 Task: Open a Black Tie Letter Template save the file as 'invoice' Remove the following opetions from template: '1.	Type the sender company name_x000D_
2.	Type the sender company address_x000D_
3.	Type the recipient address_x000D_
4.	Type the closing_x000D_
5.	Type the sender title_x000D_
6.	Type the sender company name_x000D_
'Pick the date  '2 April, 2023' and type Salutation  Good Afternoon. Add body to the letter I am writing to extend my warmest congratulations on your wedding. May this special day mark the beginning of a beautiful and joyous journey together. May your love grow stronger with each passing day, and may you find happiness and fulfillment in your shared life.. Insert watermark  'Do not copy 9'
Action: Mouse moved to (412, 170)
Screenshot: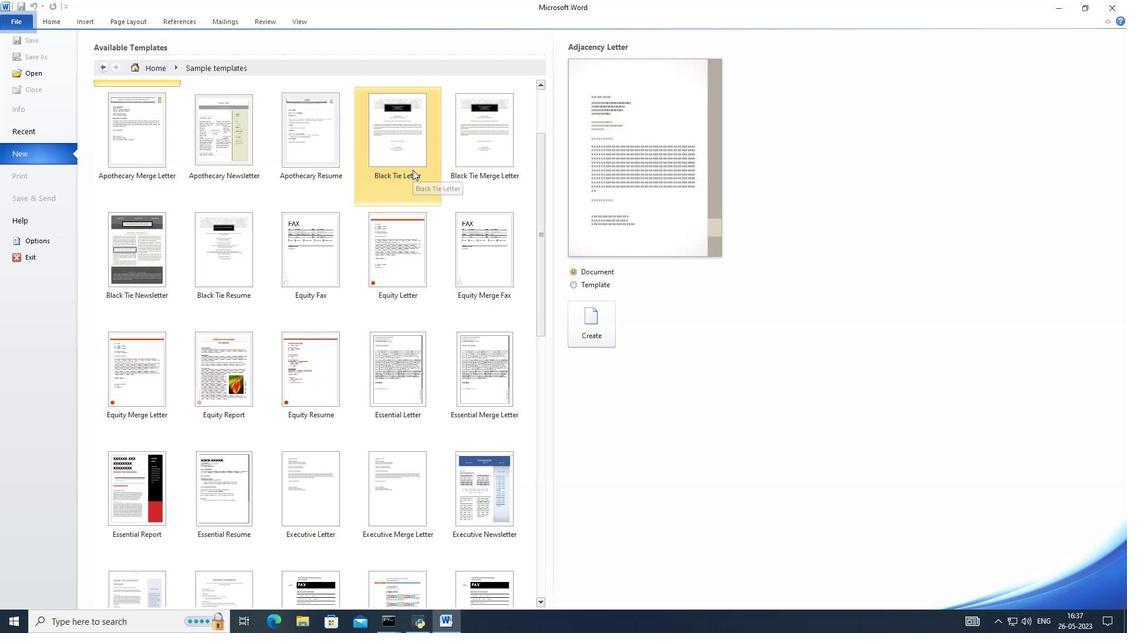 
Action: Mouse pressed left at (412, 170)
Screenshot: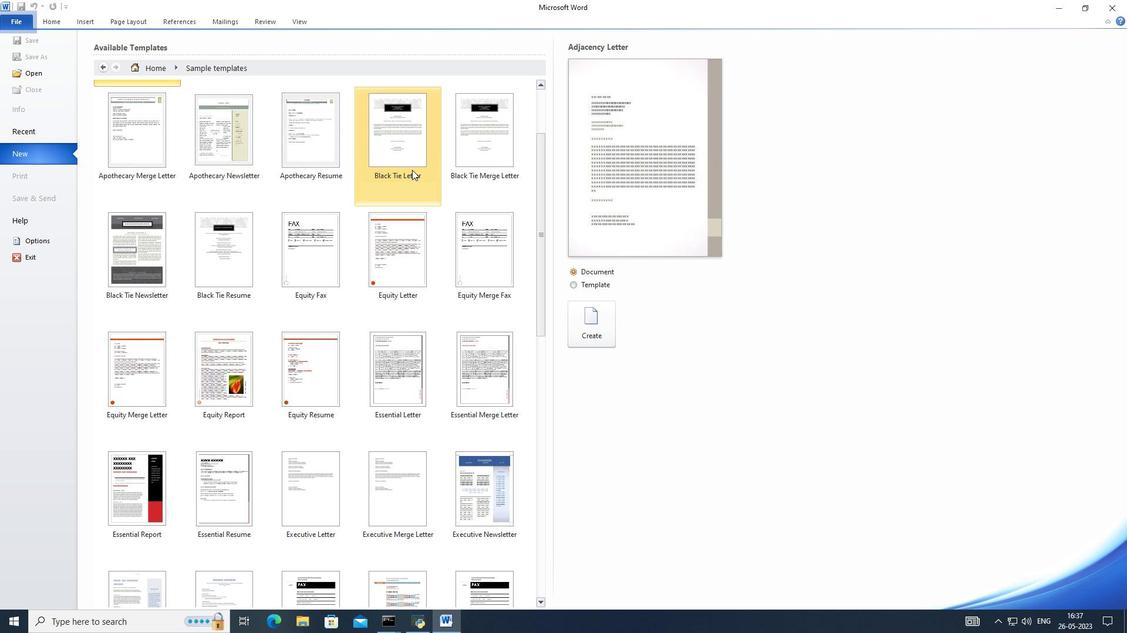 
Action: Mouse moved to (604, 288)
Screenshot: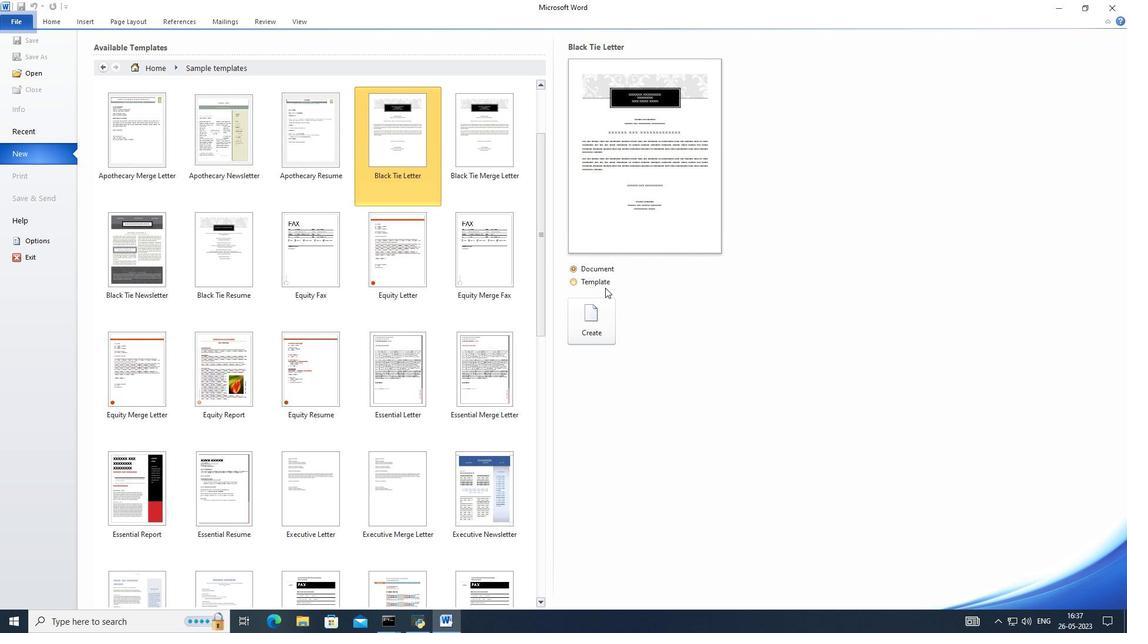 
Action: Mouse pressed left at (604, 288)
Screenshot: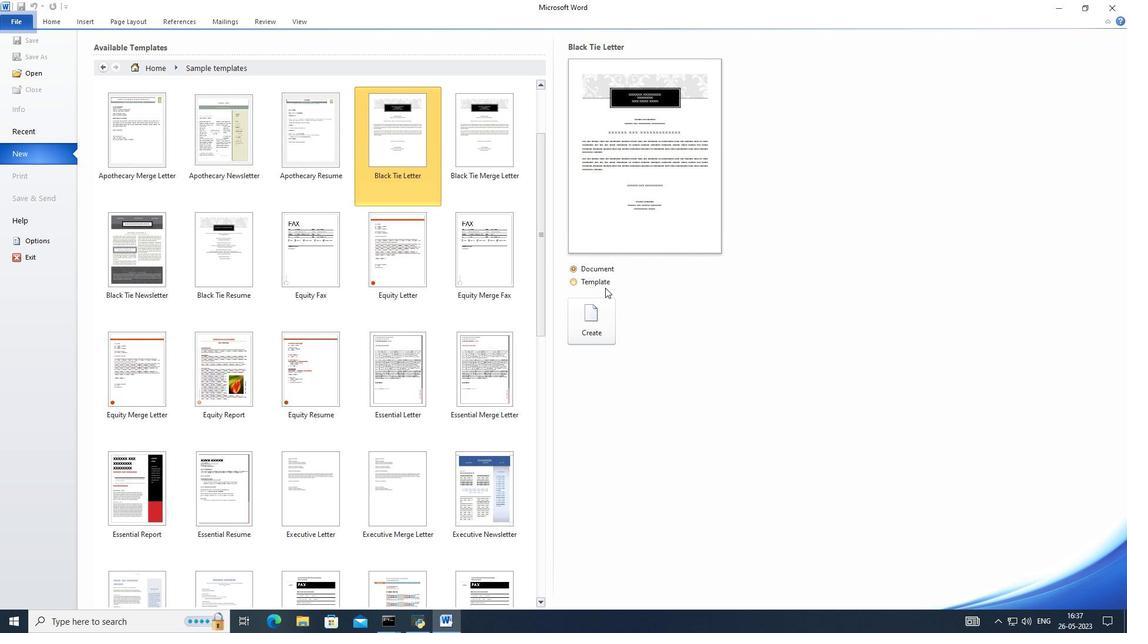 
Action: Mouse moved to (585, 278)
Screenshot: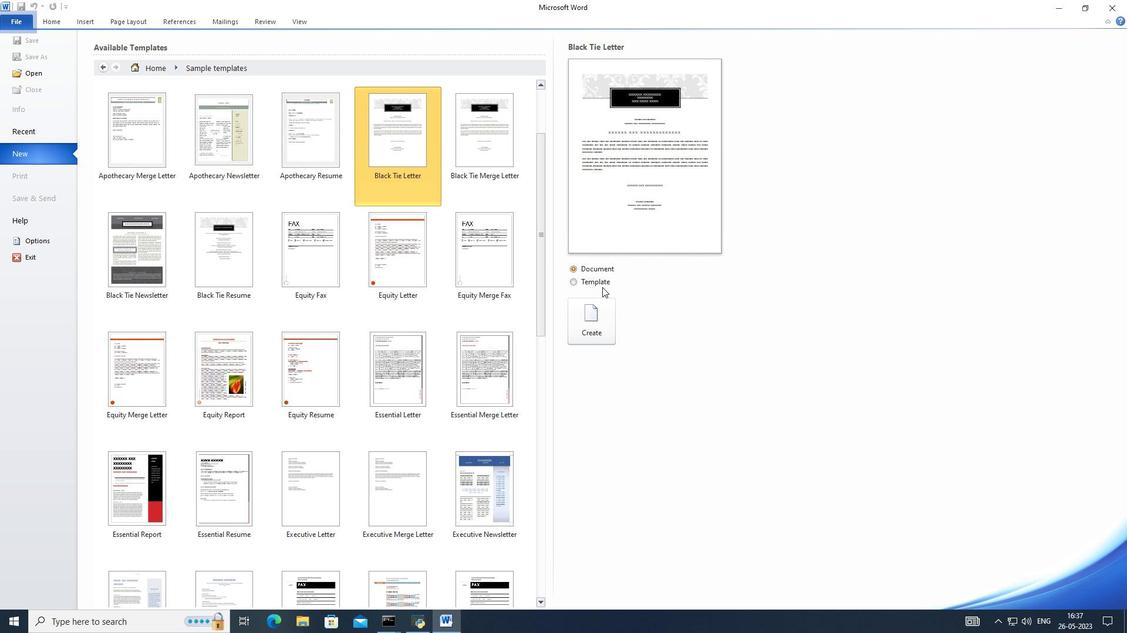 
Action: Mouse pressed left at (585, 278)
Screenshot: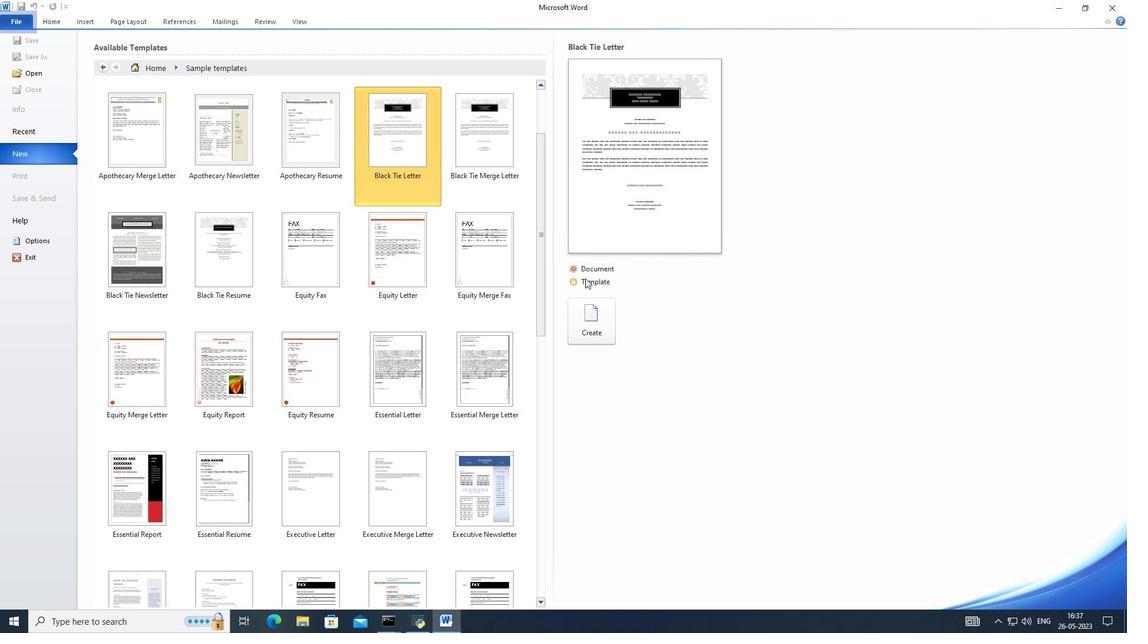 
Action: Mouse moved to (598, 334)
Screenshot: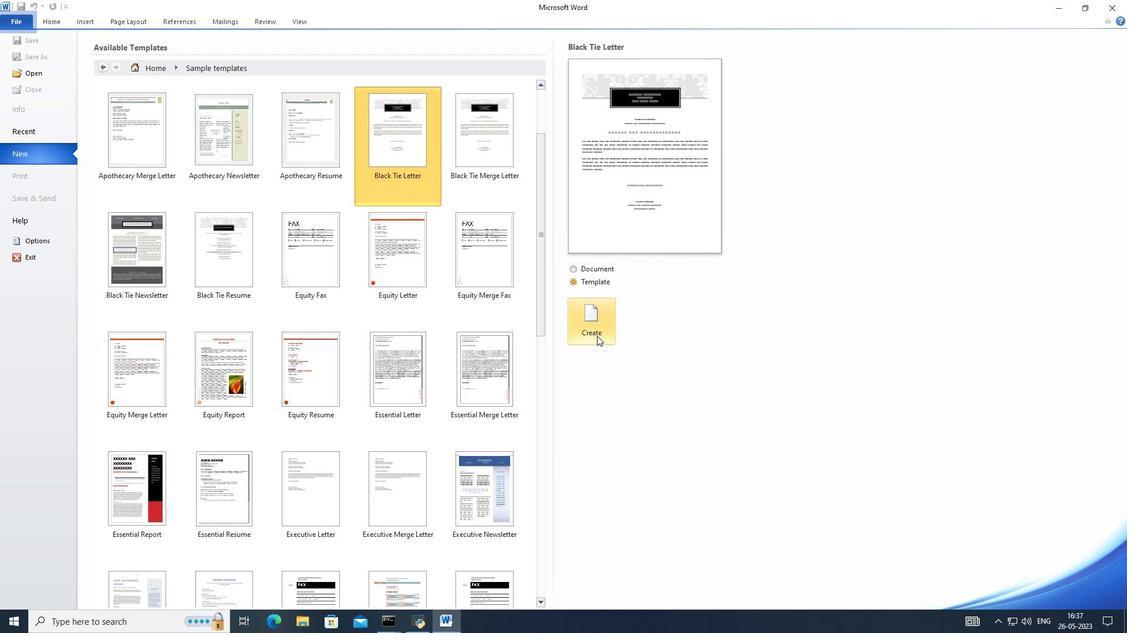
Action: Mouse pressed left at (598, 334)
Screenshot: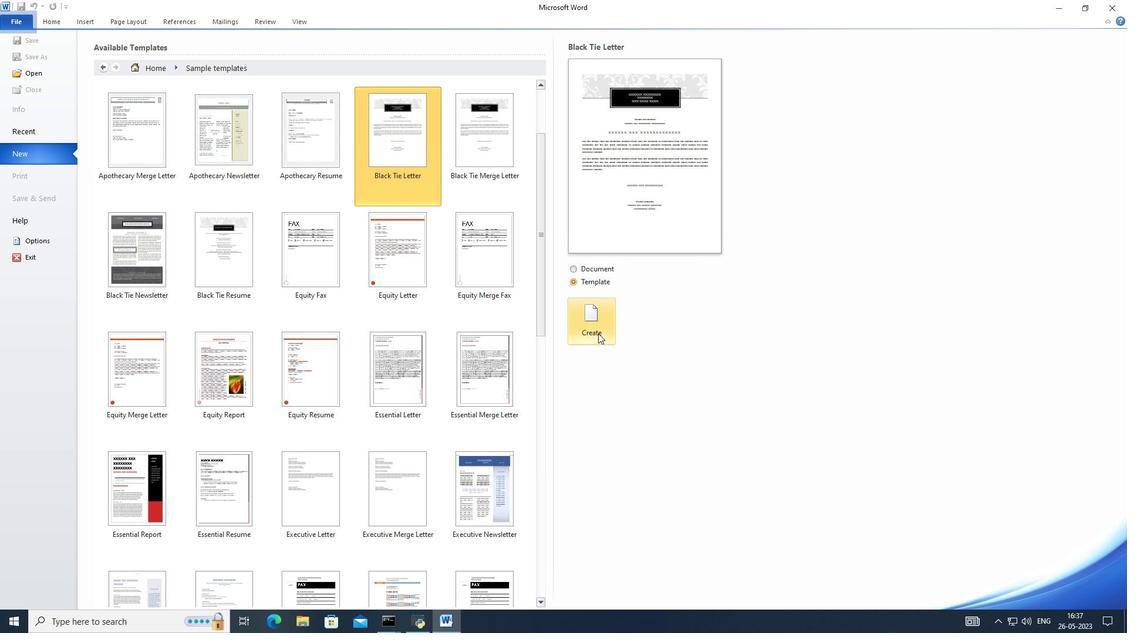 
Action: Mouse moved to (179, 152)
Screenshot: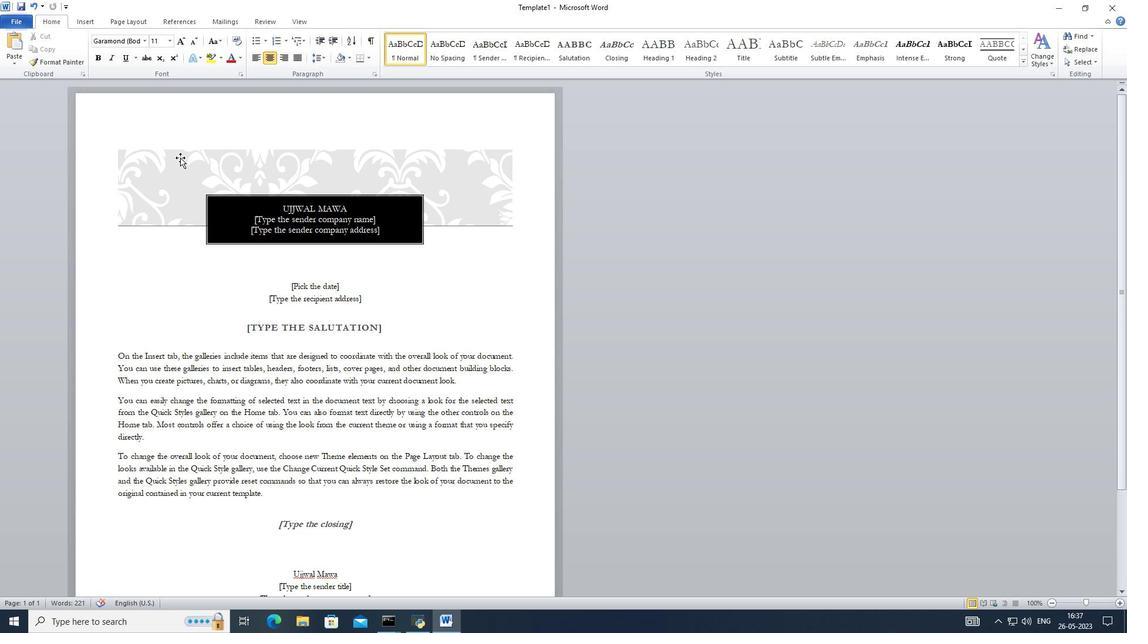 
Action: Key pressed ctrl+S
Screenshot: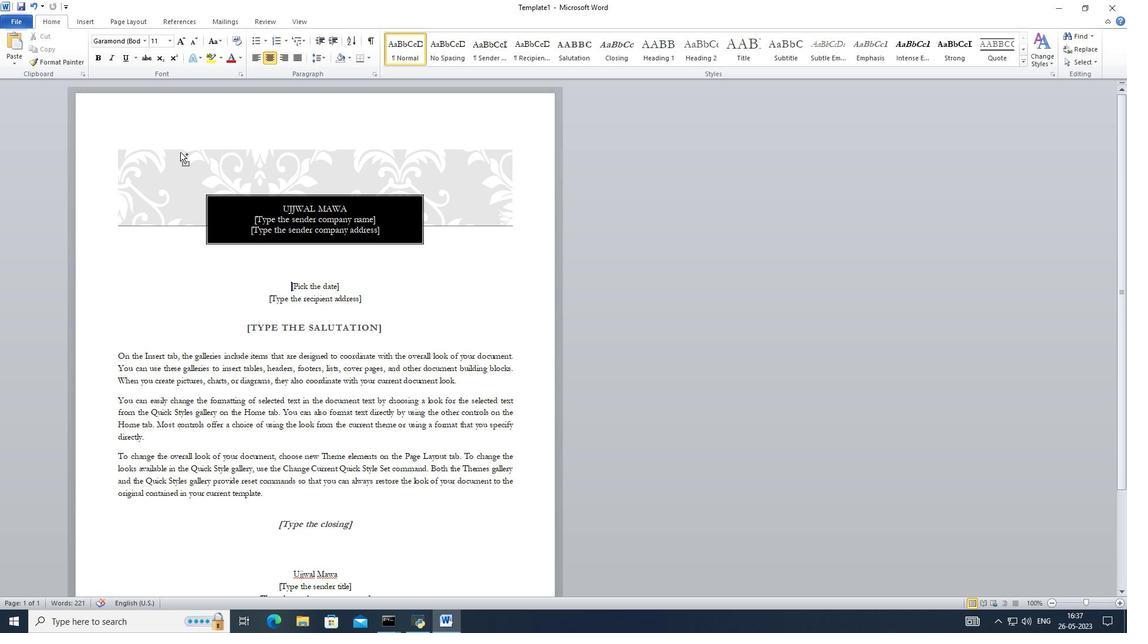 
Action: Mouse moved to (140, 235)
Screenshot: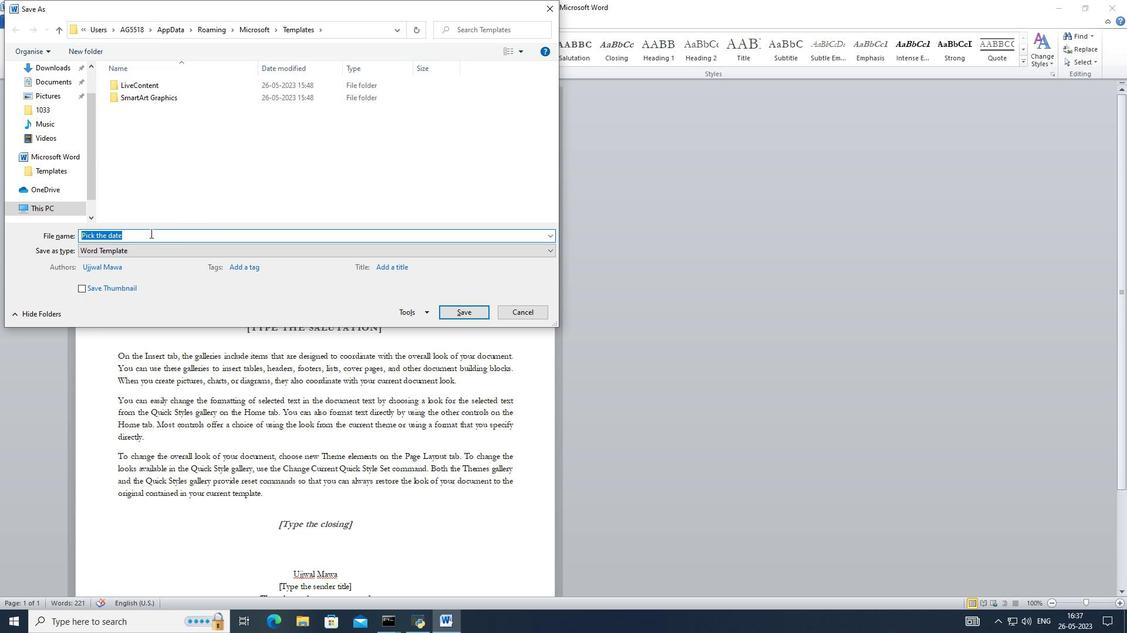 
Action: Key pressed invoi
Screenshot: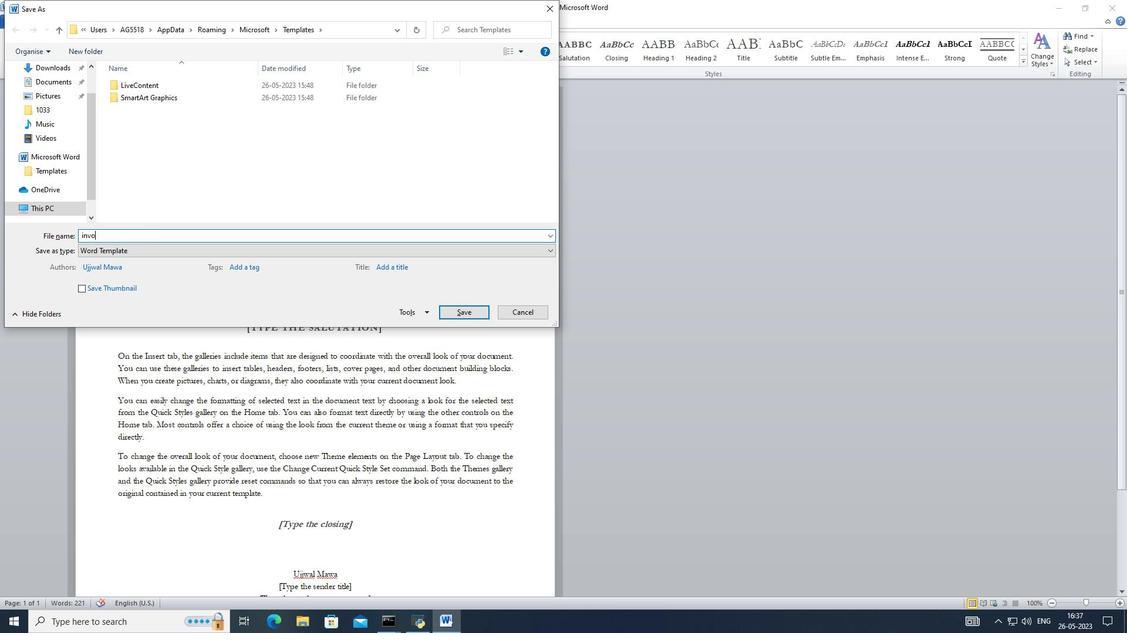 
Action: Mouse moved to (139, 235)
Screenshot: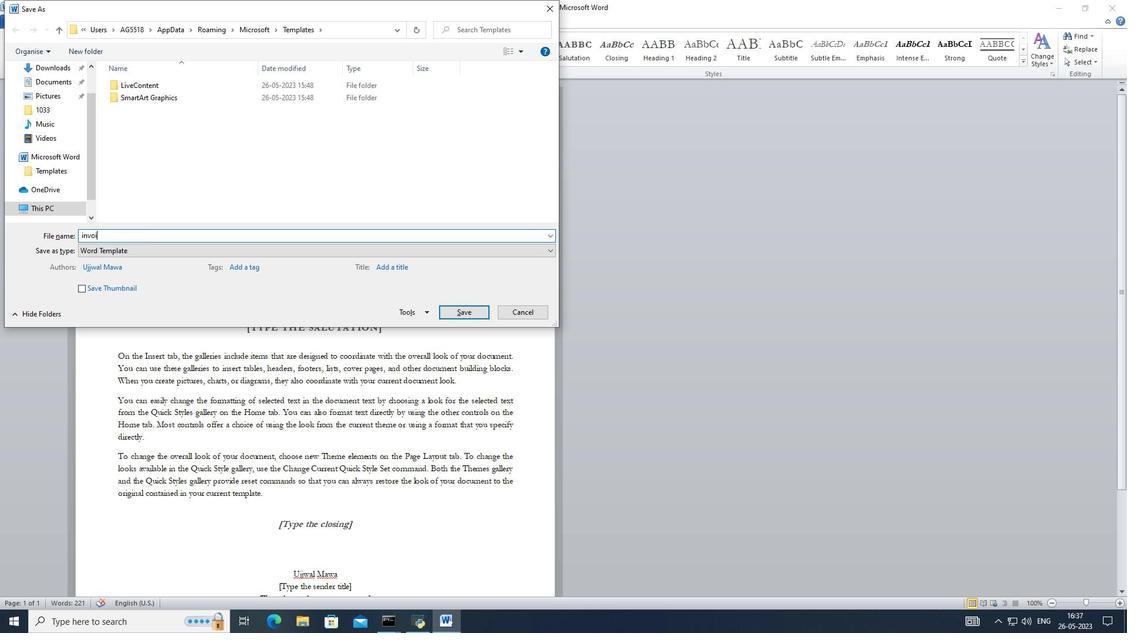 
Action: Key pressed ce
Screenshot: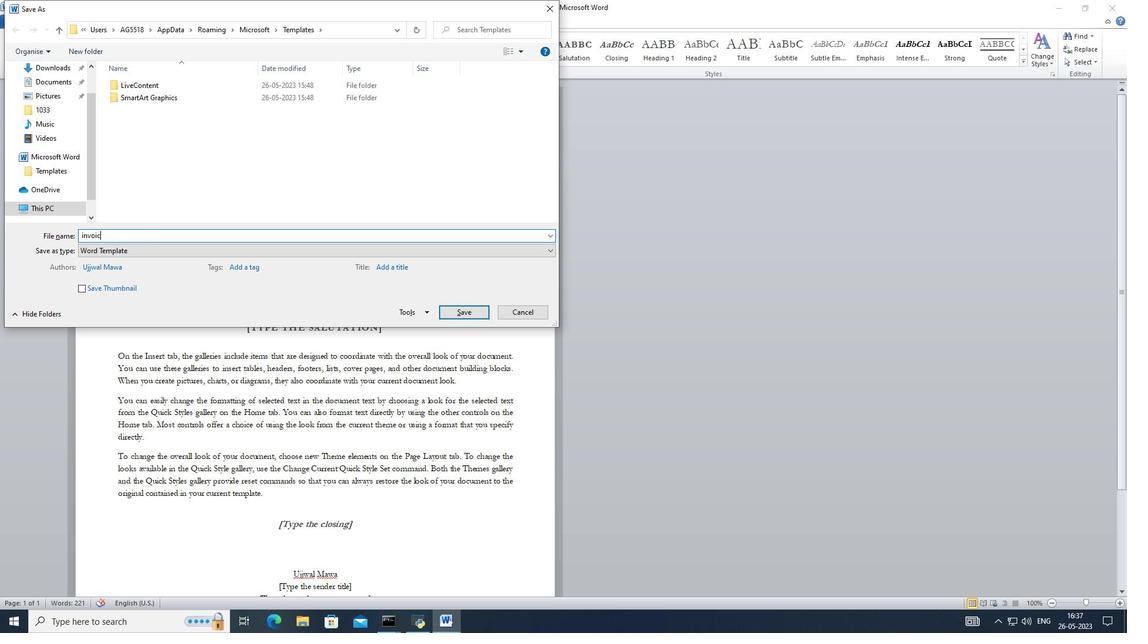 
Action: Mouse moved to (456, 319)
Screenshot: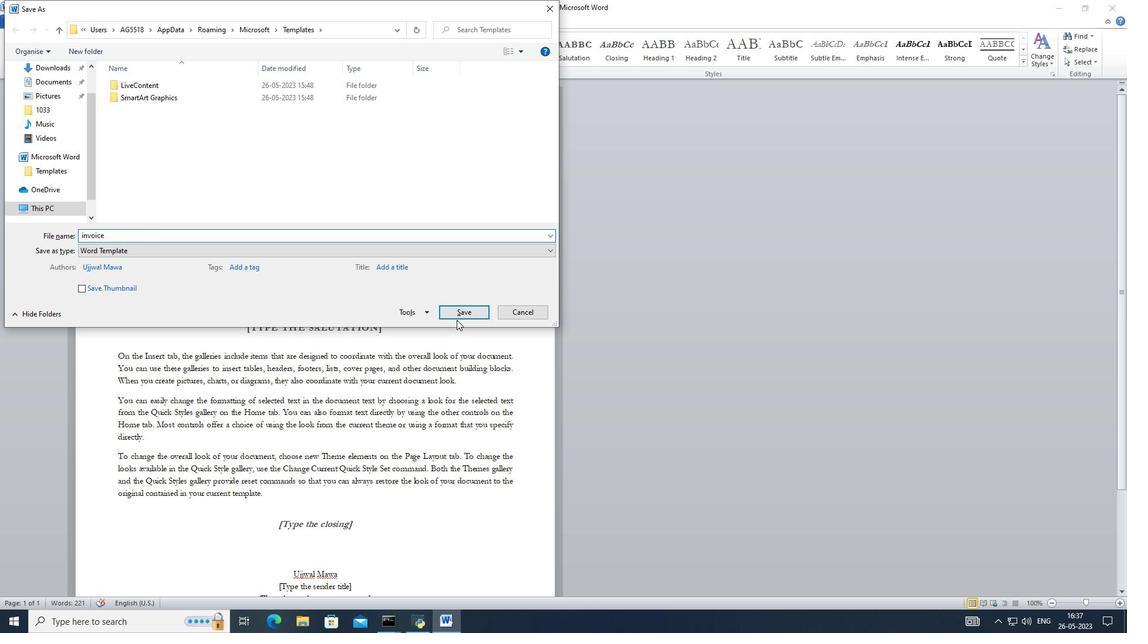 
Action: Mouse pressed left at (456, 319)
Screenshot: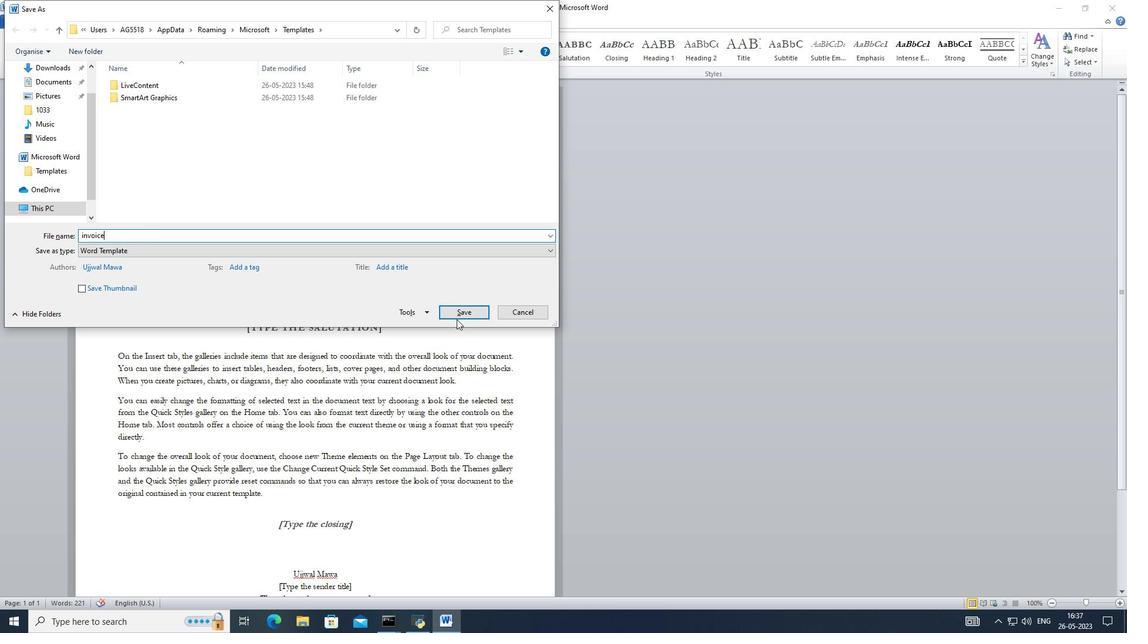 
Action: Mouse moved to (213, 338)
Screenshot: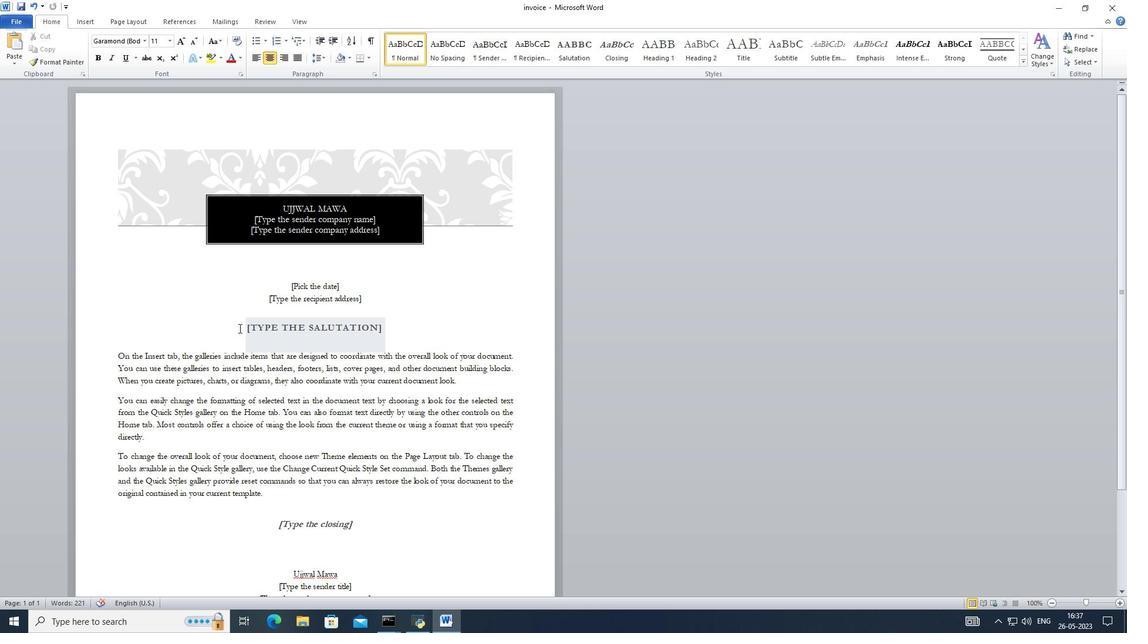 
Action: Mouse pressed left at (213, 338)
Screenshot: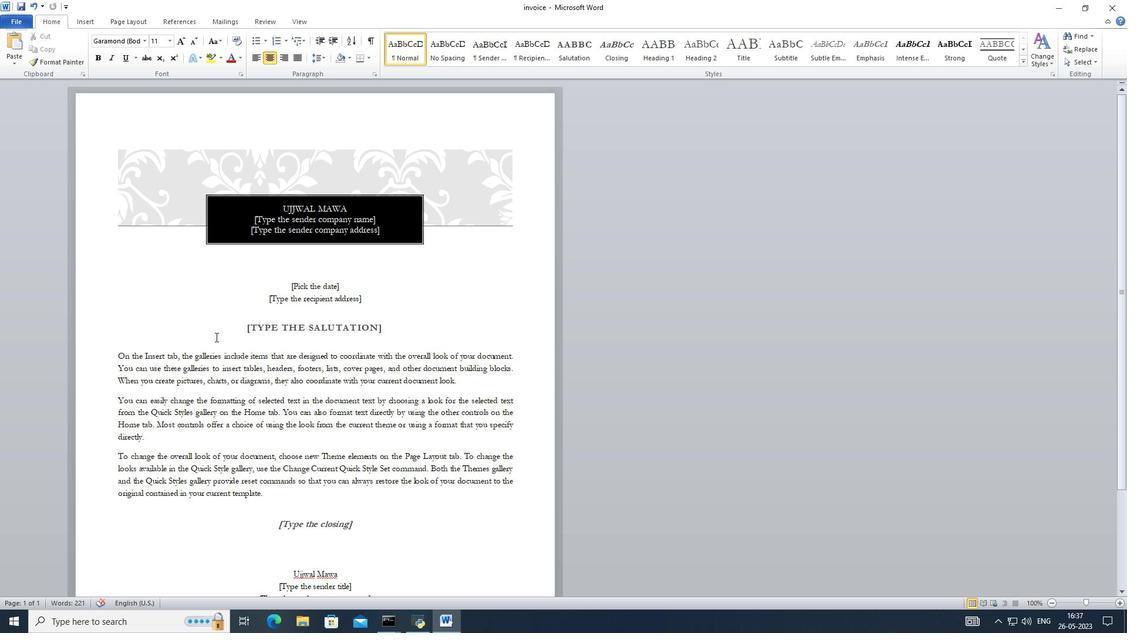 
Action: Mouse moved to (299, 303)
Screenshot: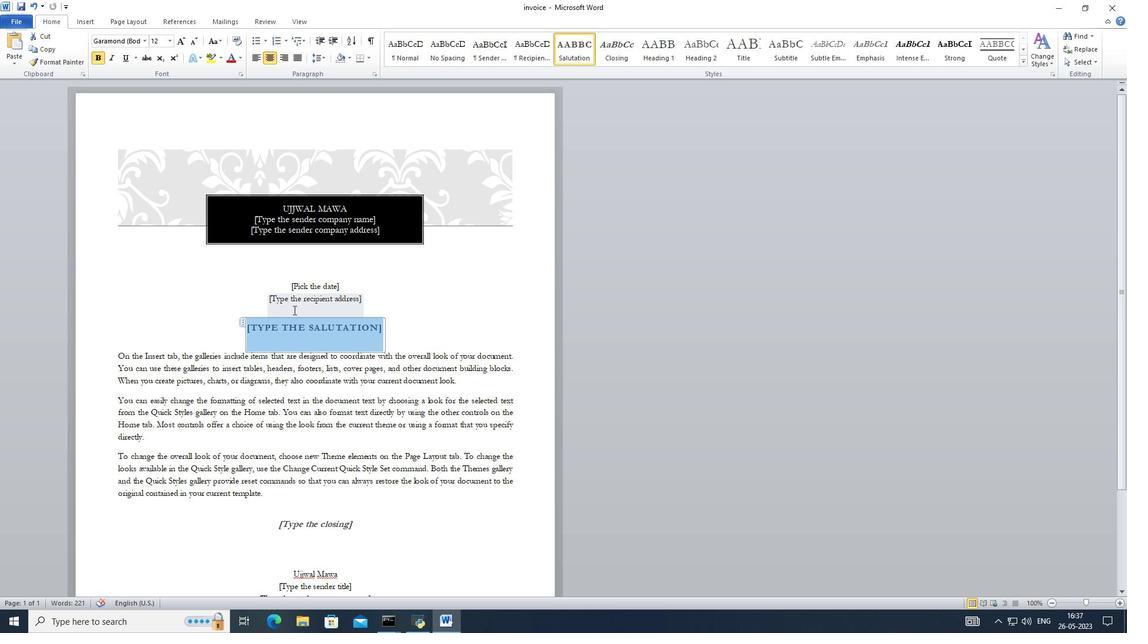 
Action: Mouse pressed left at (299, 303)
Screenshot: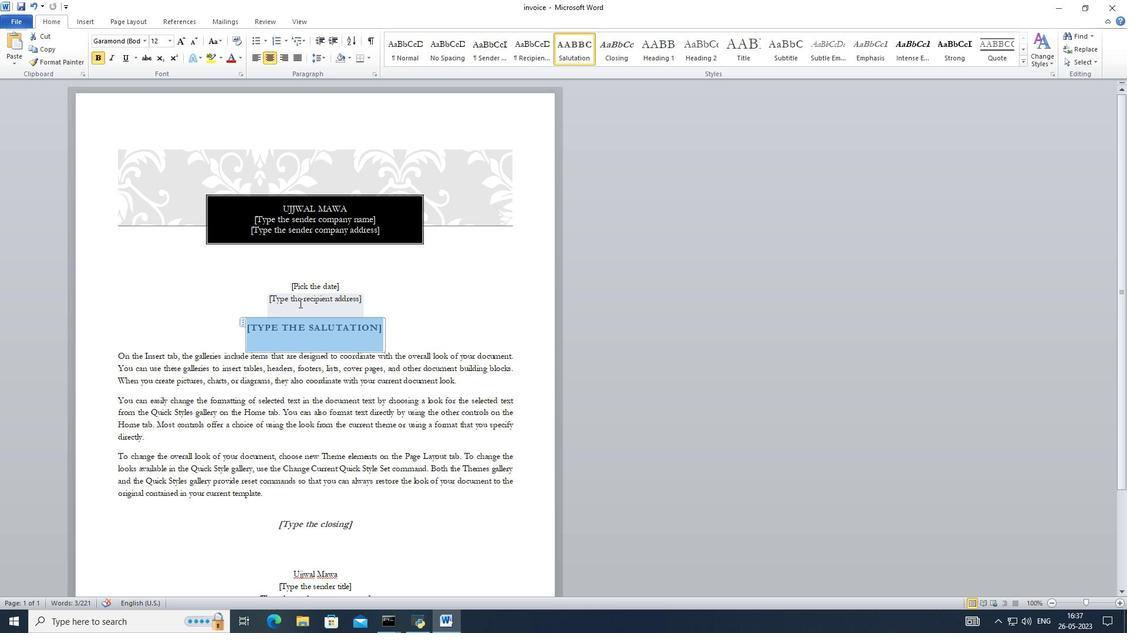 
Action: Mouse moved to (301, 228)
Screenshot: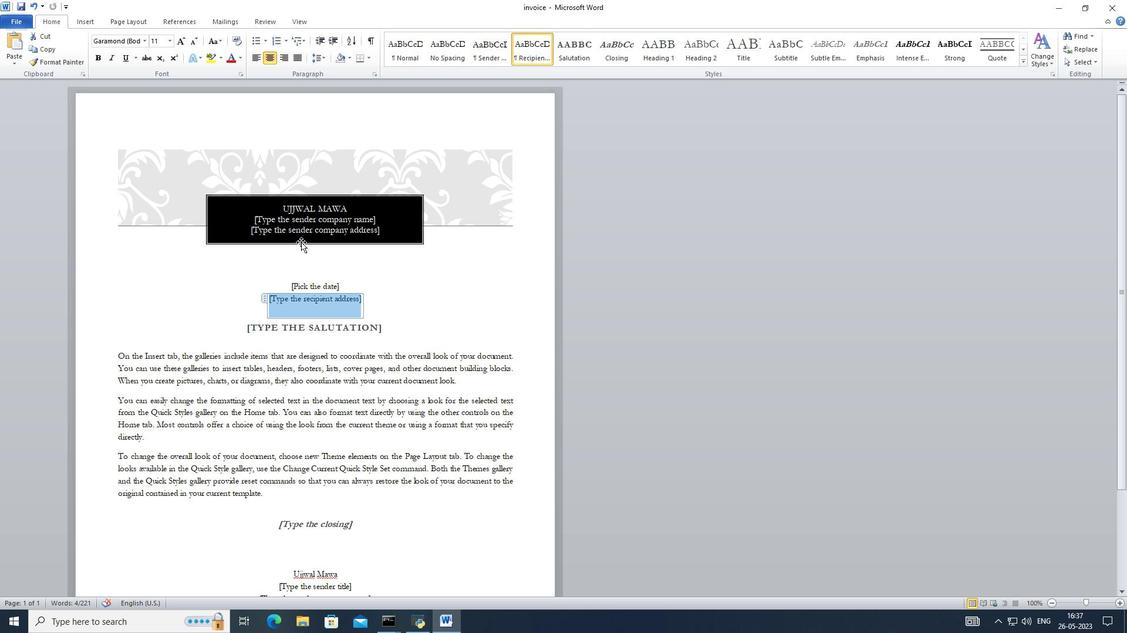 
Action: Mouse pressed left at (301, 228)
Screenshot: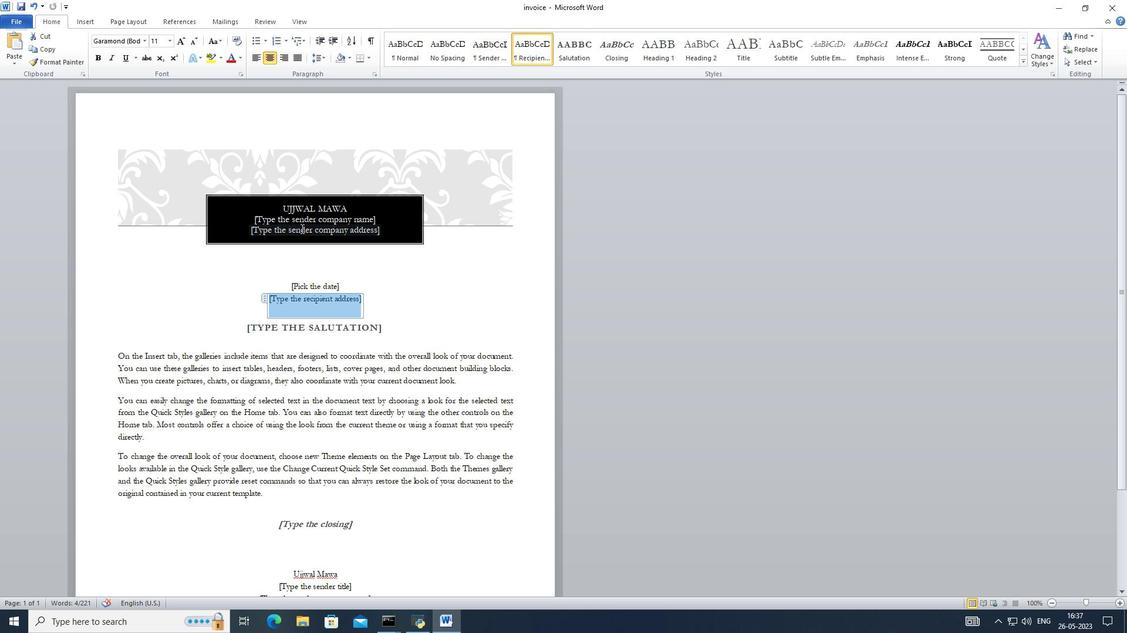 
Action: Mouse moved to (329, 211)
Screenshot: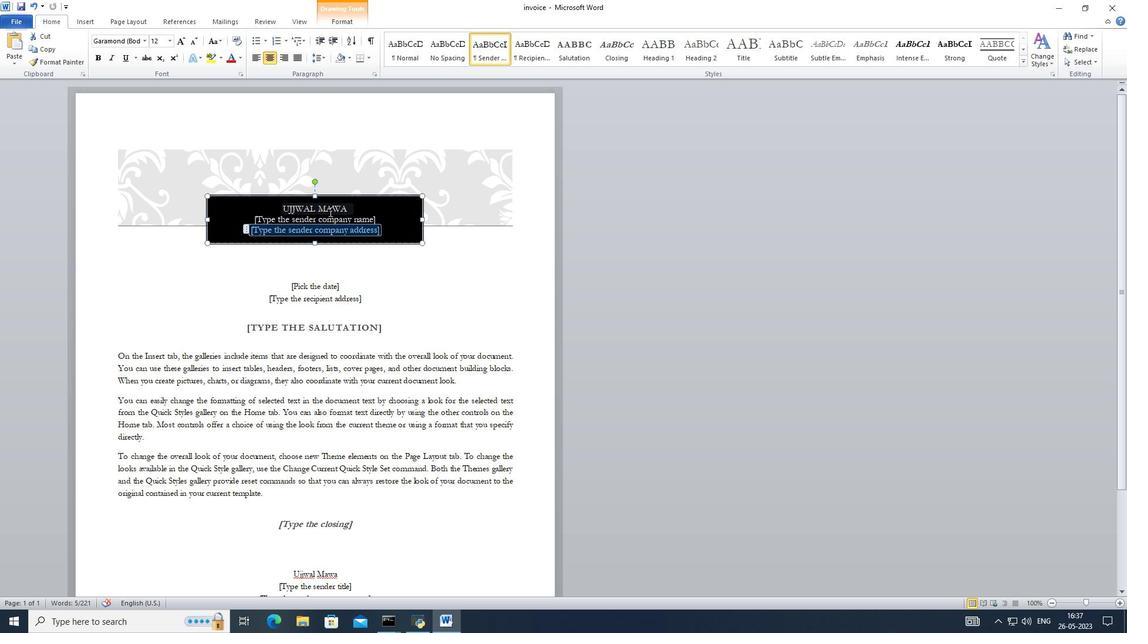 
Action: Mouse pressed left at (329, 211)
Screenshot: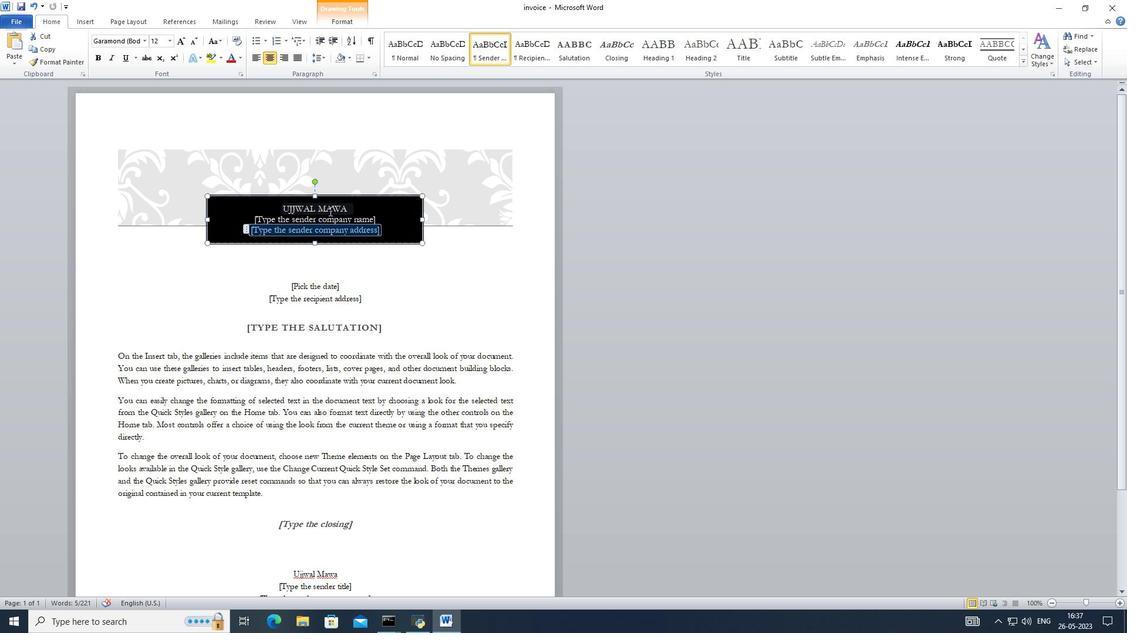 
Action: Mouse moved to (383, 220)
Screenshot: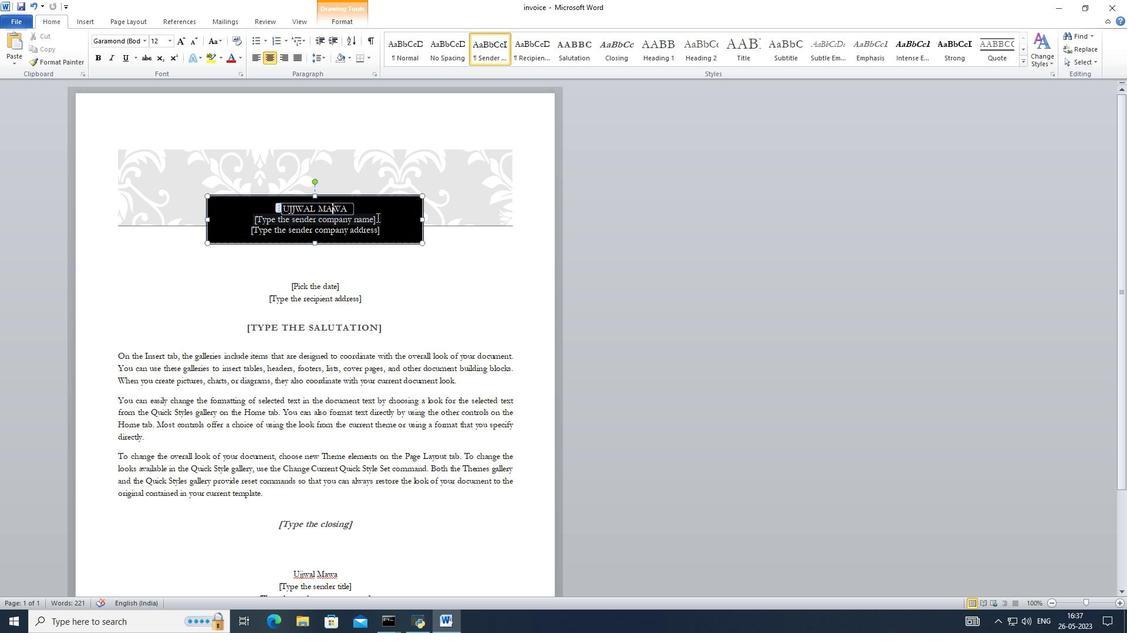 
Action: Mouse pressed left at (383, 220)
Screenshot: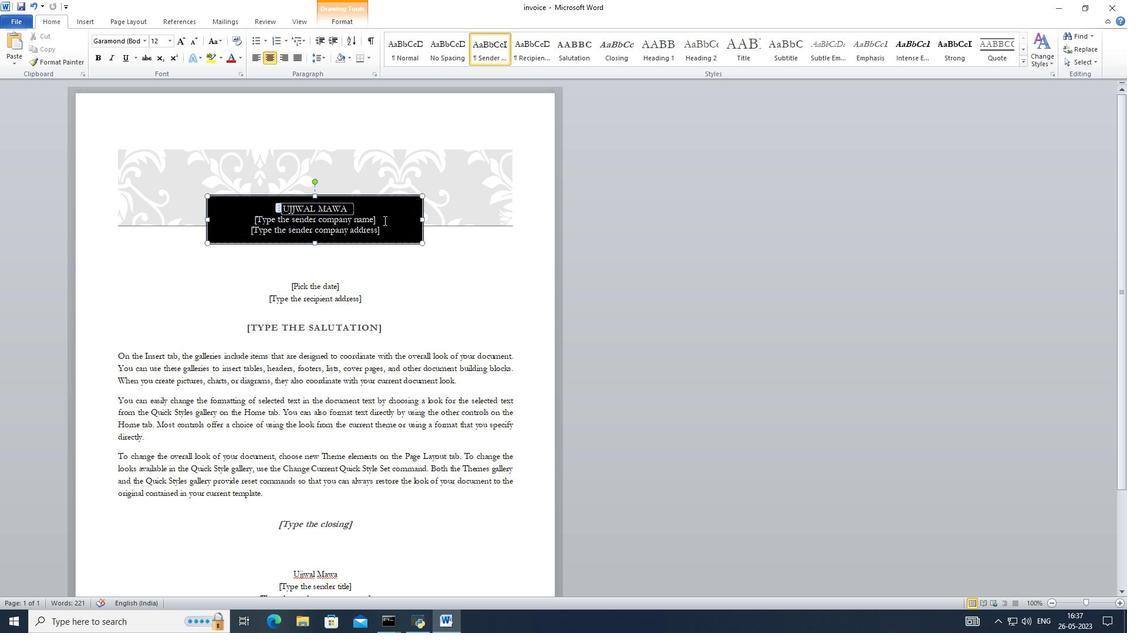 
Action: Mouse moved to (274, 218)
Screenshot: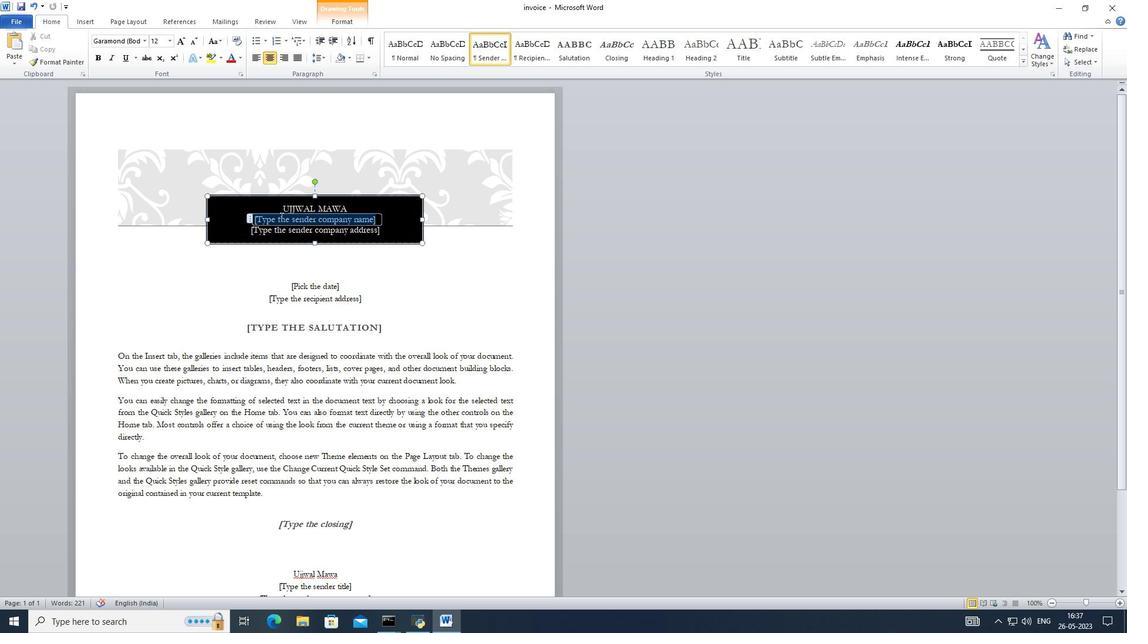 
Action: Mouse pressed left at (274, 218)
Screenshot: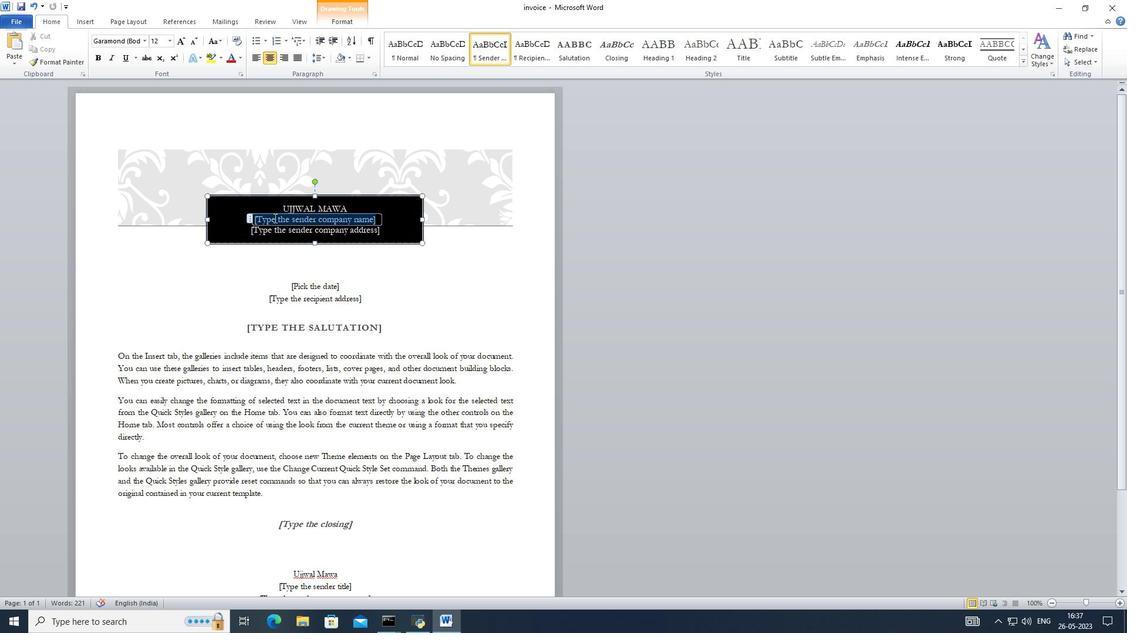 
Action: Key pressed <Key.backspace>
Screenshot: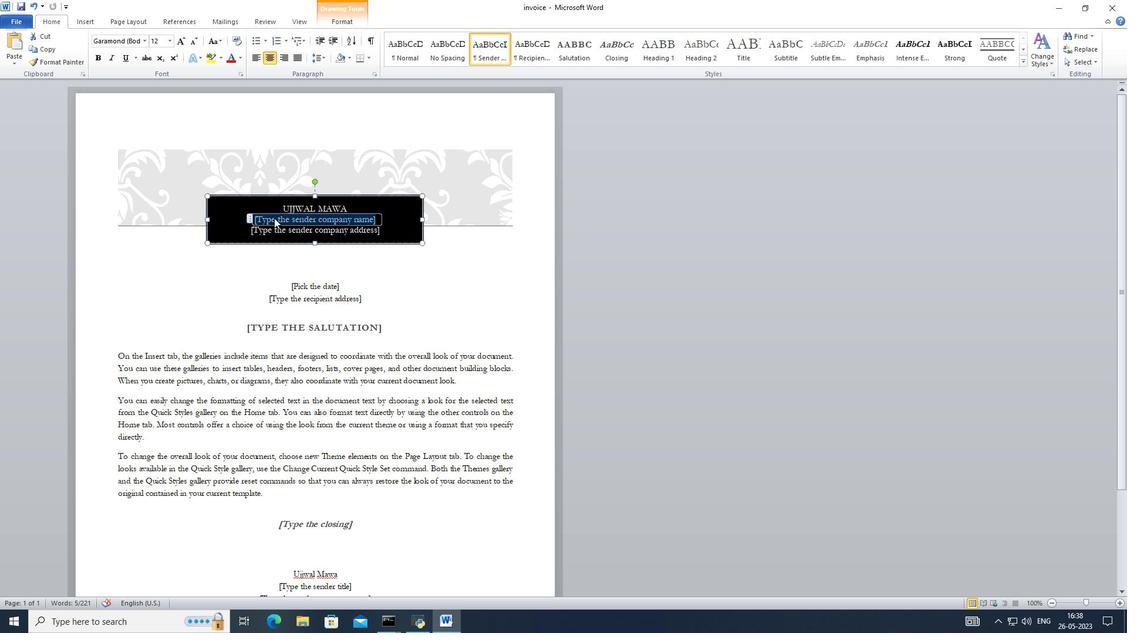 
Action: Mouse moved to (304, 305)
Screenshot: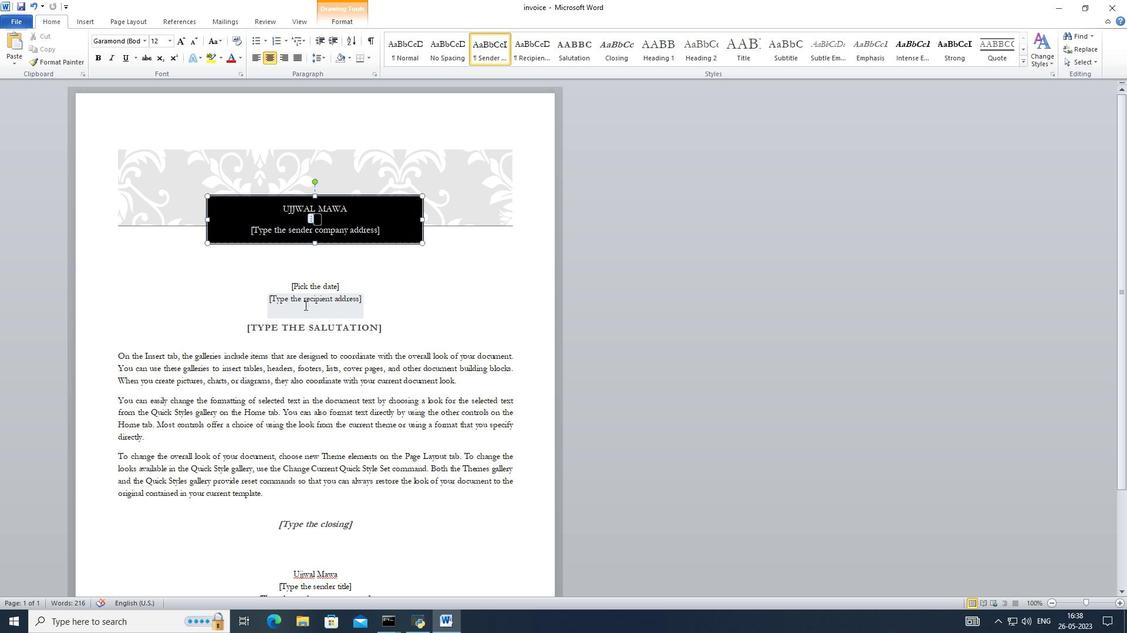 
Action: Mouse pressed left at (304, 305)
Screenshot: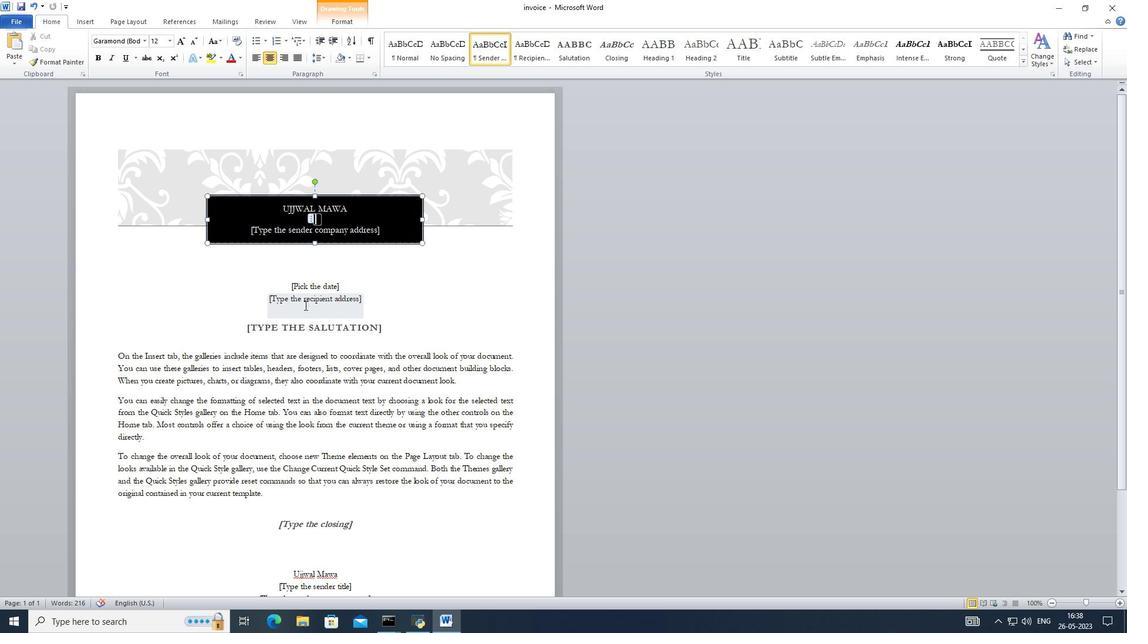 
Action: Mouse moved to (305, 305)
Screenshot: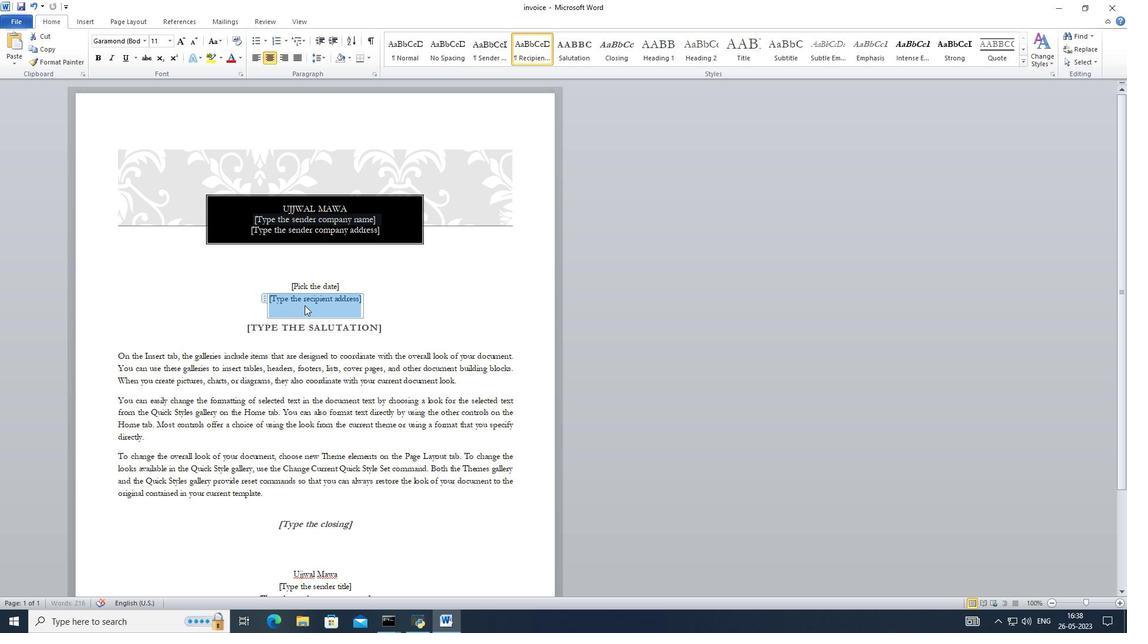
Action: Key pressed <Key.backspace>
Screenshot: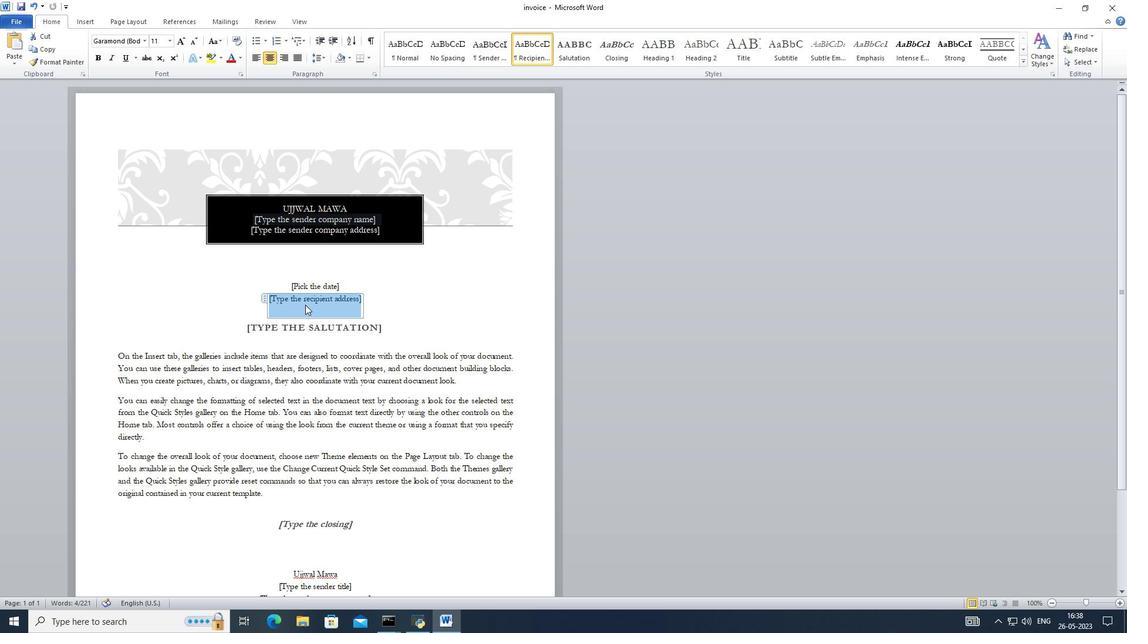 
Action: Mouse moved to (275, 534)
Screenshot: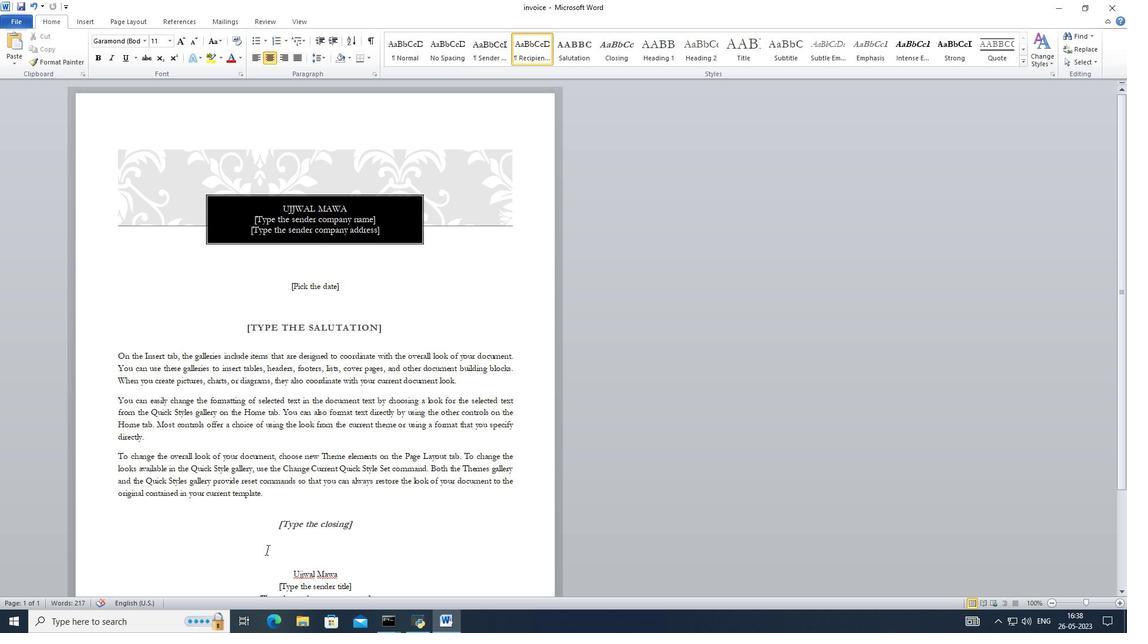 
Action: Mouse scrolled (275, 534) with delta (0, 0)
Screenshot: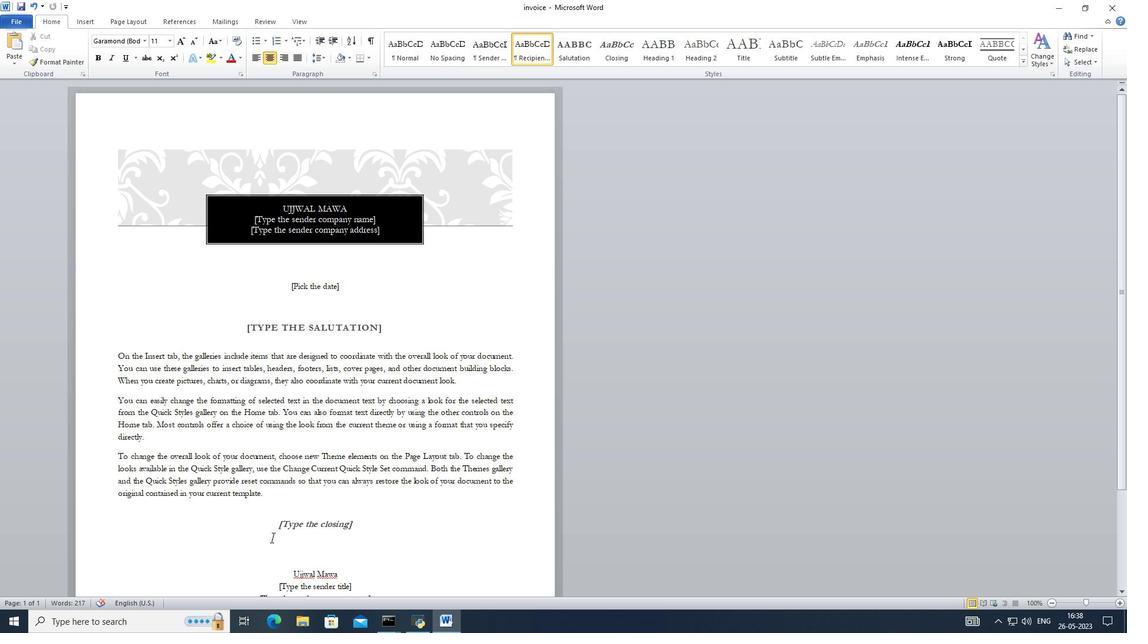 
Action: Mouse scrolled (275, 535) with delta (0, 0)
Screenshot: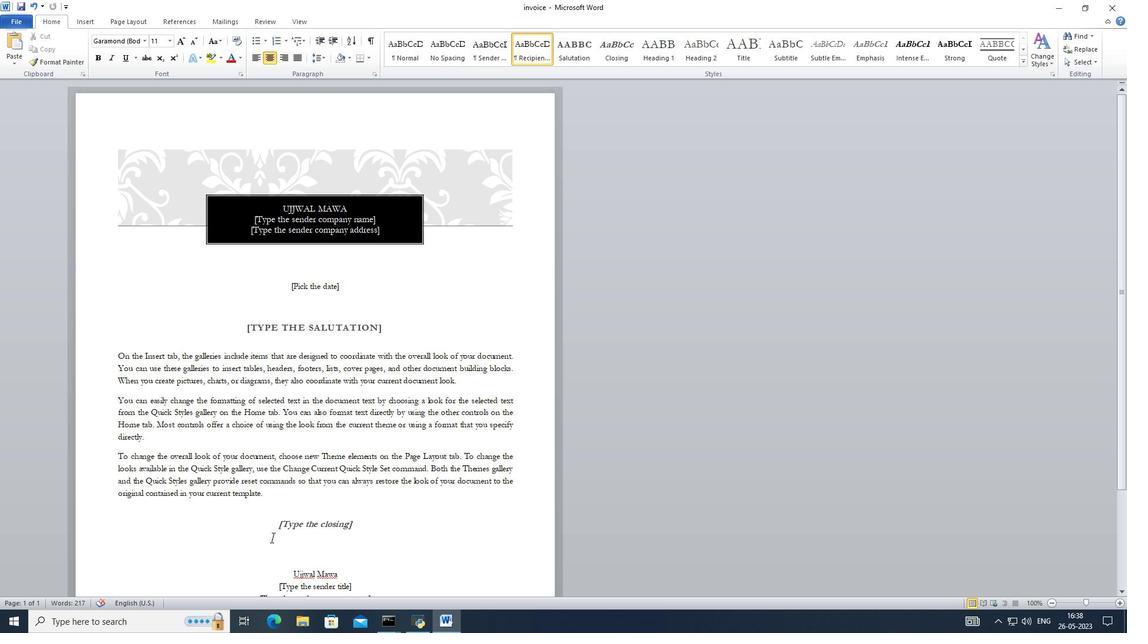 
Action: Mouse moved to (291, 520)
Screenshot: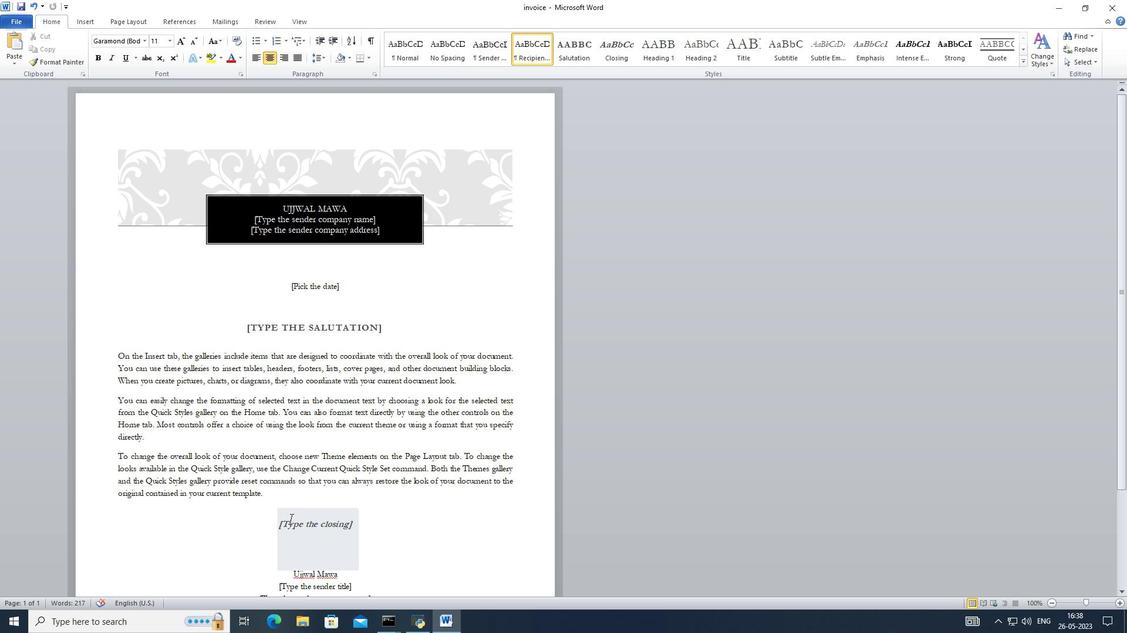 
Action: Mouse pressed left at (291, 520)
Screenshot: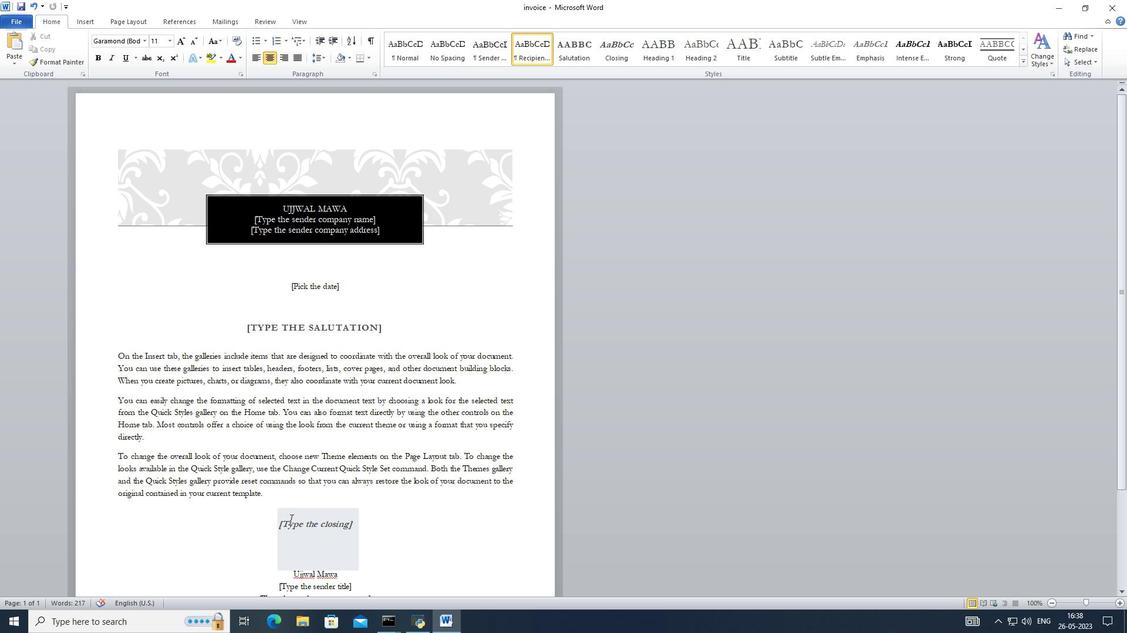 
Action: Key pressed <Key.backspace>
Screenshot: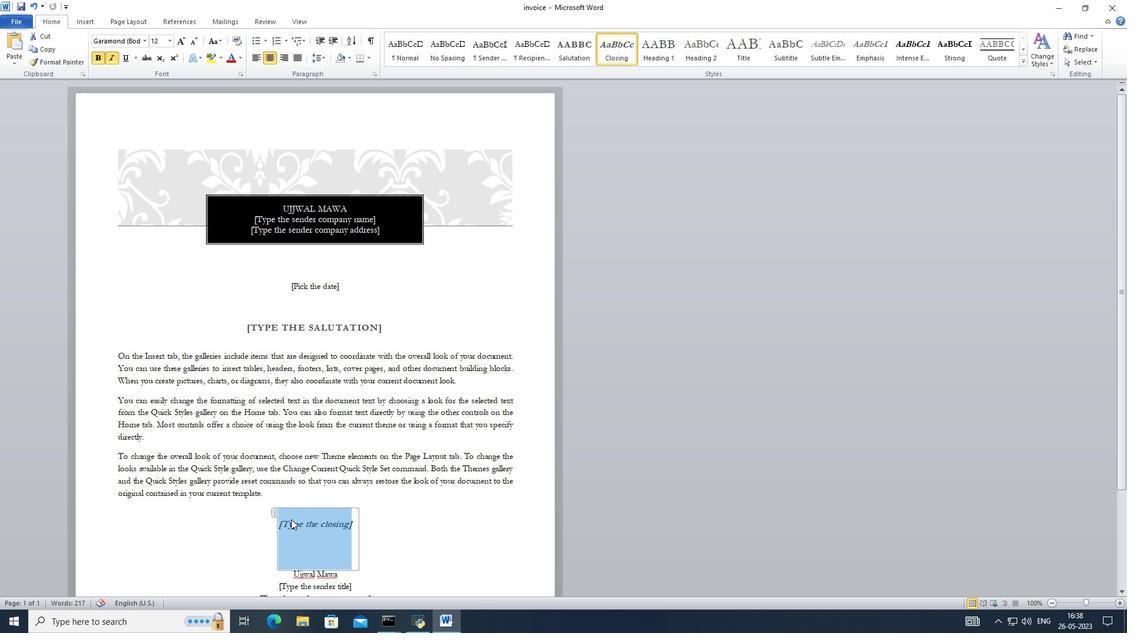 
Action: Mouse scrolled (291, 519) with delta (0, 0)
Screenshot: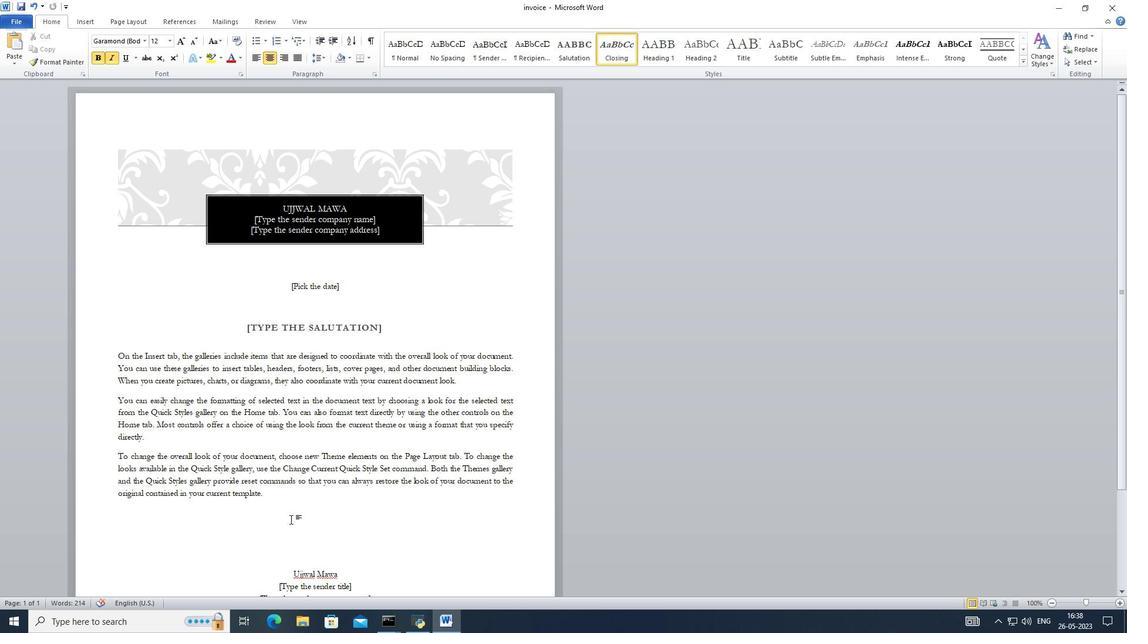 
Action: Mouse scrolled (291, 519) with delta (0, 0)
Screenshot: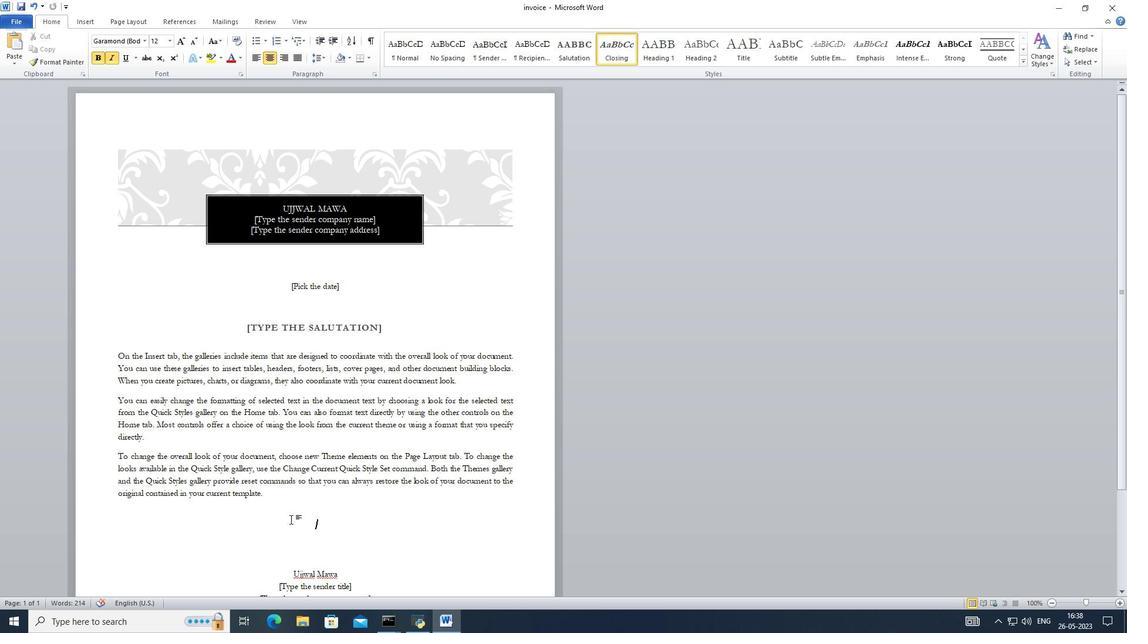 
Action: Mouse moved to (289, 514)
Screenshot: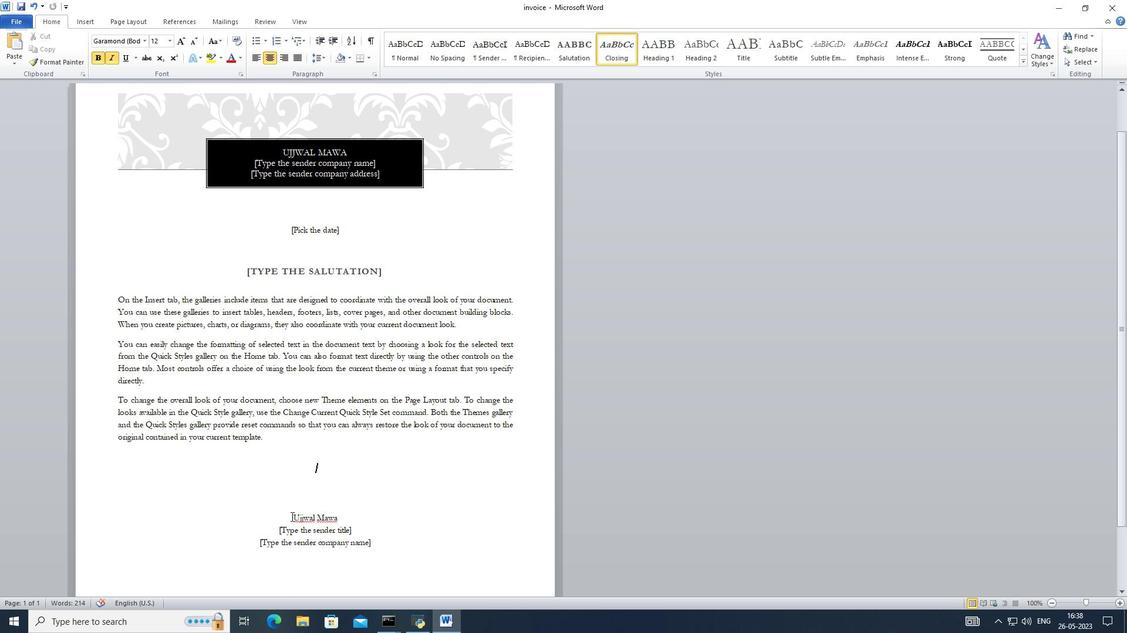
Action: Mouse scrolled (289, 513) with delta (0, 0)
Screenshot: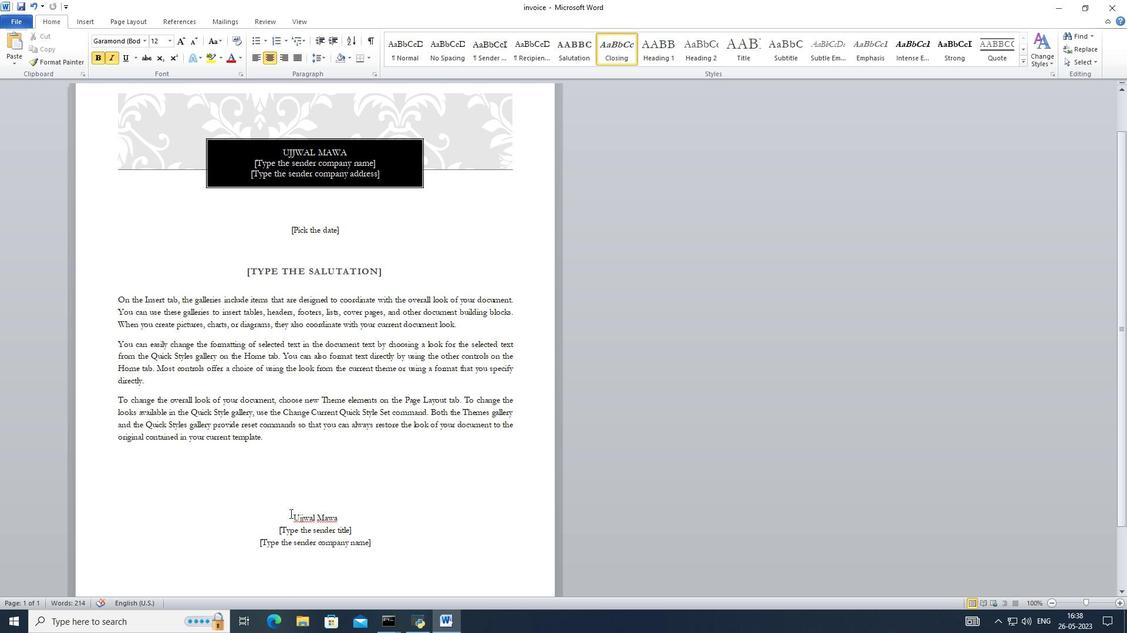 
Action: Mouse moved to (289, 512)
Screenshot: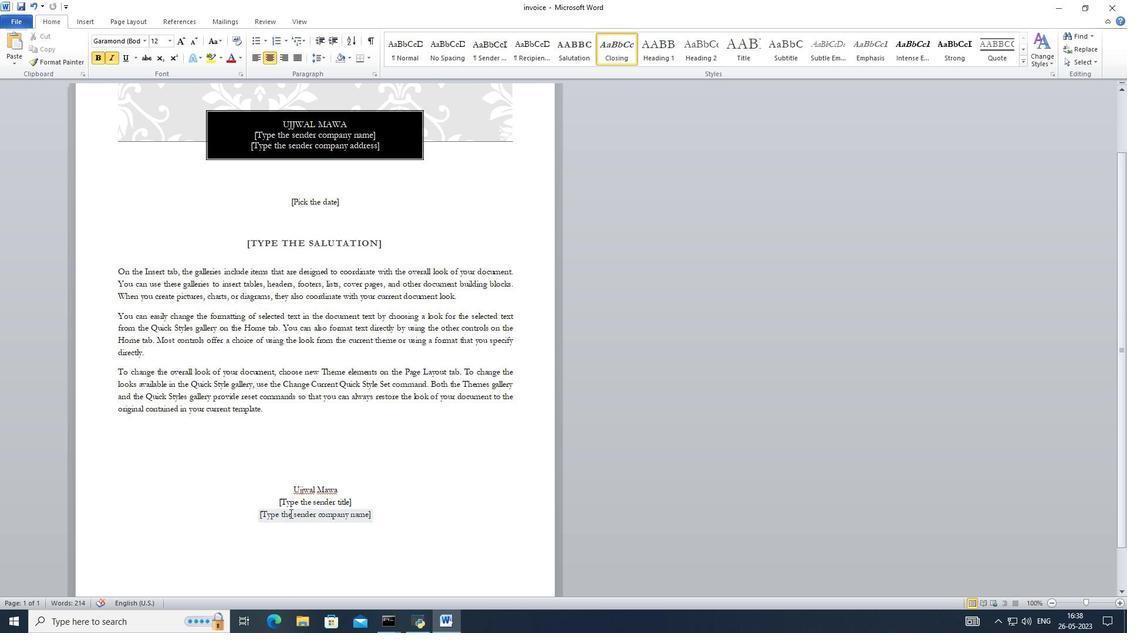 
Action: Mouse scrolled (289, 511) with delta (0, 0)
Screenshot: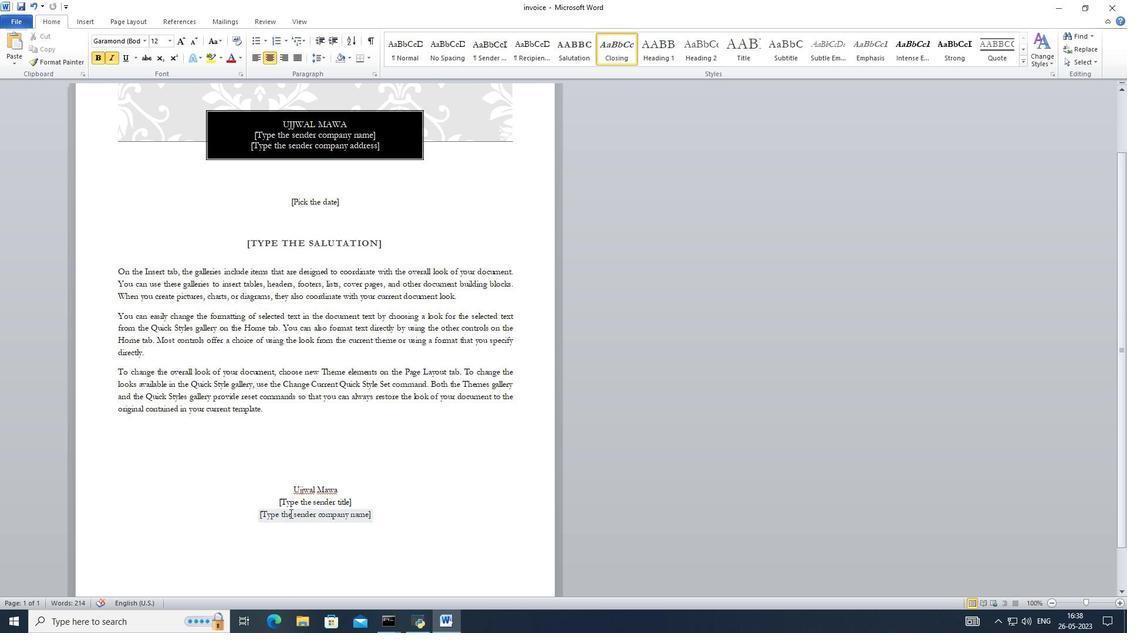 
Action: Mouse moved to (297, 85)
Screenshot: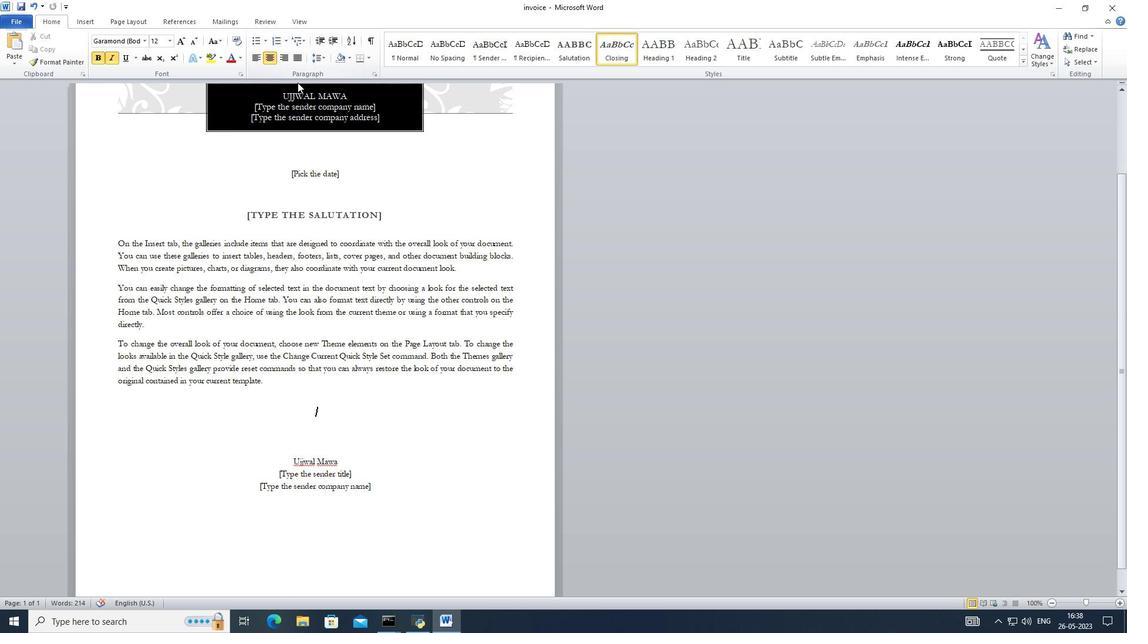 
Action: Mouse pressed left at (297, 85)
Screenshot: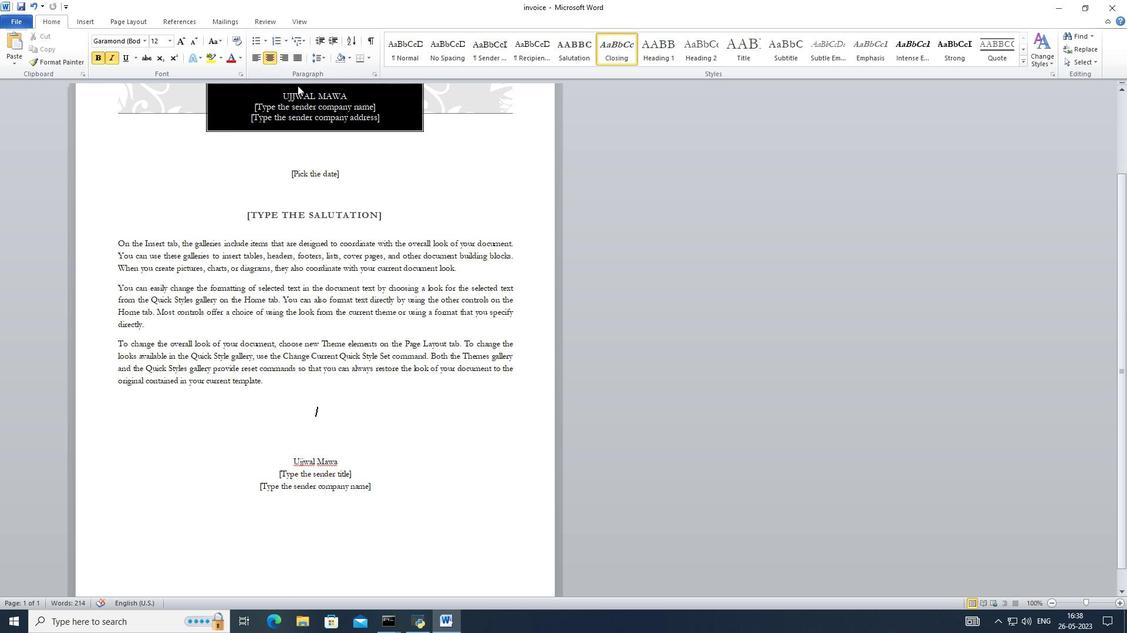 
Action: Mouse moved to (288, 93)
Screenshot: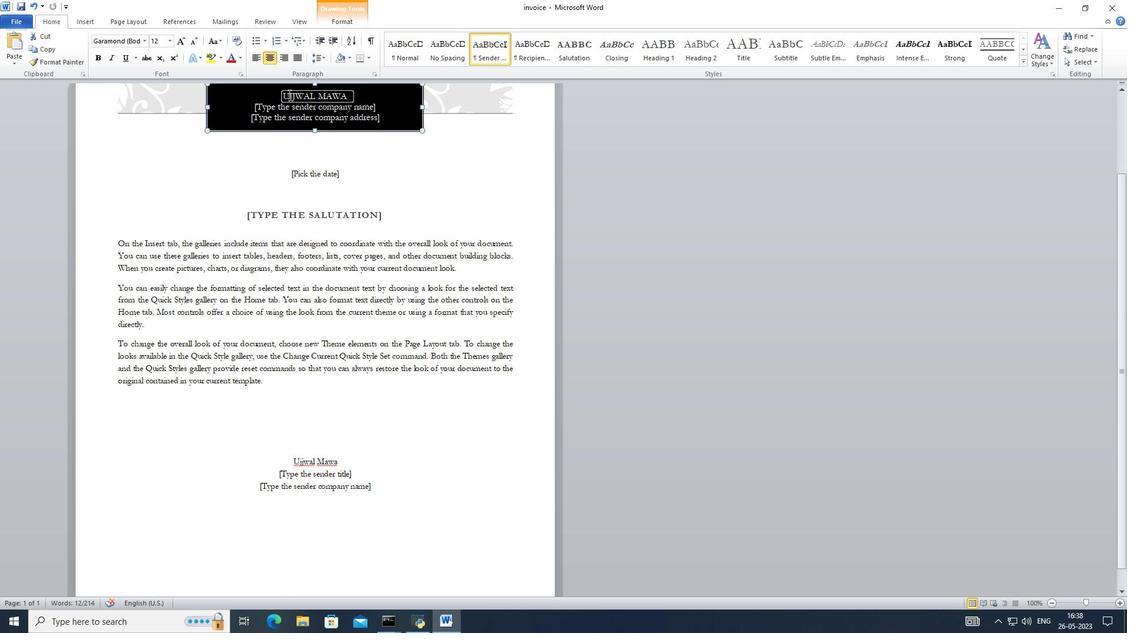 
Action: Mouse pressed left at (288, 93)
Screenshot: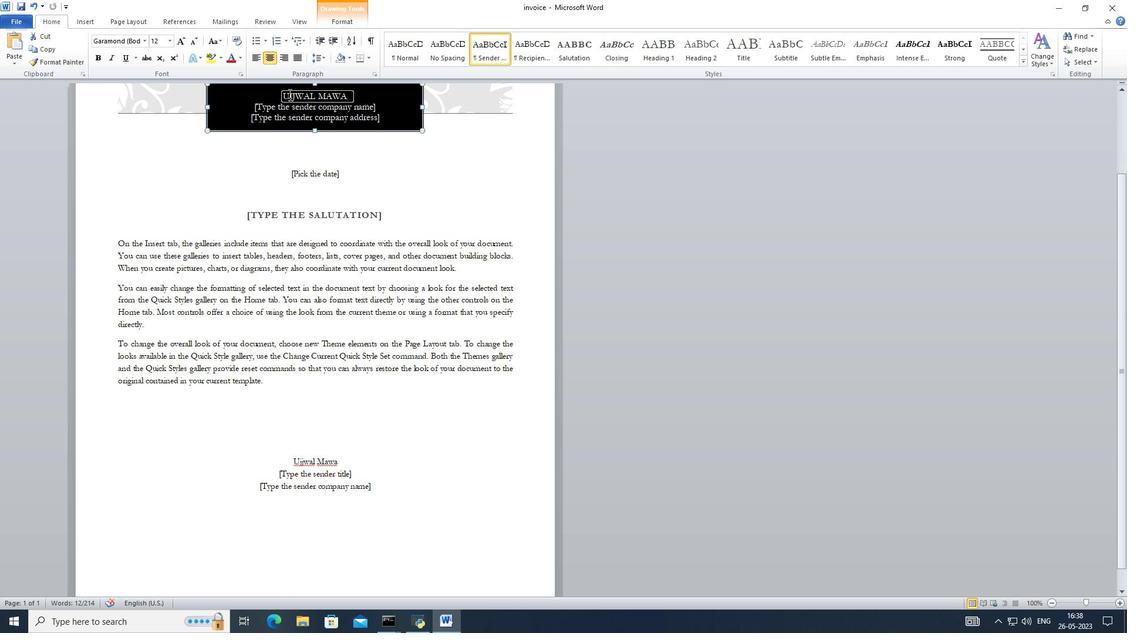 
Action: Key pressed <Key.backspace>
Screenshot: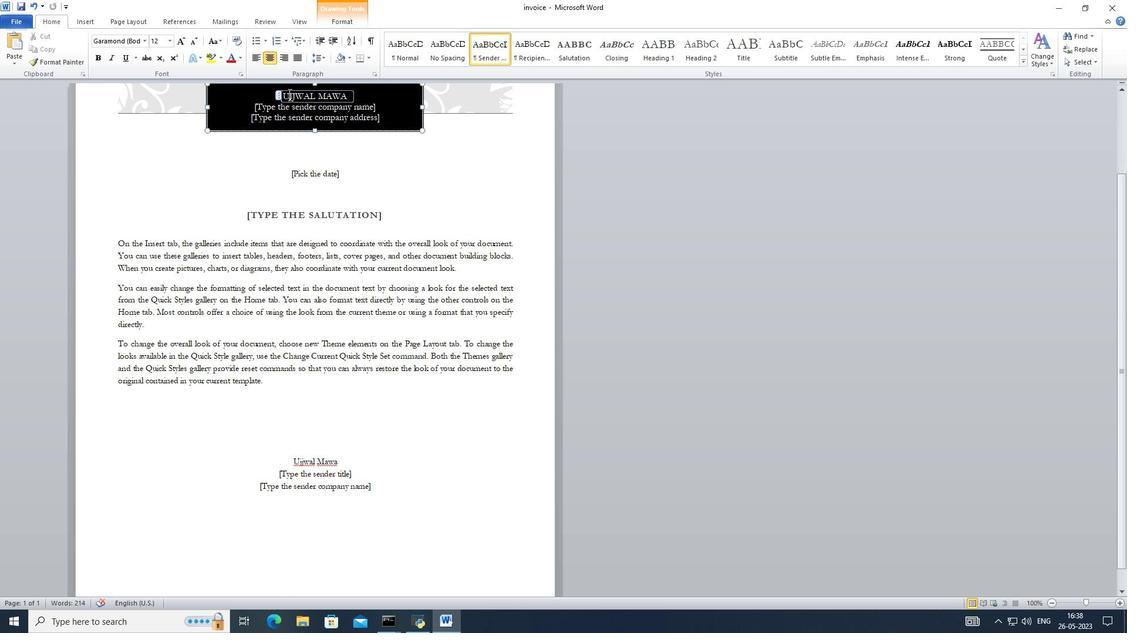 
Action: Mouse moved to (339, 470)
Screenshot: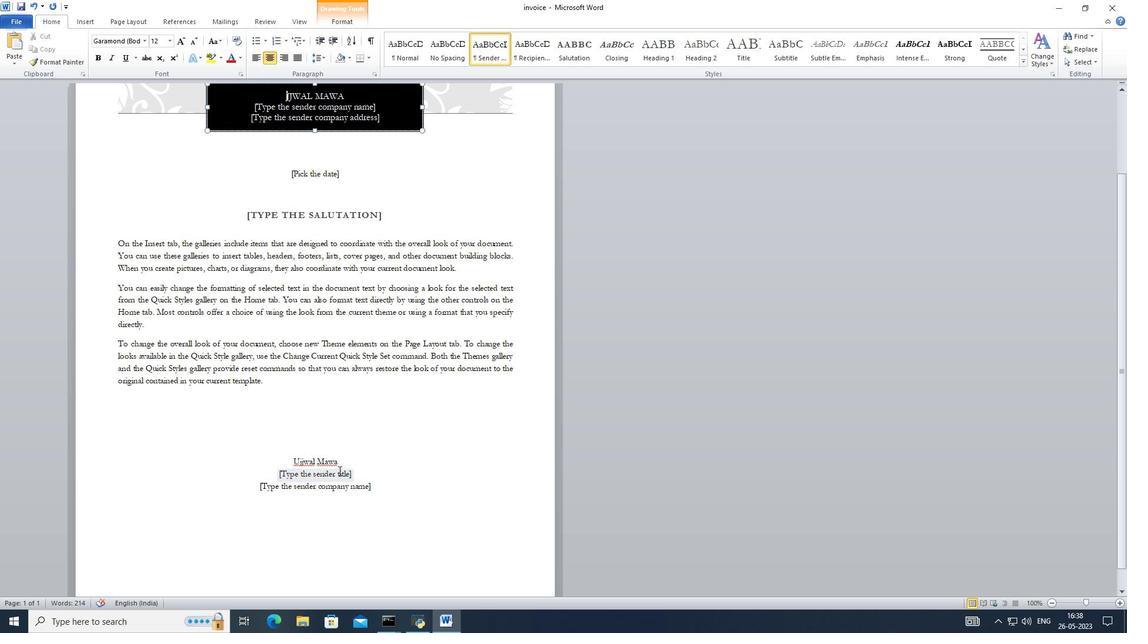 
Action: Mouse pressed left at (339, 470)
Screenshot: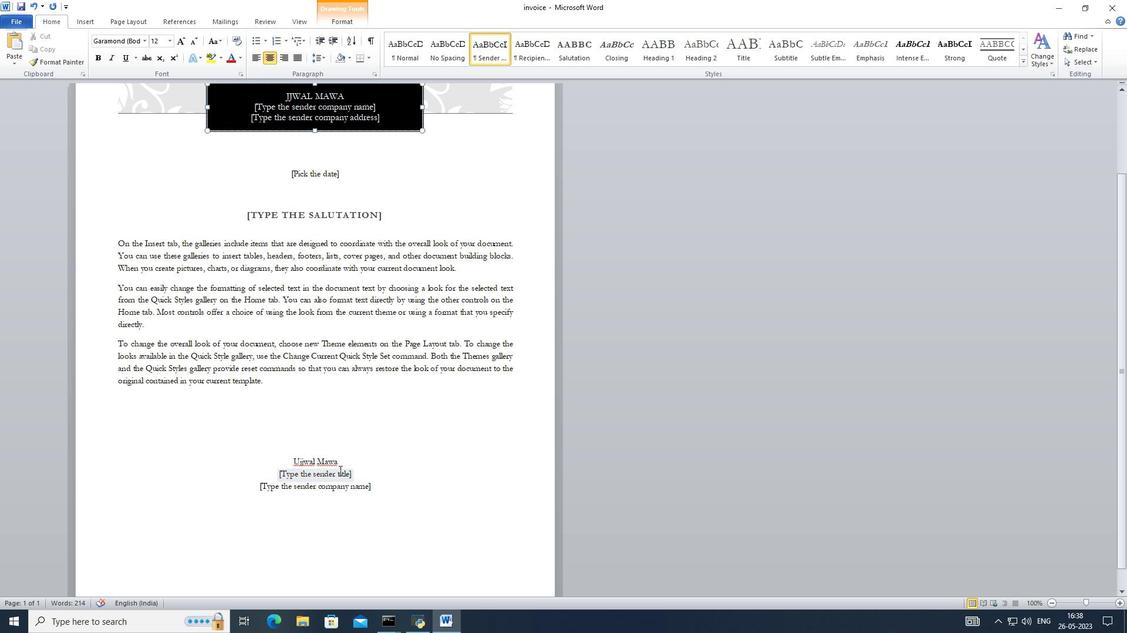 
Action: Mouse moved to (329, 463)
Screenshot: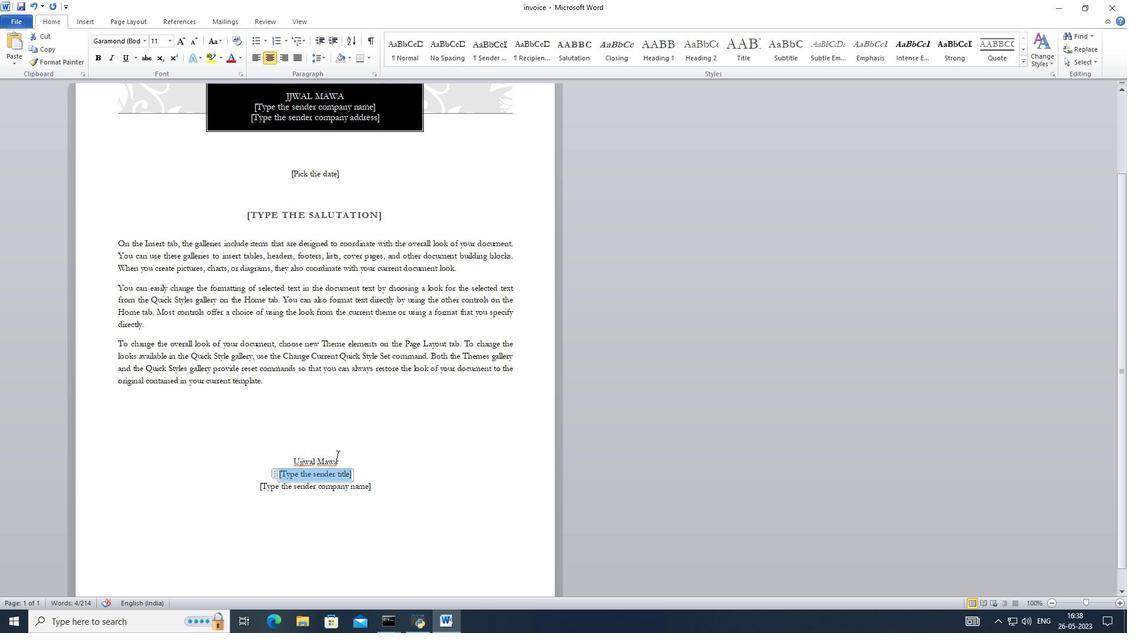 
Action: Mouse pressed left at (329, 463)
Screenshot: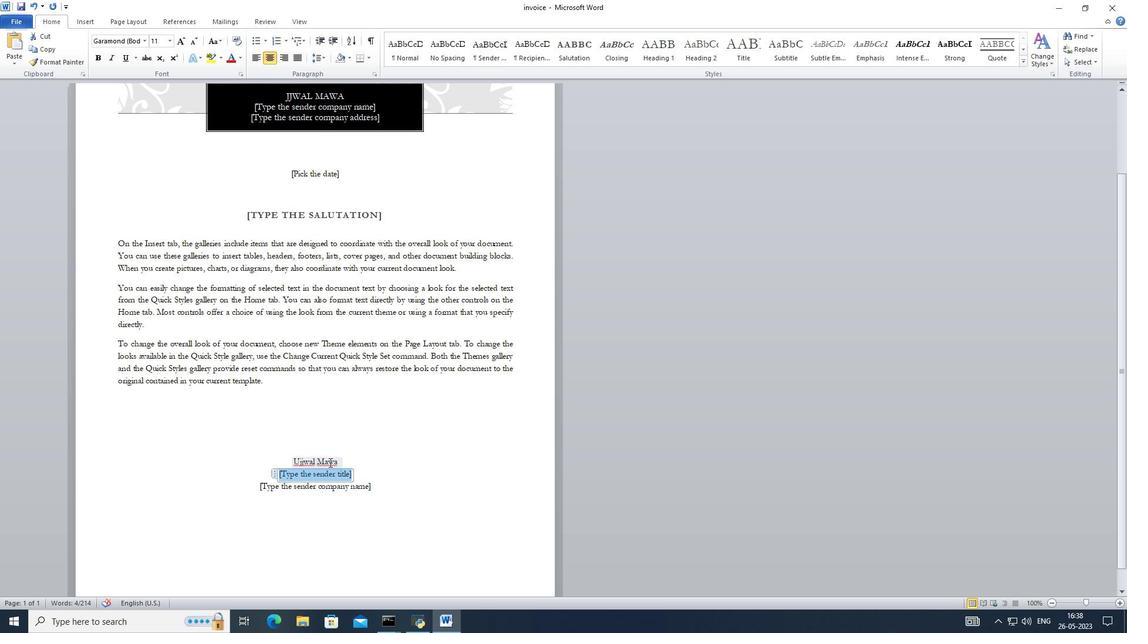 
Action: Mouse moved to (336, 461)
Screenshot: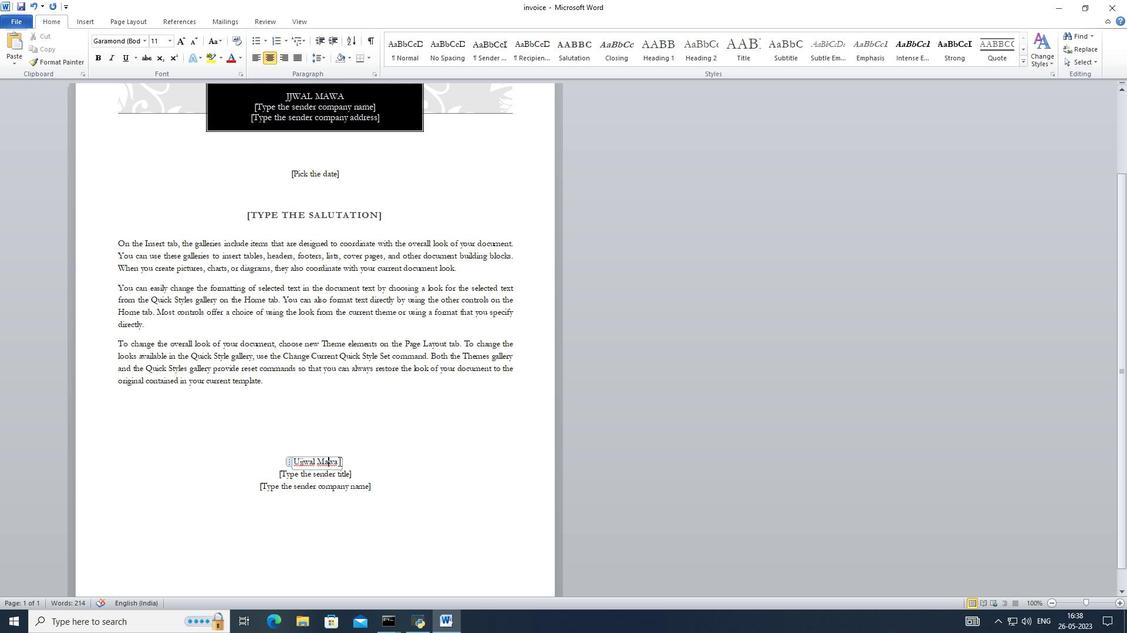 
Action: Mouse pressed left at (336, 461)
Screenshot: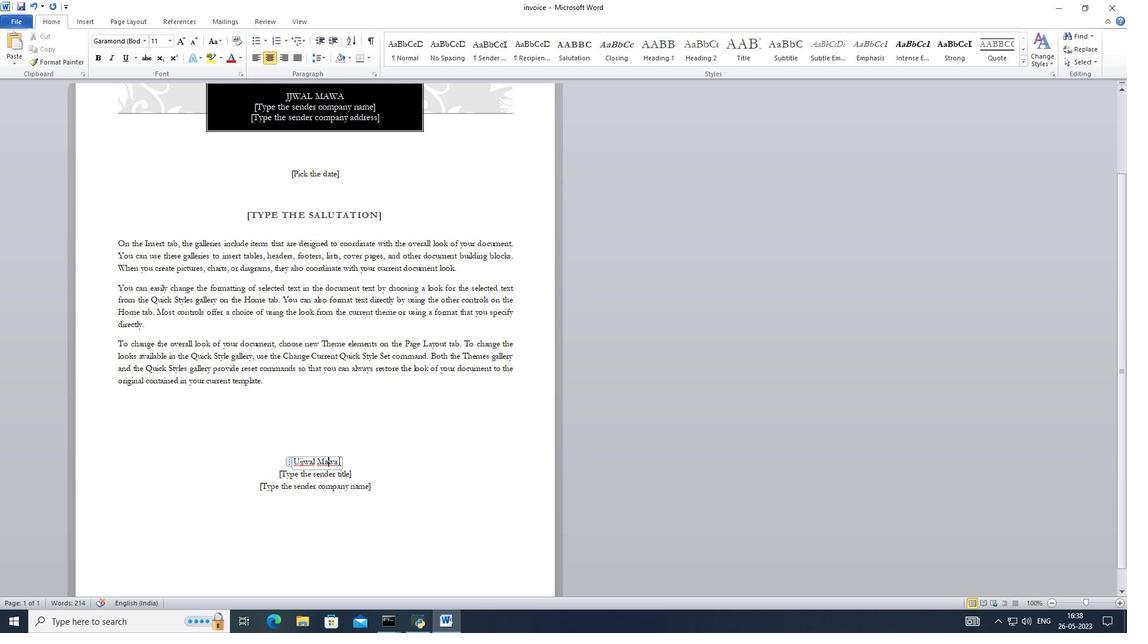 
Action: Mouse moved to (252, 453)
Screenshot: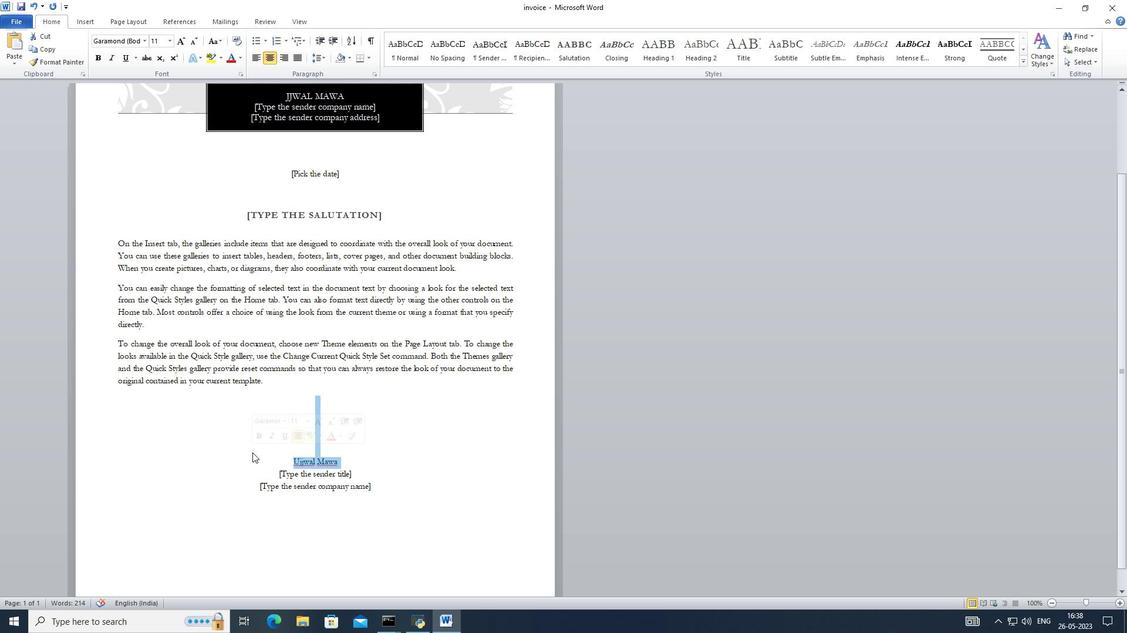 
Action: Key pressed <Key.backspace>
Screenshot: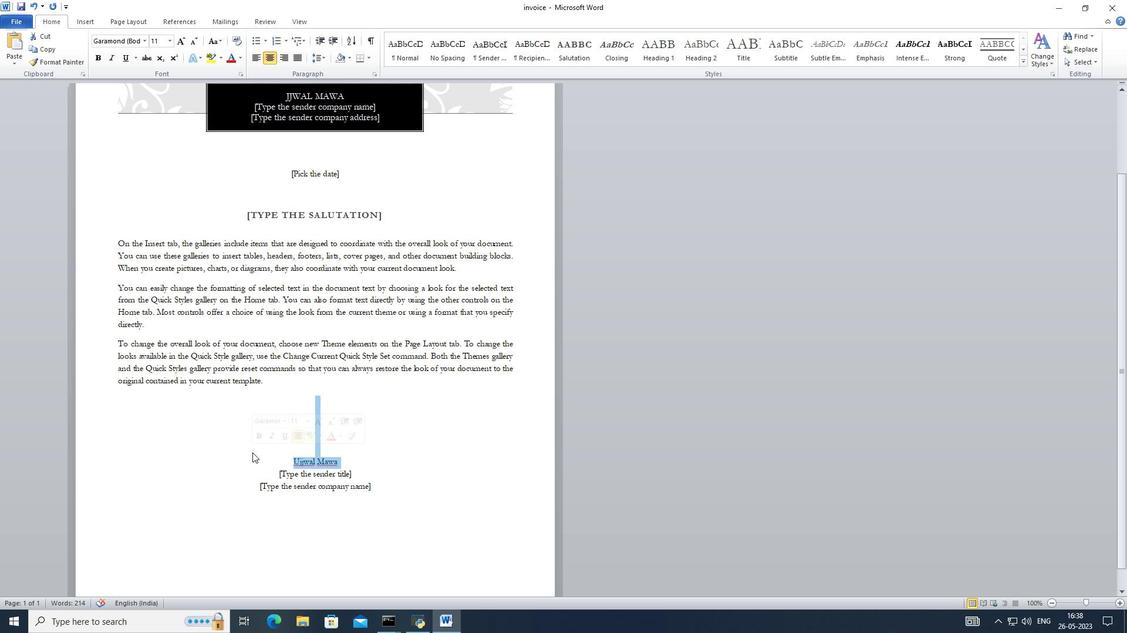 
Action: Mouse moved to (351, 399)
Screenshot: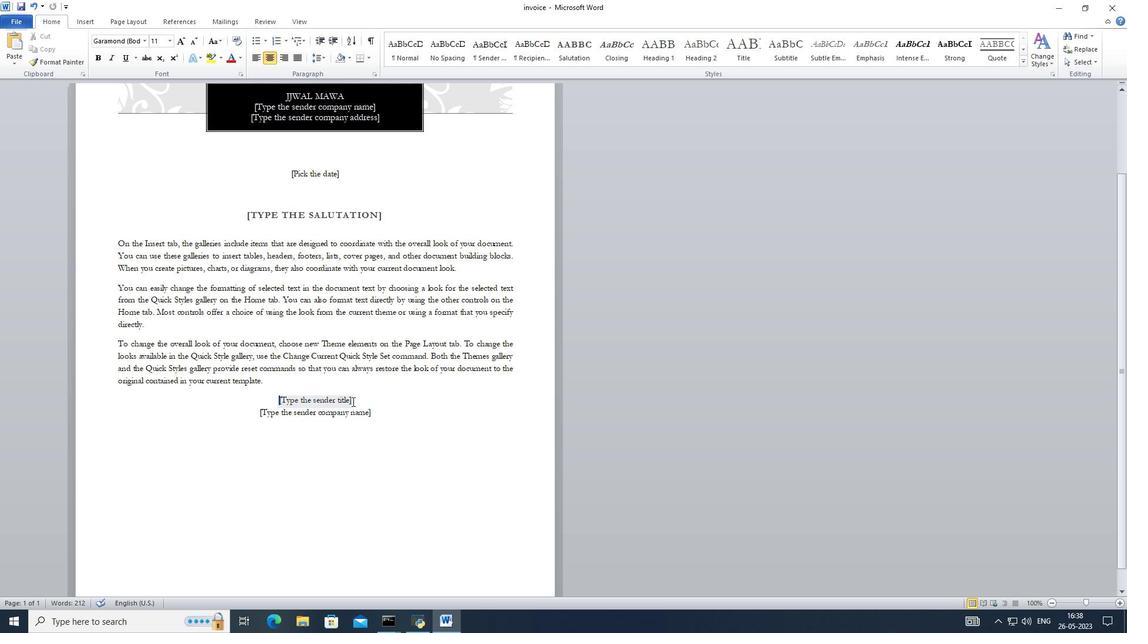 
Action: Mouse pressed left at (351, 399)
Screenshot: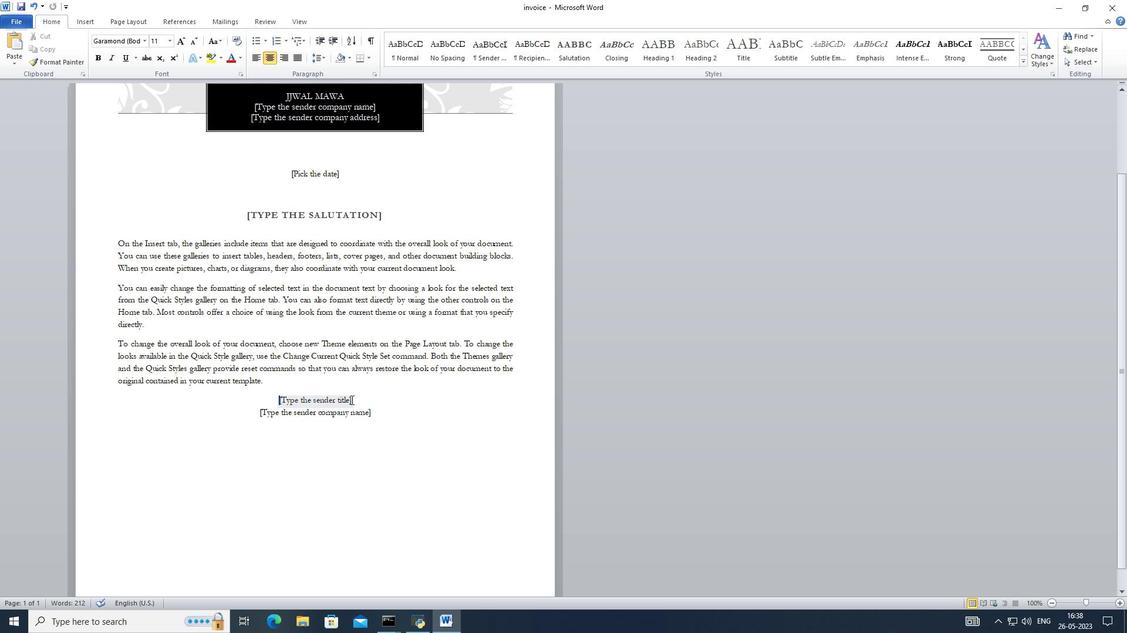 
Action: Mouse moved to (318, 403)
Screenshot: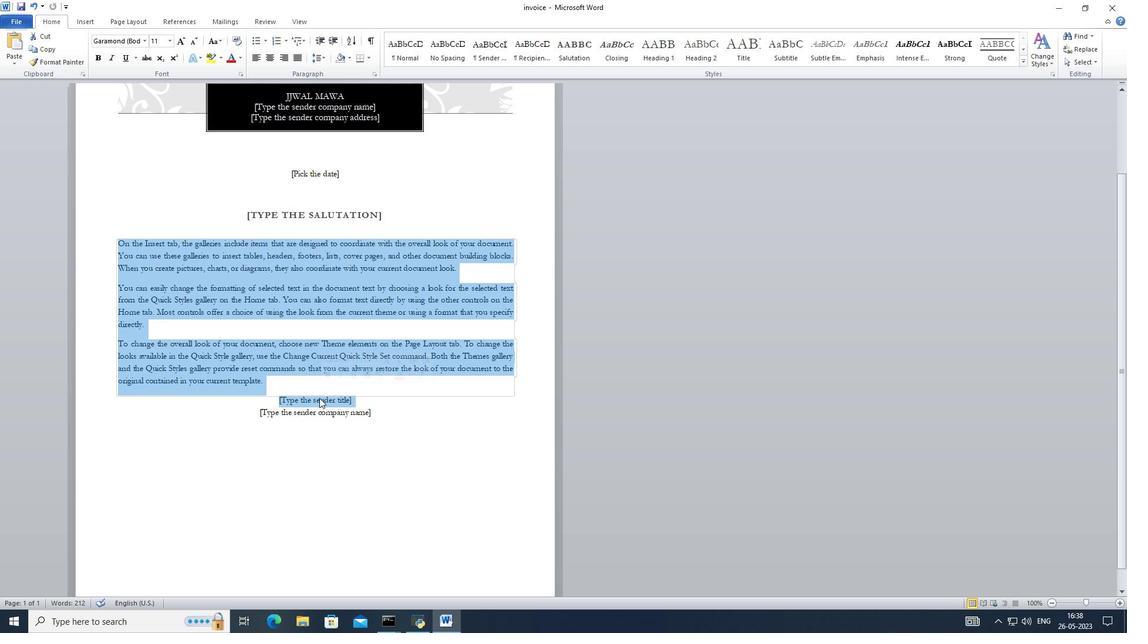 
Action: Mouse pressed left at (318, 403)
Screenshot: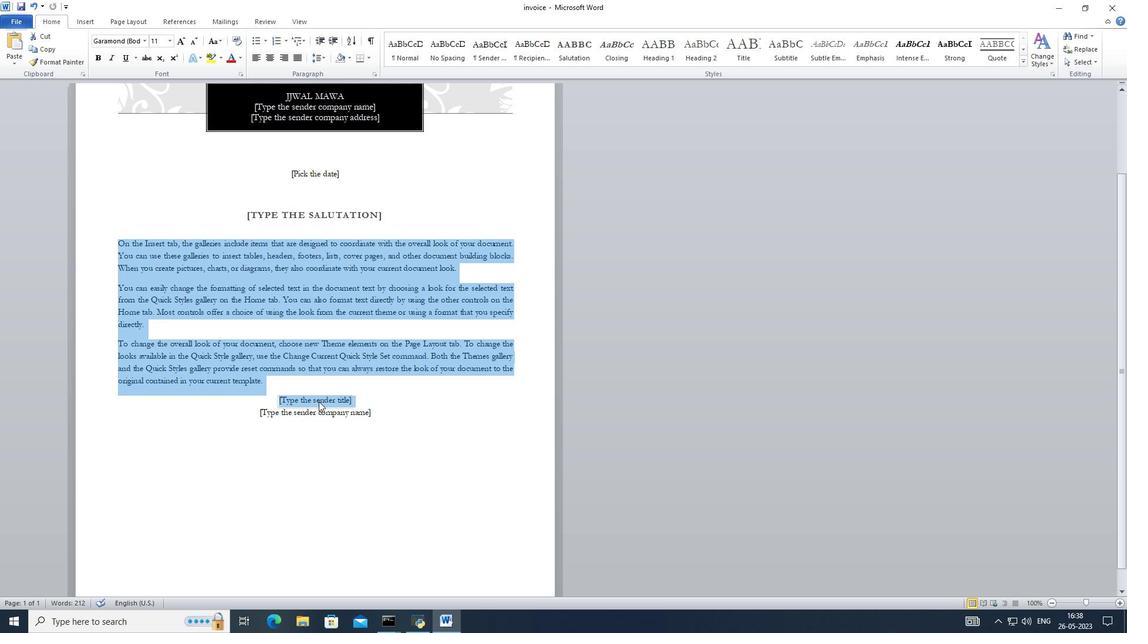 
Action: Mouse moved to (312, 423)
Screenshot: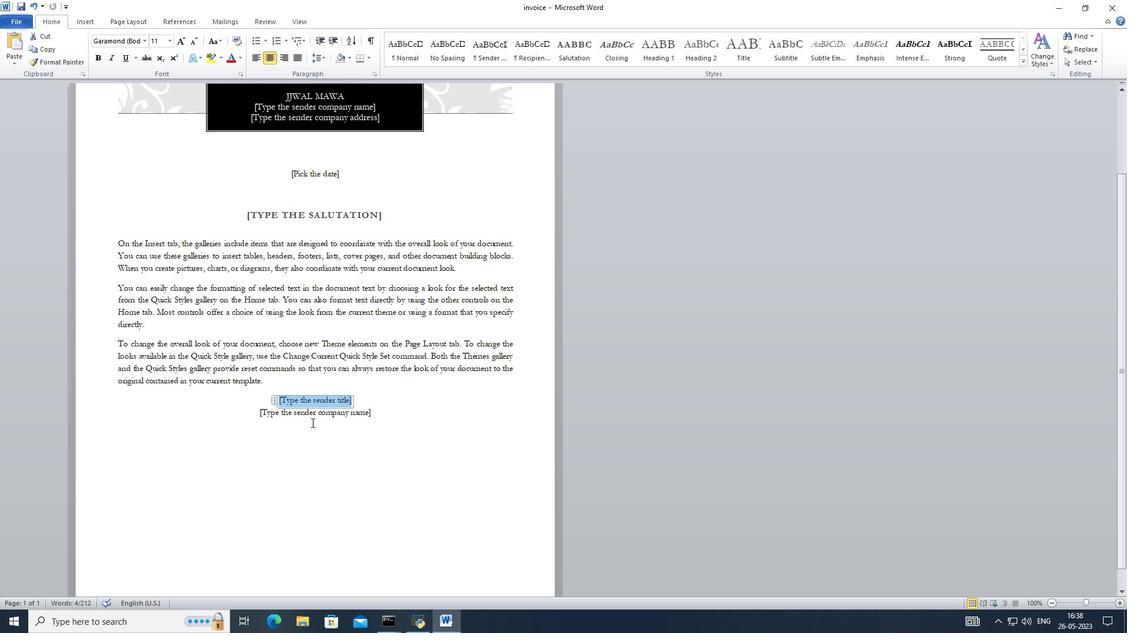 
Action: Key pressed <Key.backspace>
Screenshot: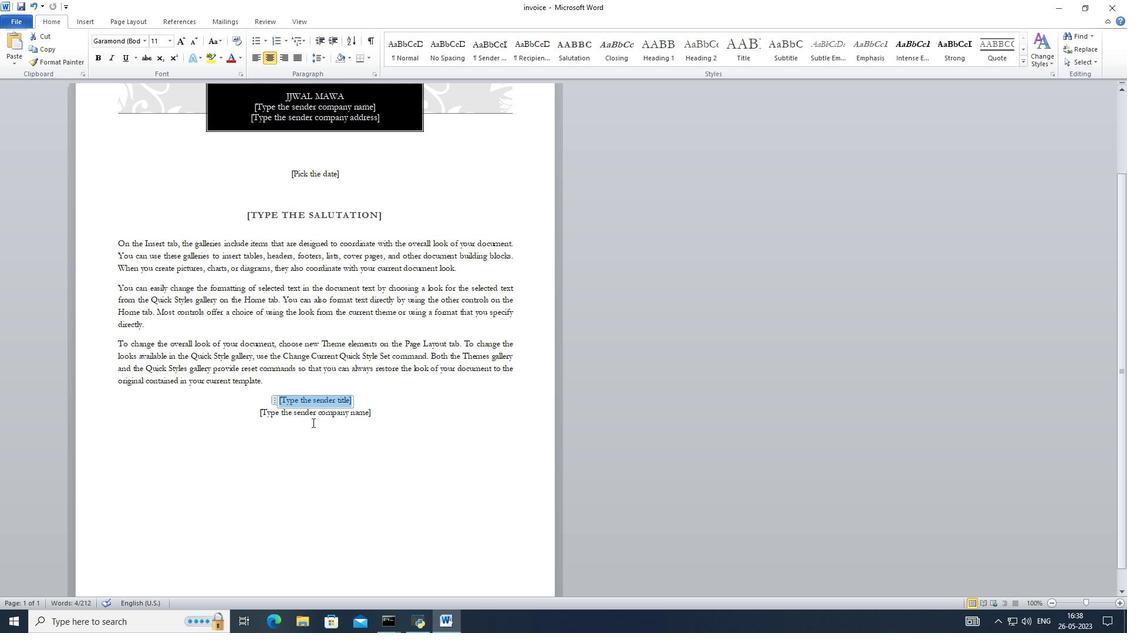 
Action: Mouse moved to (372, 410)
Screenshot: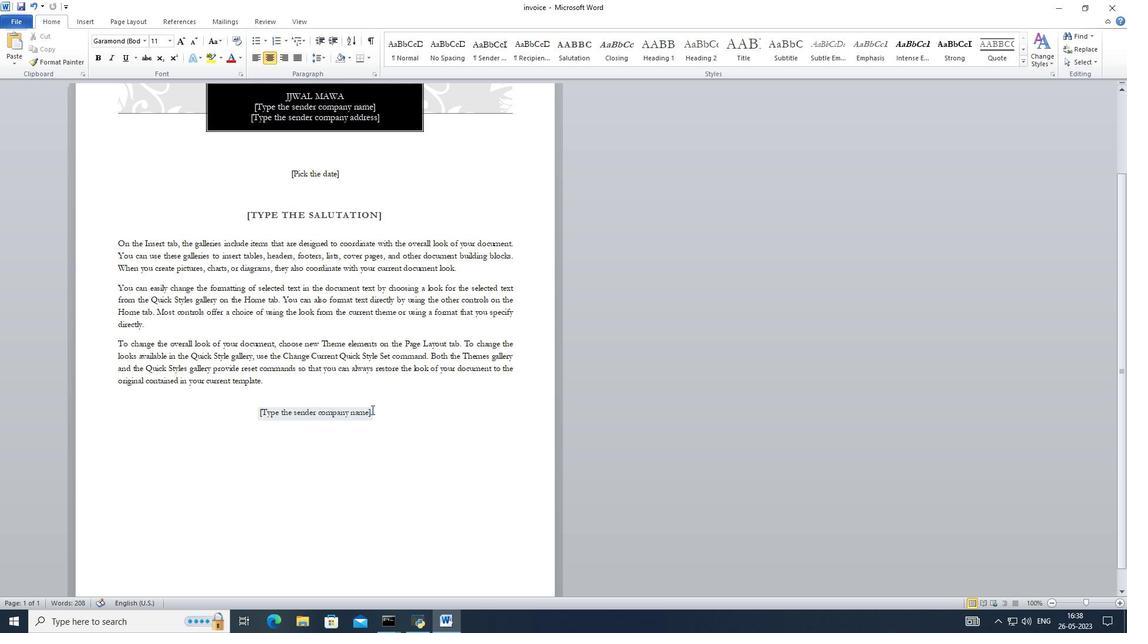 
Action: Mouse pressed left at (372, 410)
Screenshot: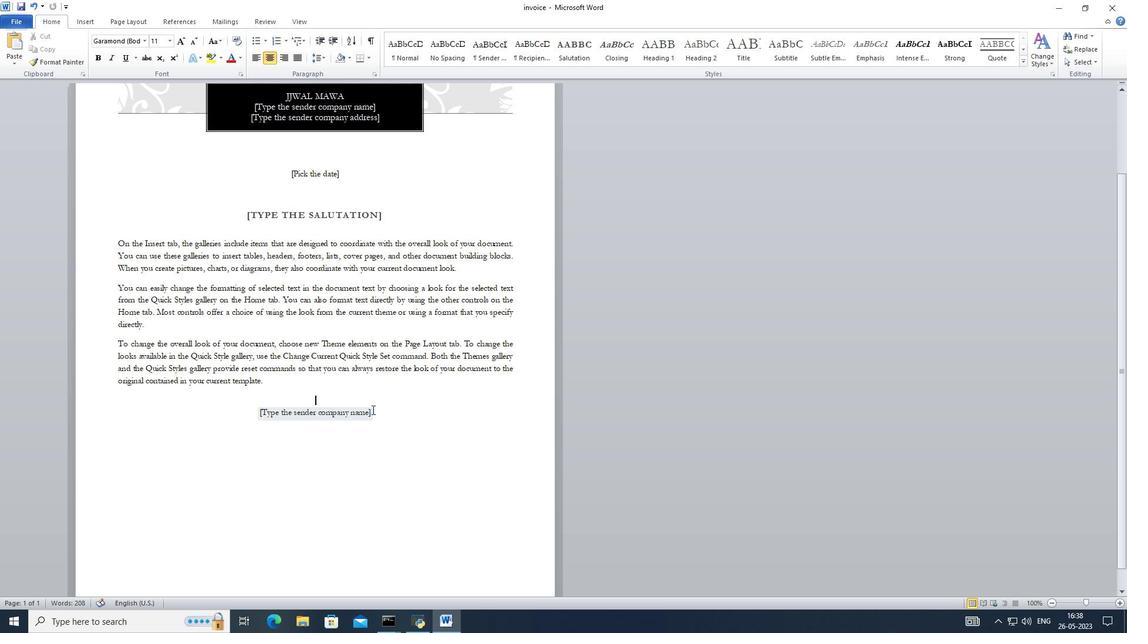 
Action: Key pressed <Key.backspace>
Screenshot: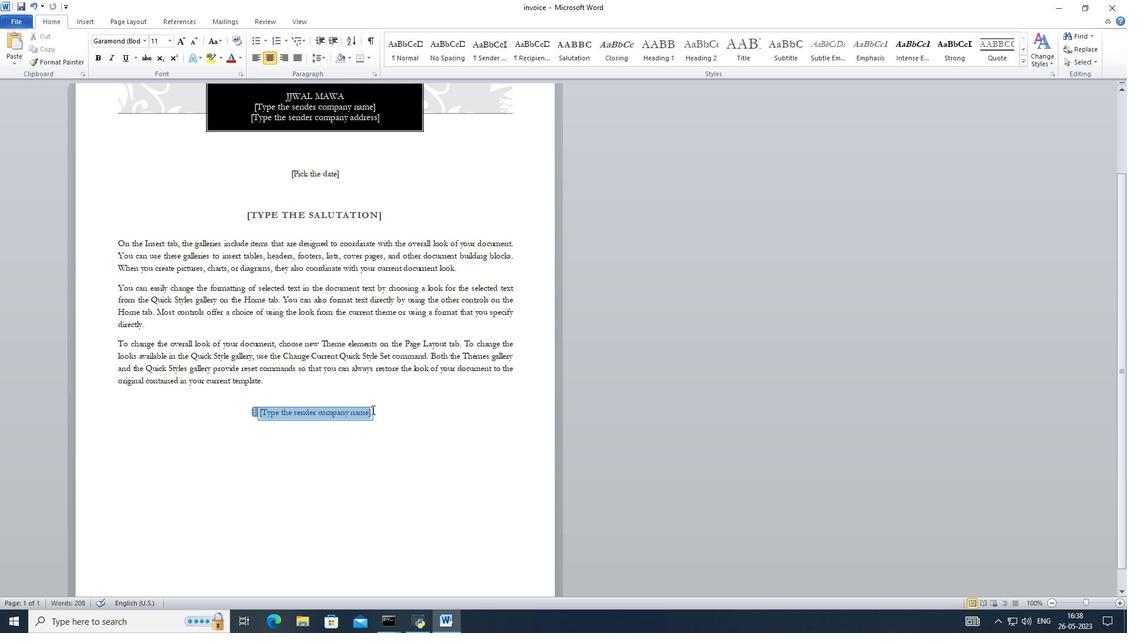 
Action: Mouse moved to (319, 88)
Screenshot: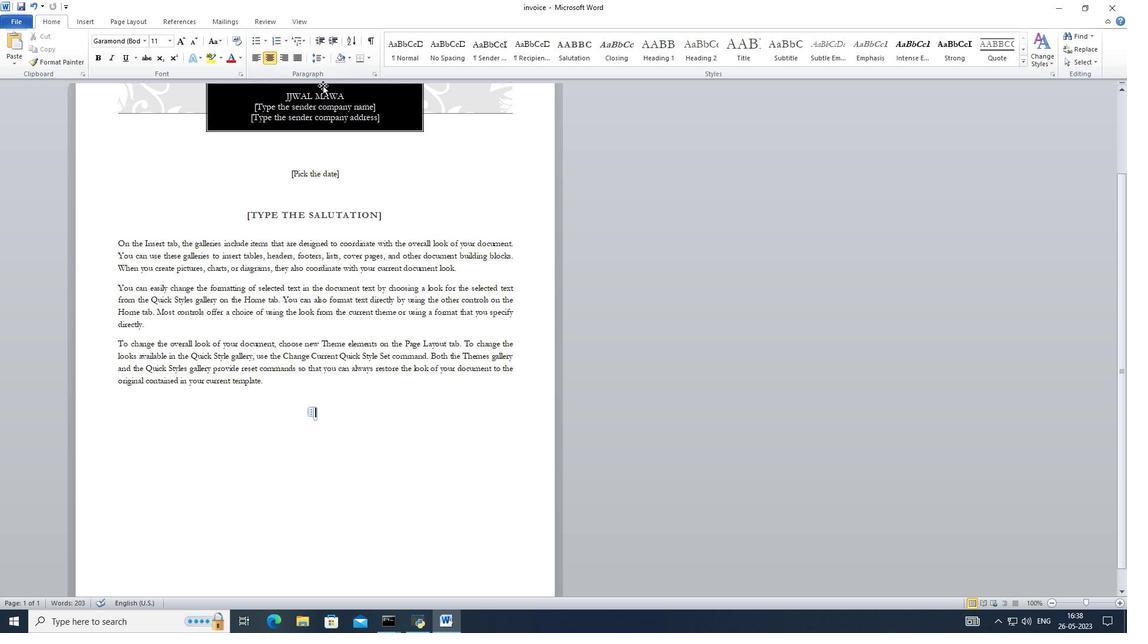 
Action: Mouse pressed left at (319, 88)
Screenshot: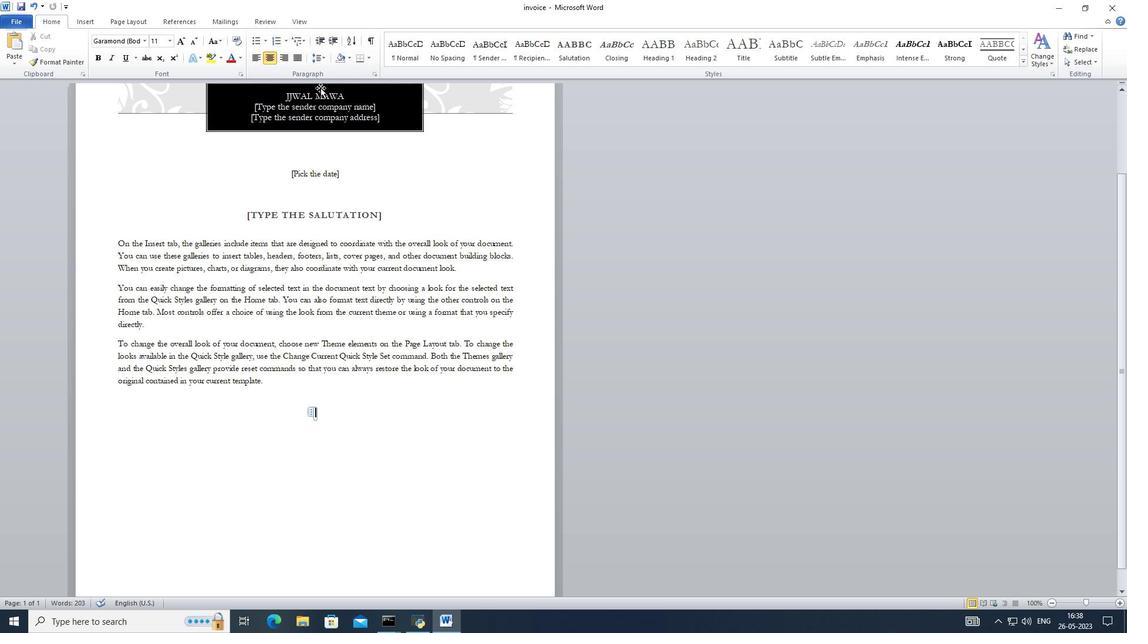 
Action: Mouse moved to (325, 91)
Screenshot: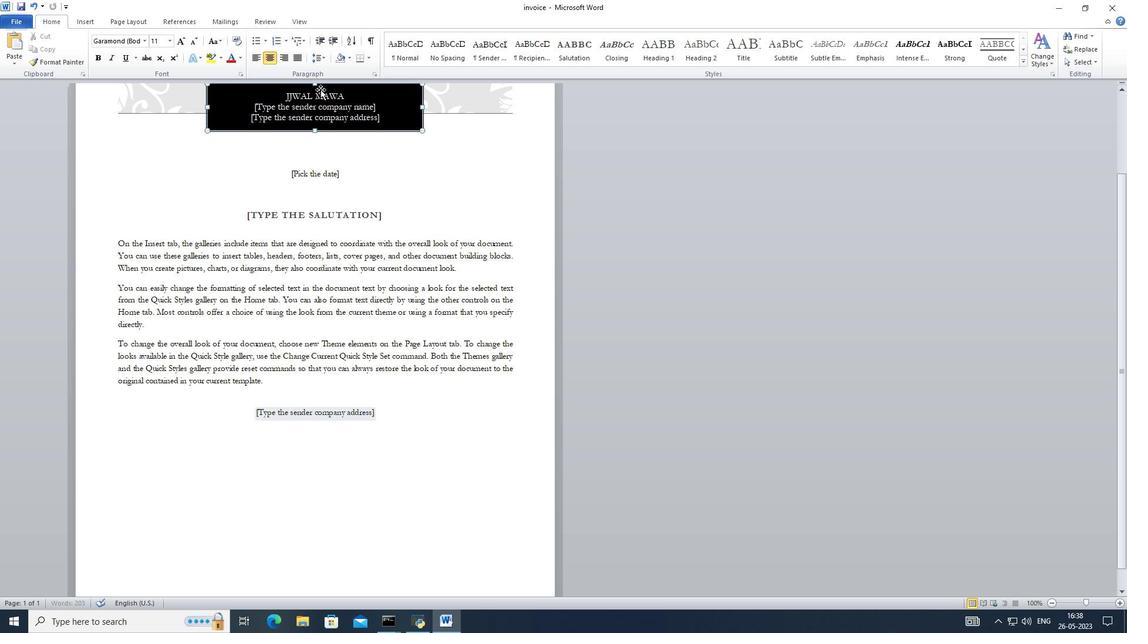 
Action: Mouse pressed left at (325, 91)
Screenshot: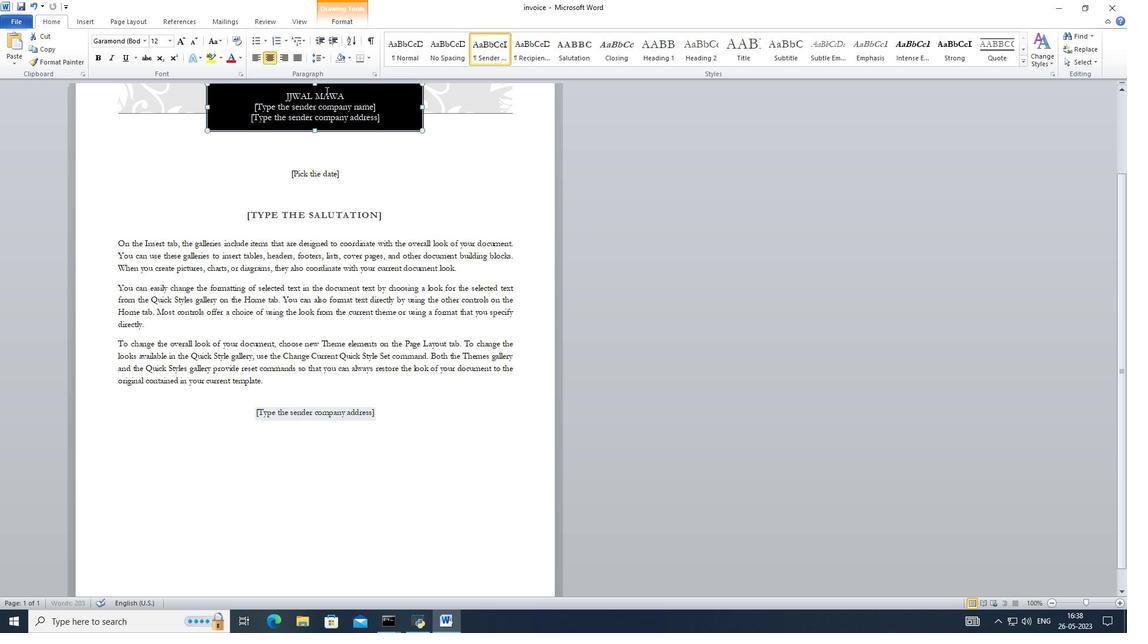 
Action: Mouse moved to (342, 95)
Screenshot: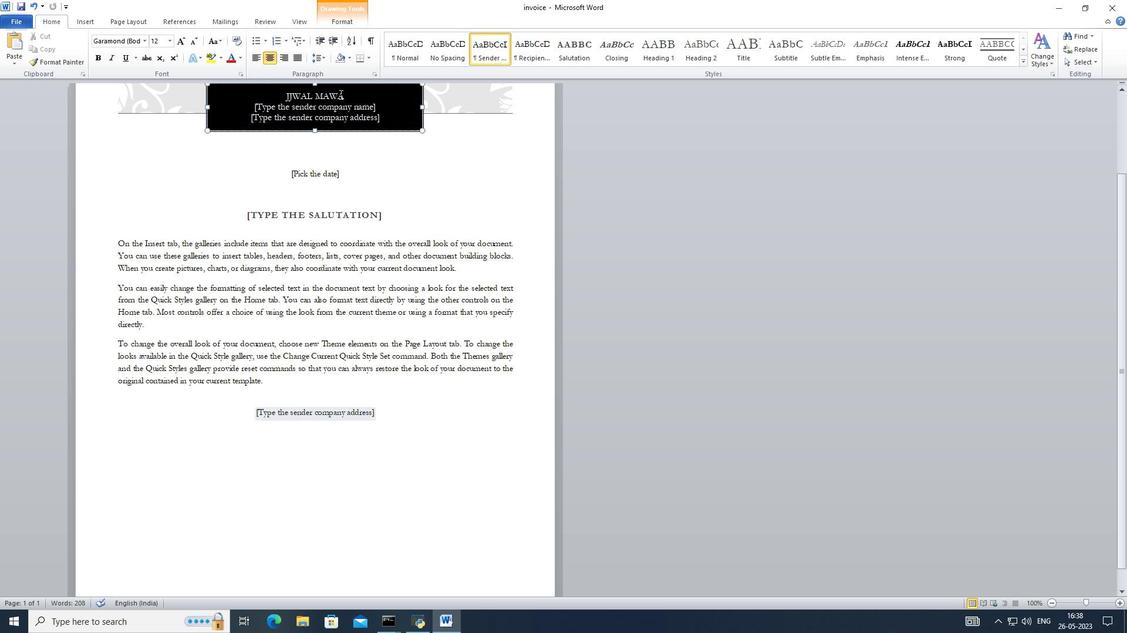 
Action: Mouse pressed left at (342, 95)
Screenshot: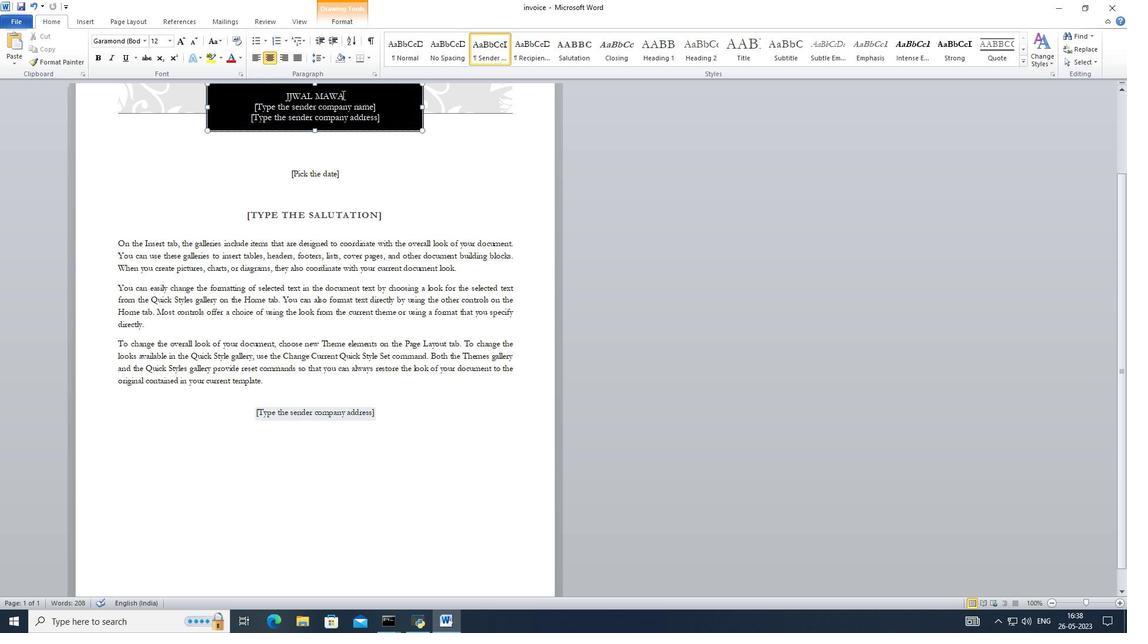 
Action: Mouse moved to (285, 93)
Screenshot: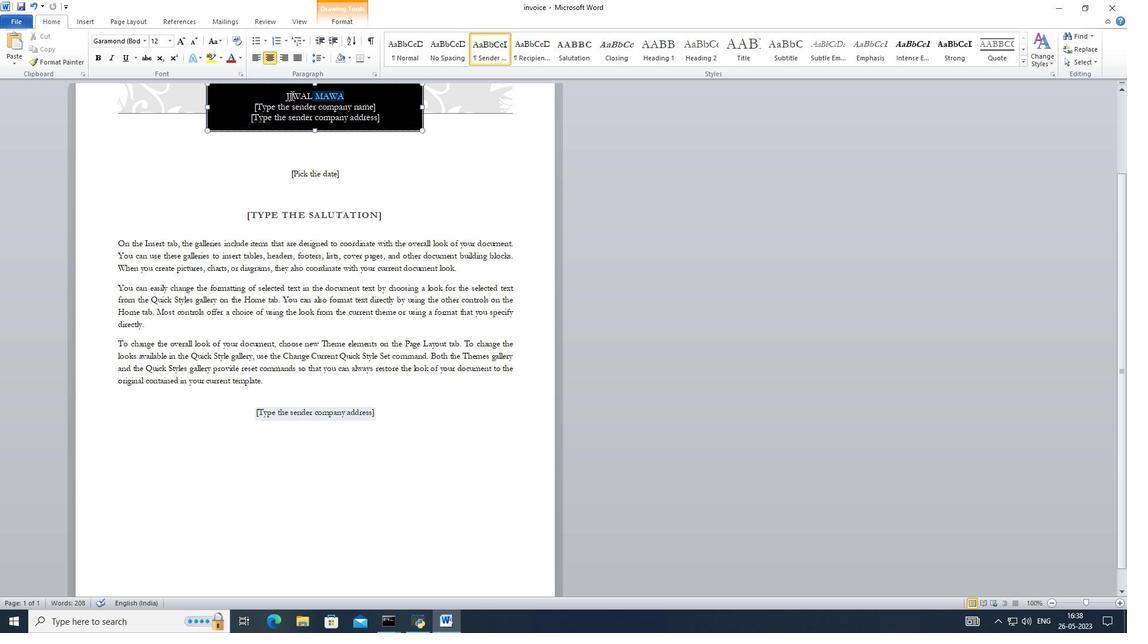 
Action: Key pressed <Key.backspace>
Screenshot: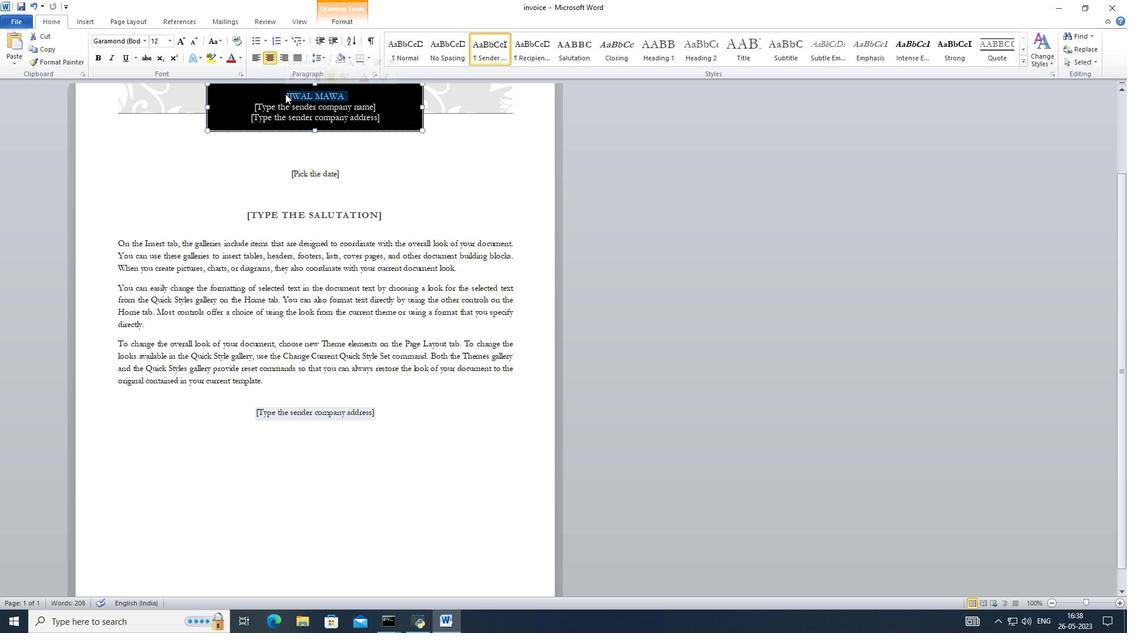 
Action: Mouse moved to (315, 177)
Screenshot: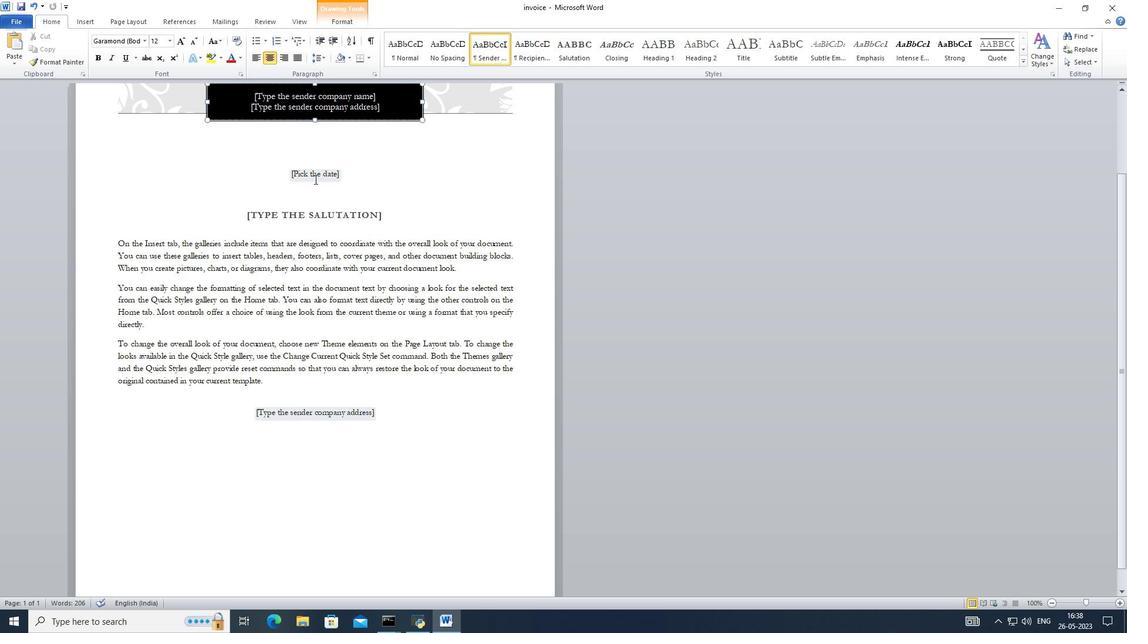 
Action: Mouse pressed left at (315, 177)
Screenshot: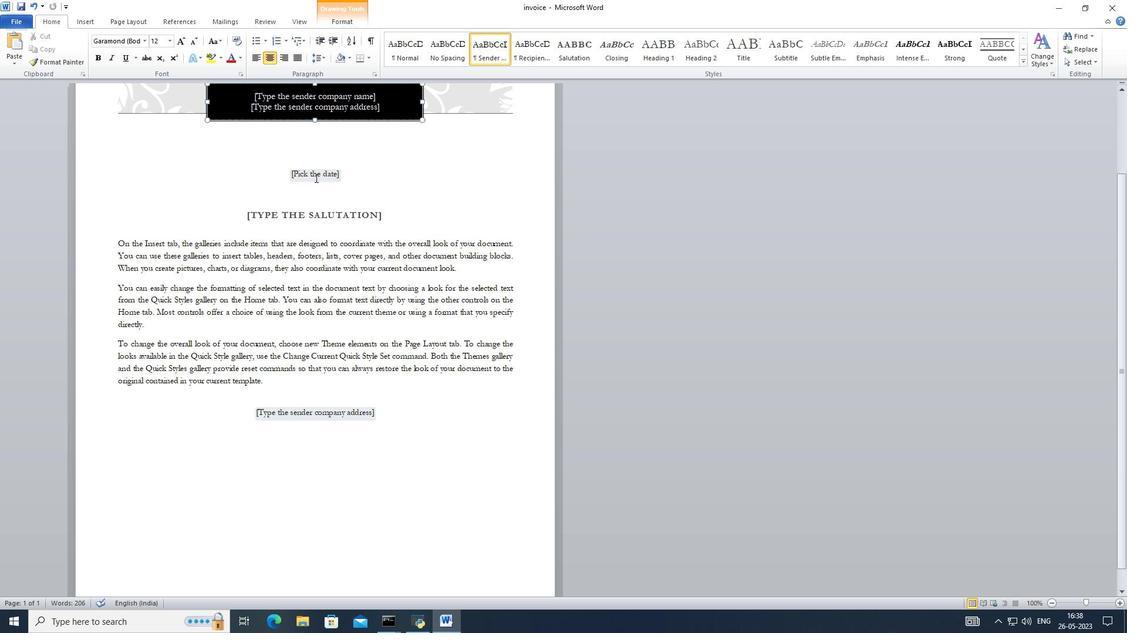 
Action: Key pressed 2<Key.space><Key.caps_lock>A<Key.caps_lock>pril<Key.space>2023
Screenshot: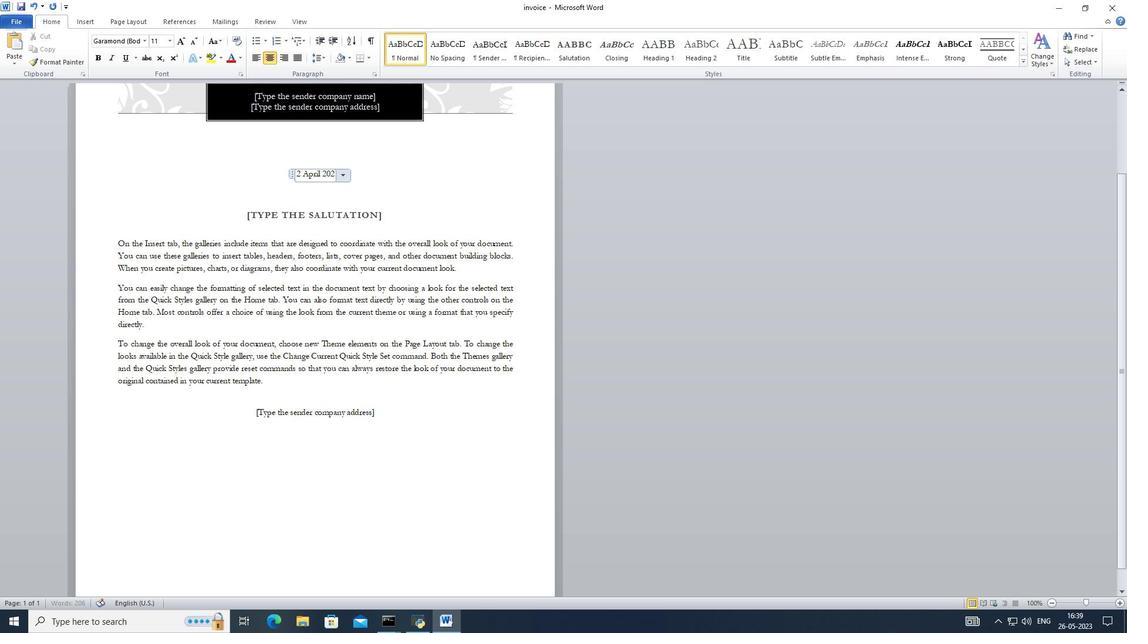 
Action: Mouse moved to (305, 522)
Screenshot: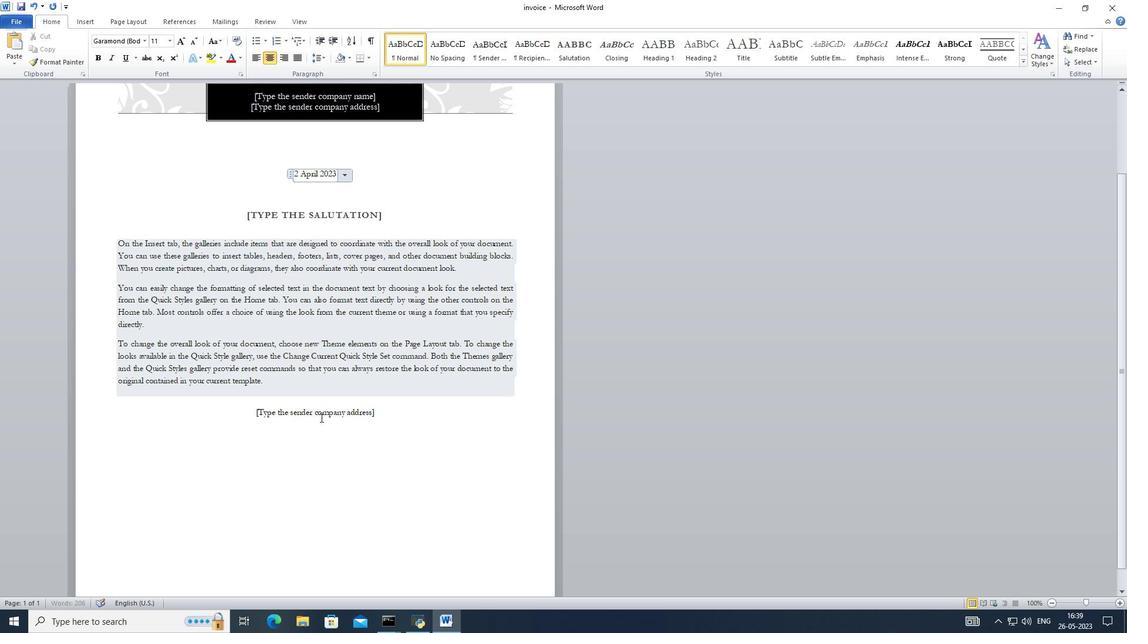 
Action: Mouse pressed left at (305, 522)
Screenshot: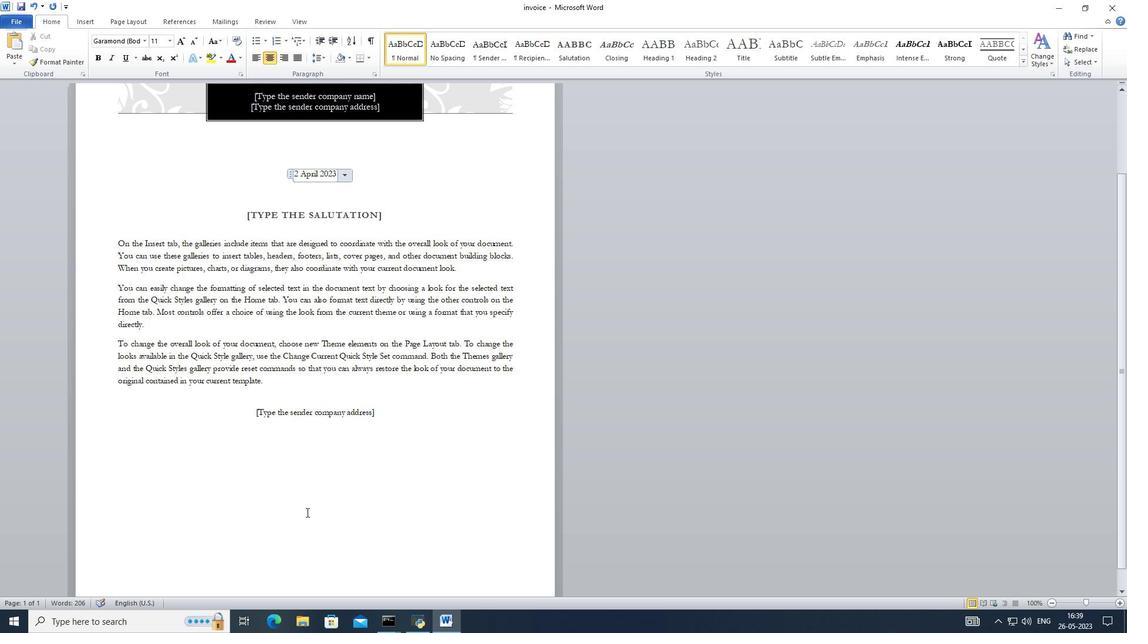
Action: Mouse moved to (311, 177)
Screenshot: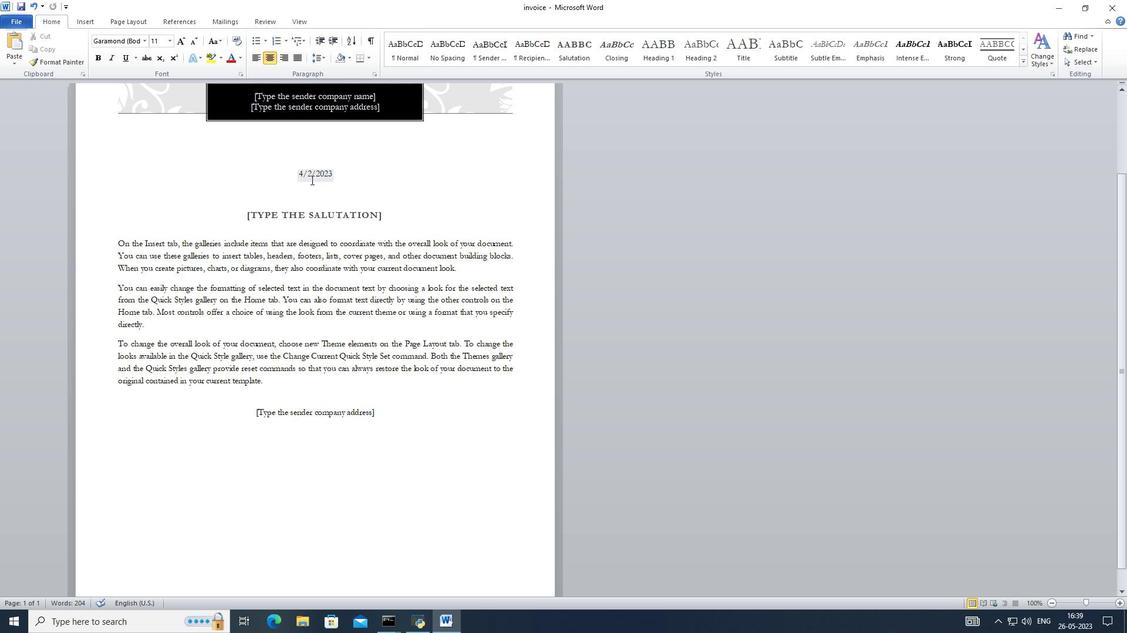 
Action: Mouse pressed left at (311, 177)
Screenshot: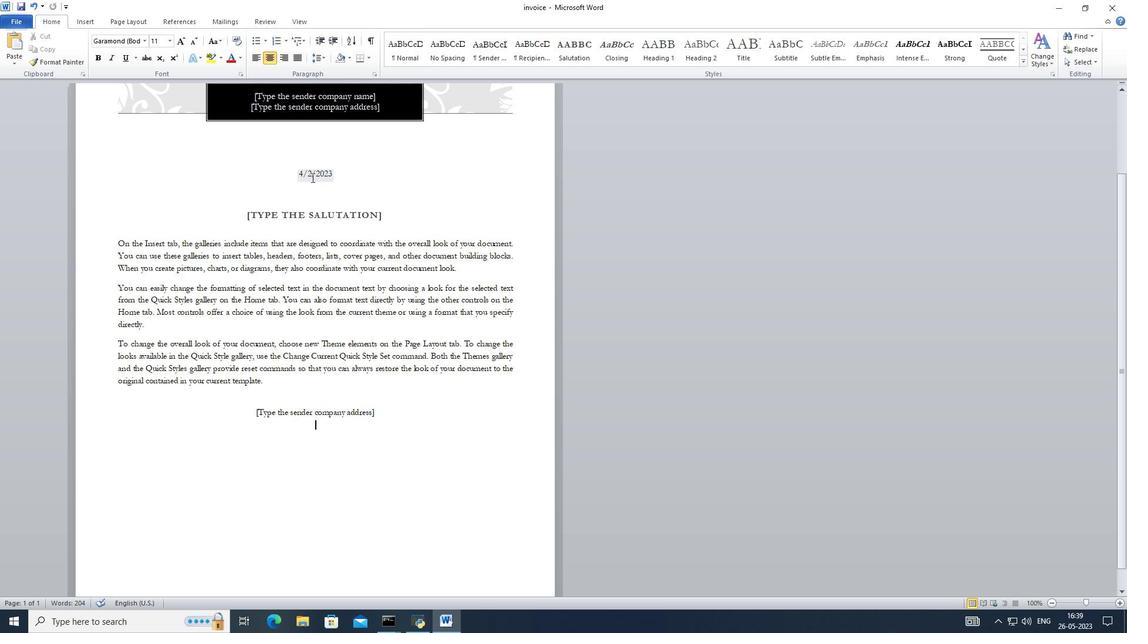 
Action: Mouse pressed left at (311, 177)
Screenshot: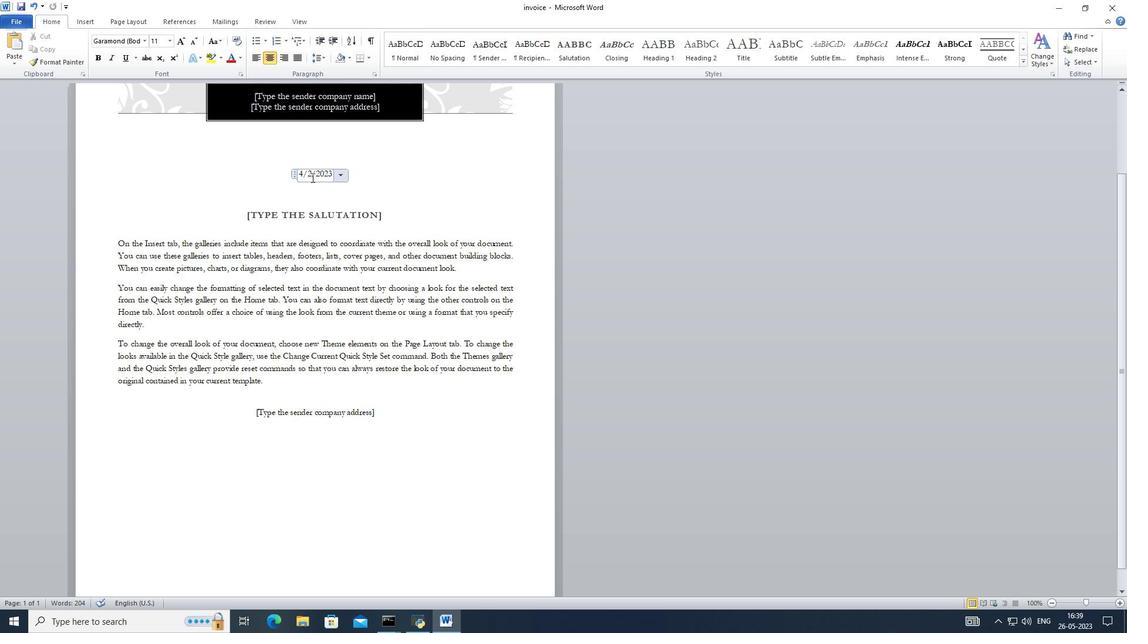 
Action: Mouse moved to (336, 175)
Screenshot: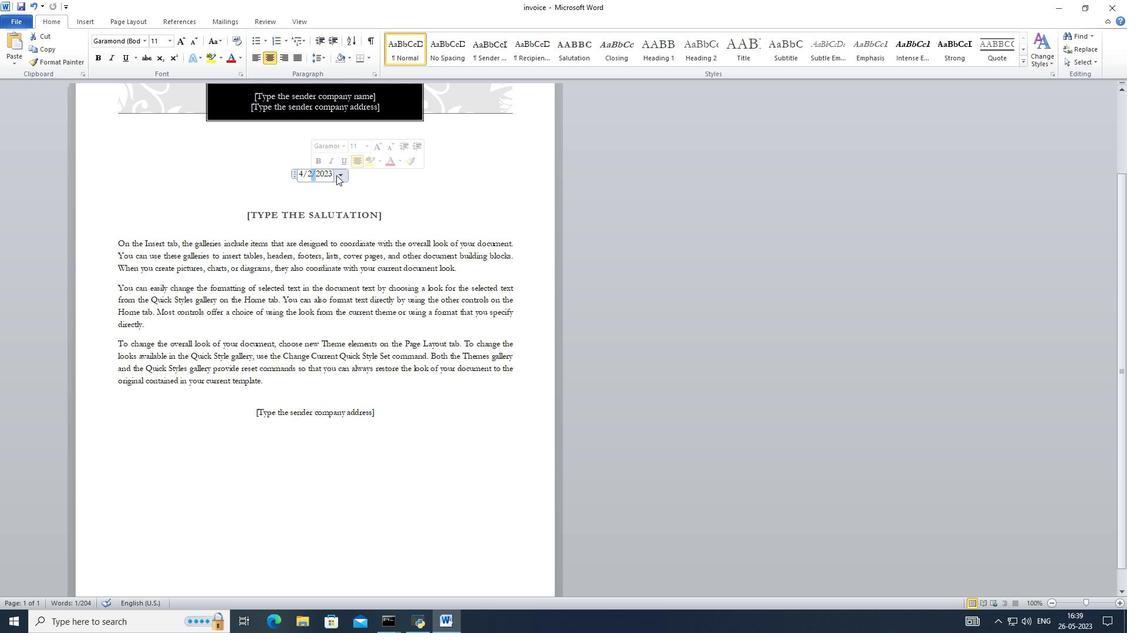 
Action: Mouse pressed left at (336, 175)
Screenshot: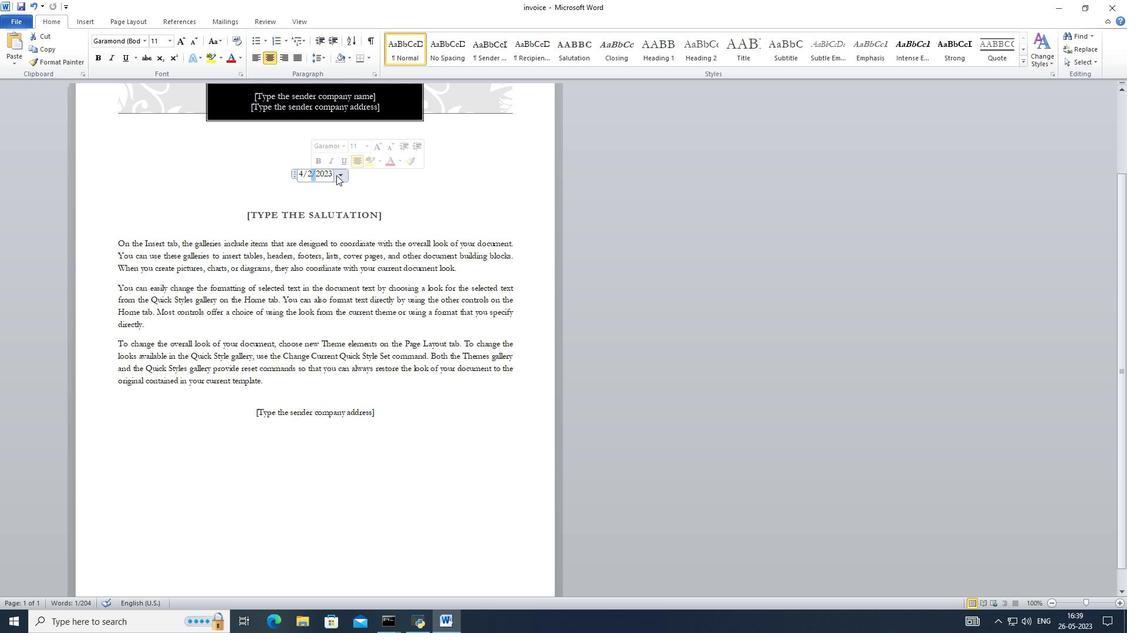 
Action: Mouse moved to (341, 210)
Screenshot: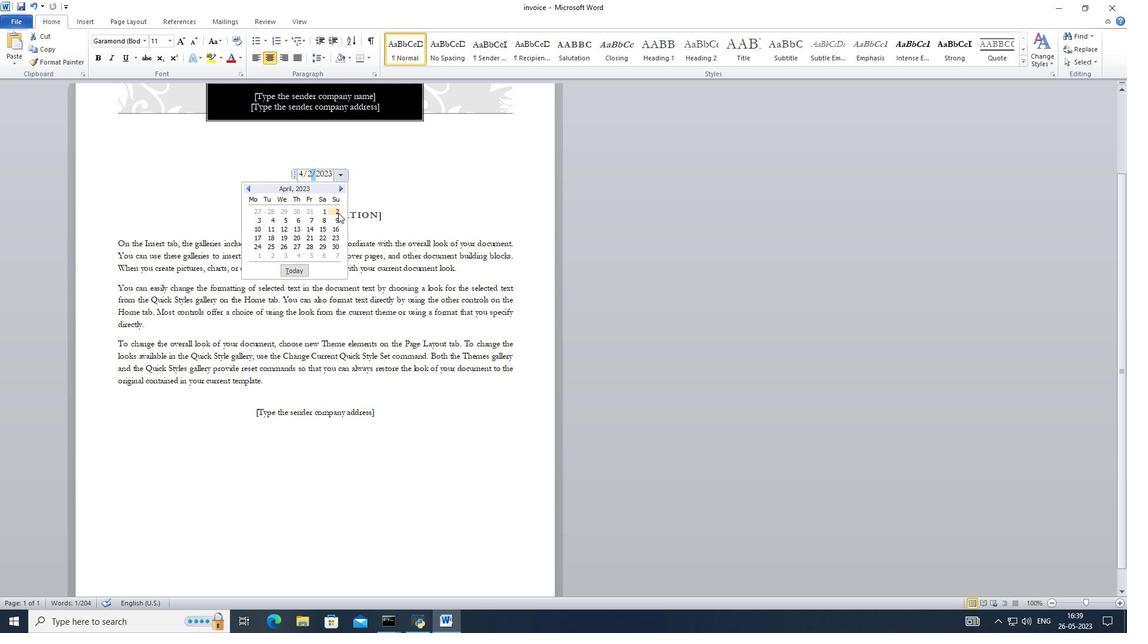 
Action: Mouse pressed left at (341, 210)
Screenshot: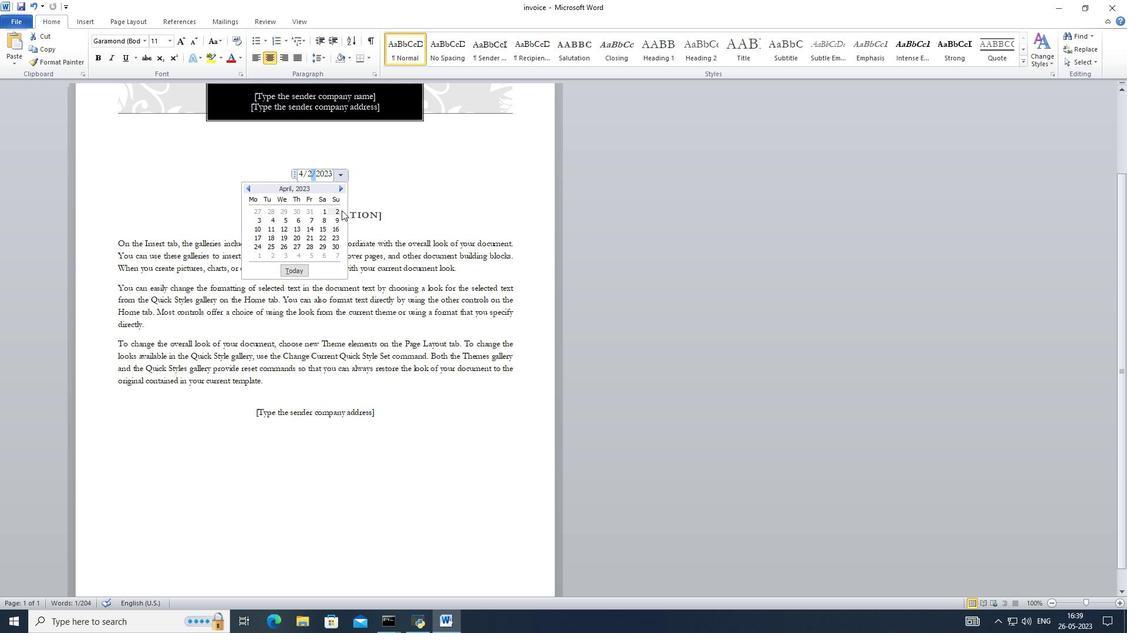 
Action: Mouse moved to (339, 209)
Screenshot: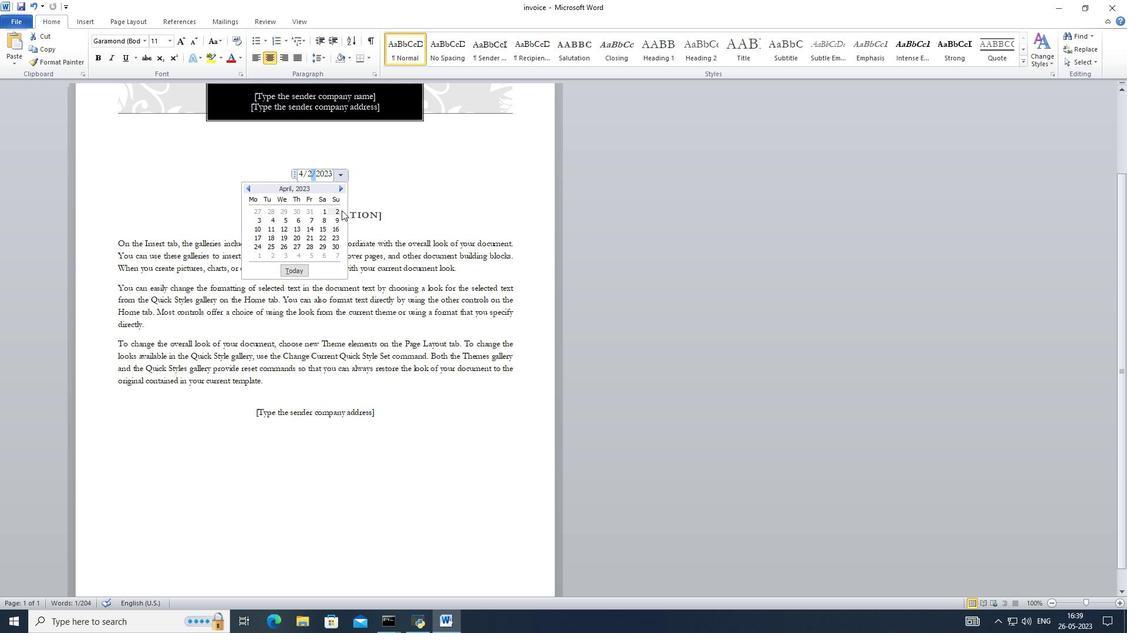 
Action: Mouse pressed left at (339, 209)
Screenshot: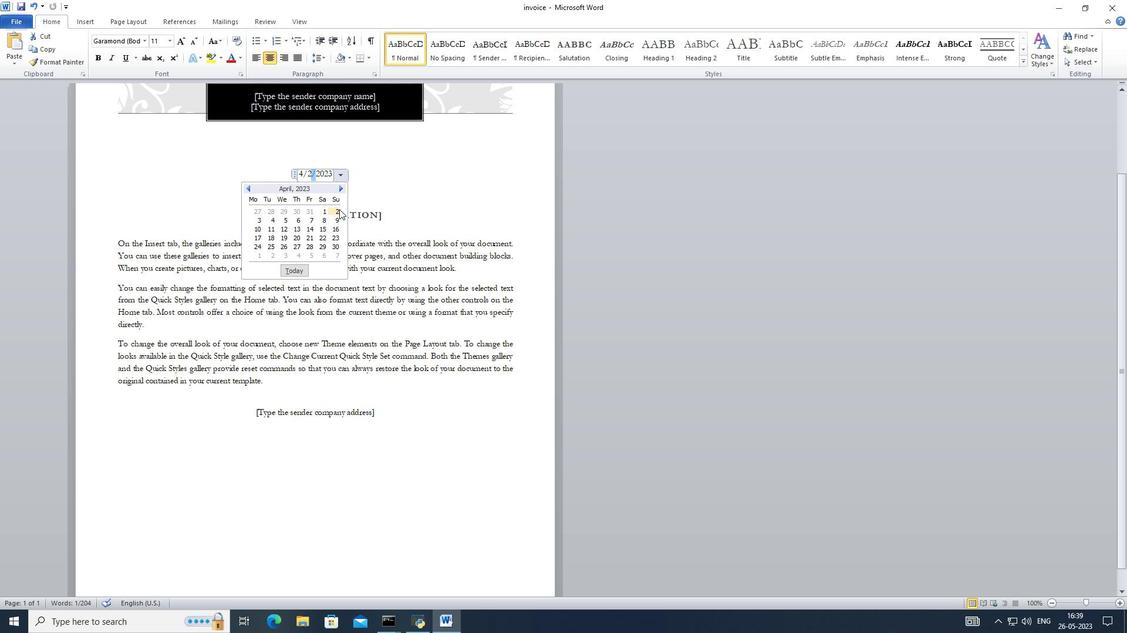 
Action: Mouse moved to (363, 186)
Screenshot: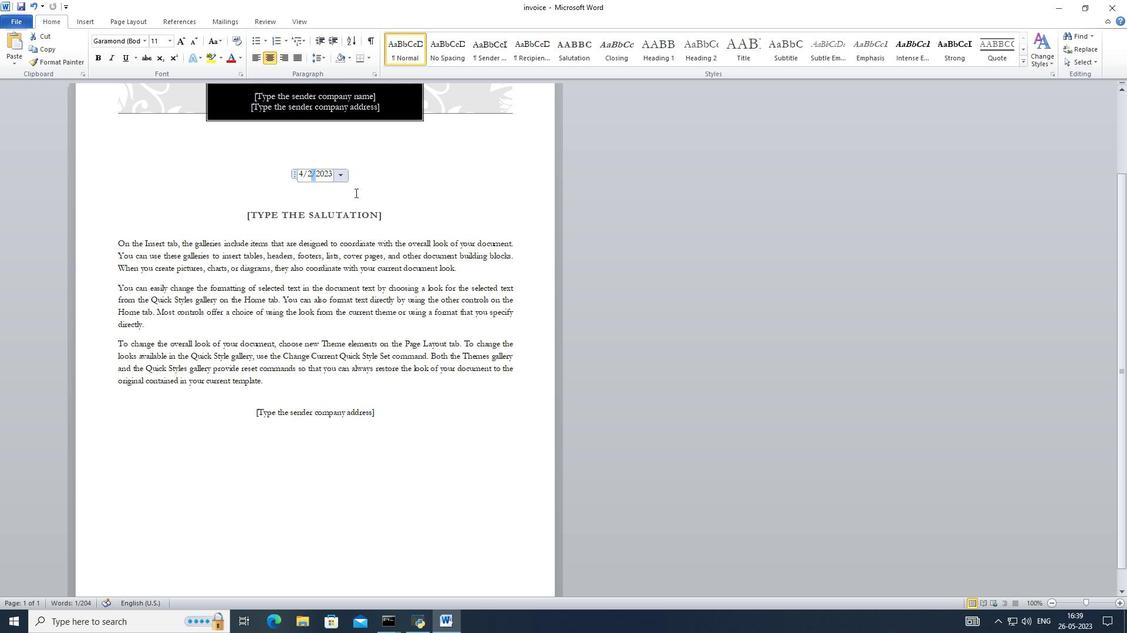 
Action: Mouse pressed left at (363, 187)
Screenshot: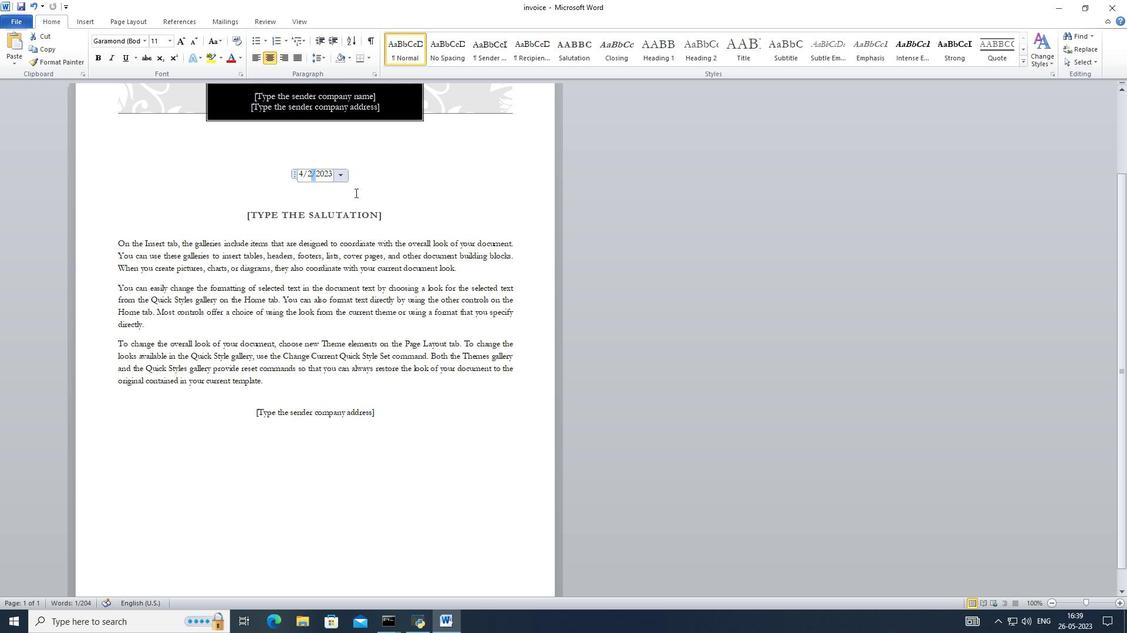 
Action: Mouse moved to (117, 244)
Screenshot: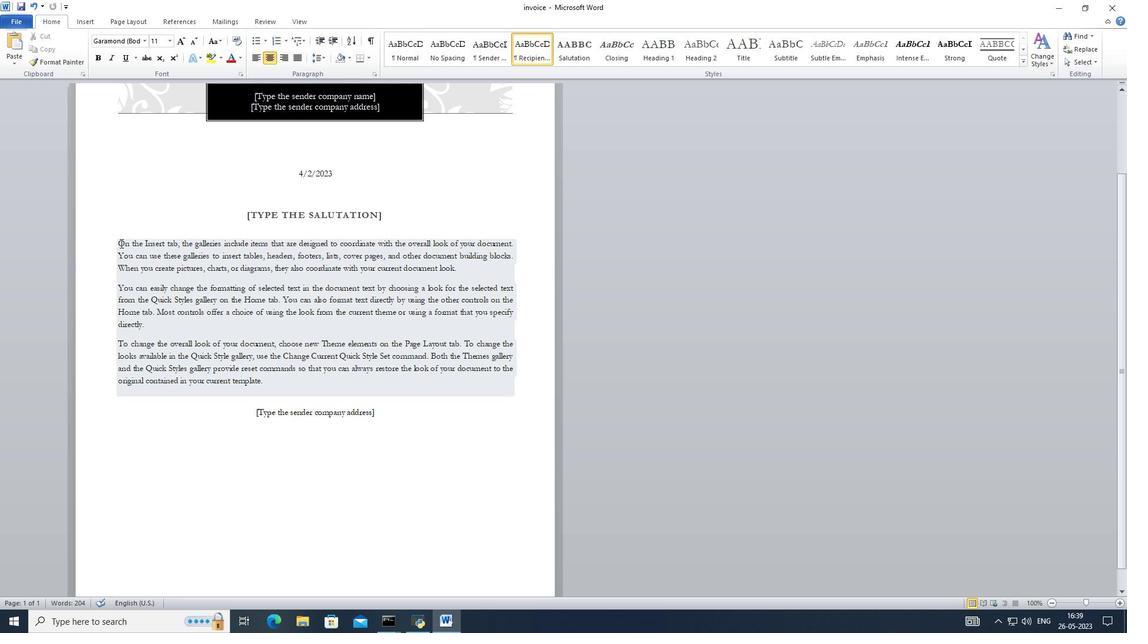
Action: Mouse pressed left at (117, 244)
Screenshot: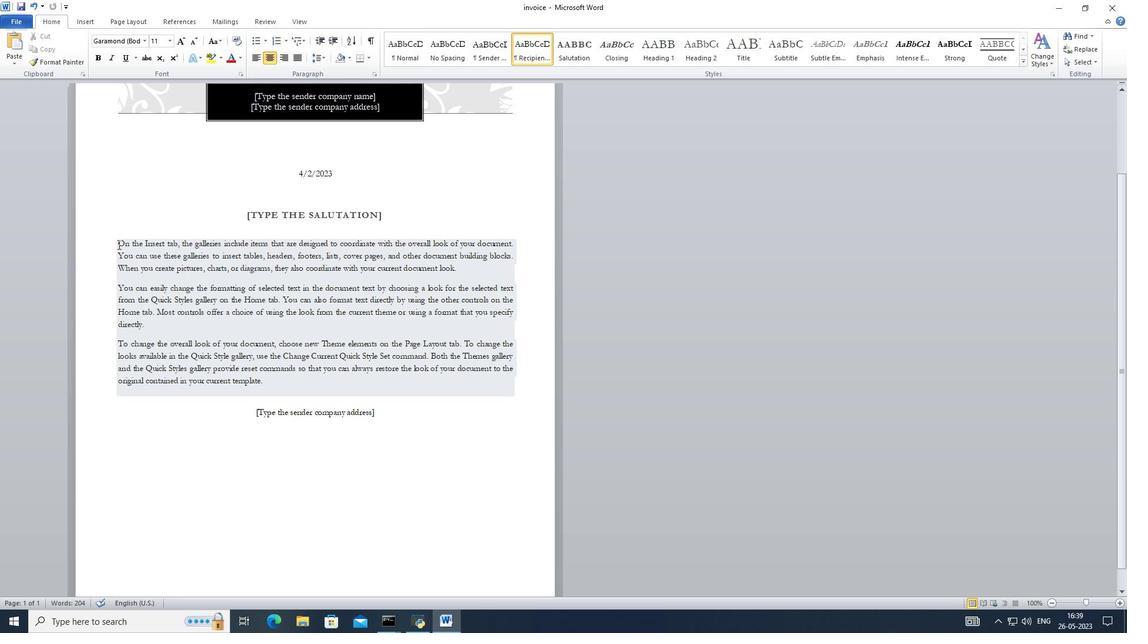 
Action: Mouse pressed left at (117, 244)
Screenshot: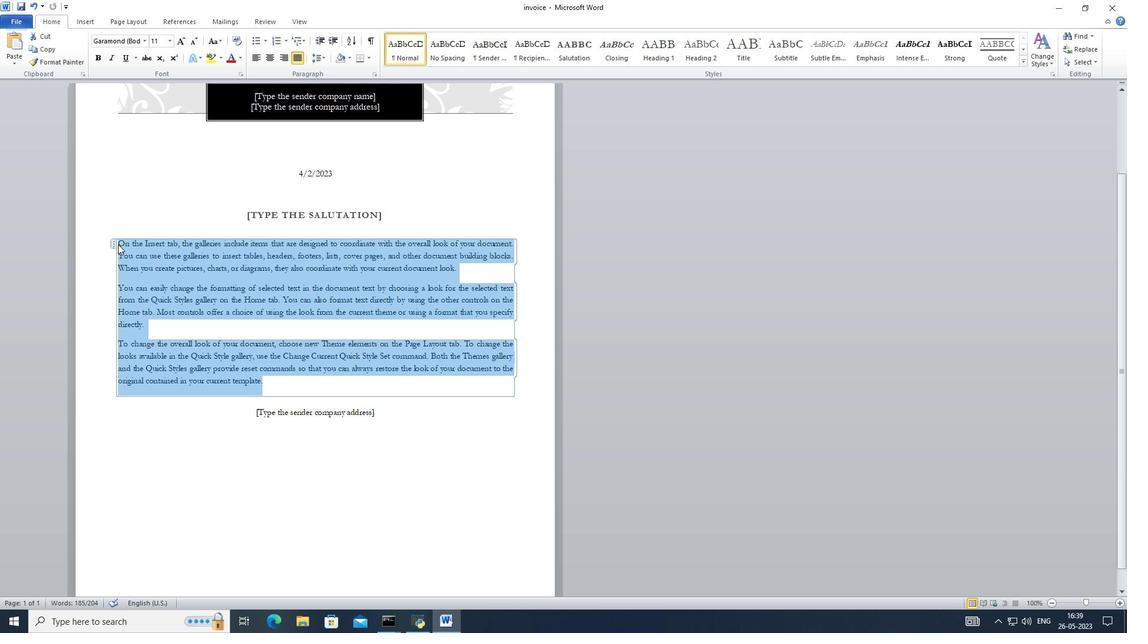 
Action: Mouse moved to (157, 275)
Screenshot: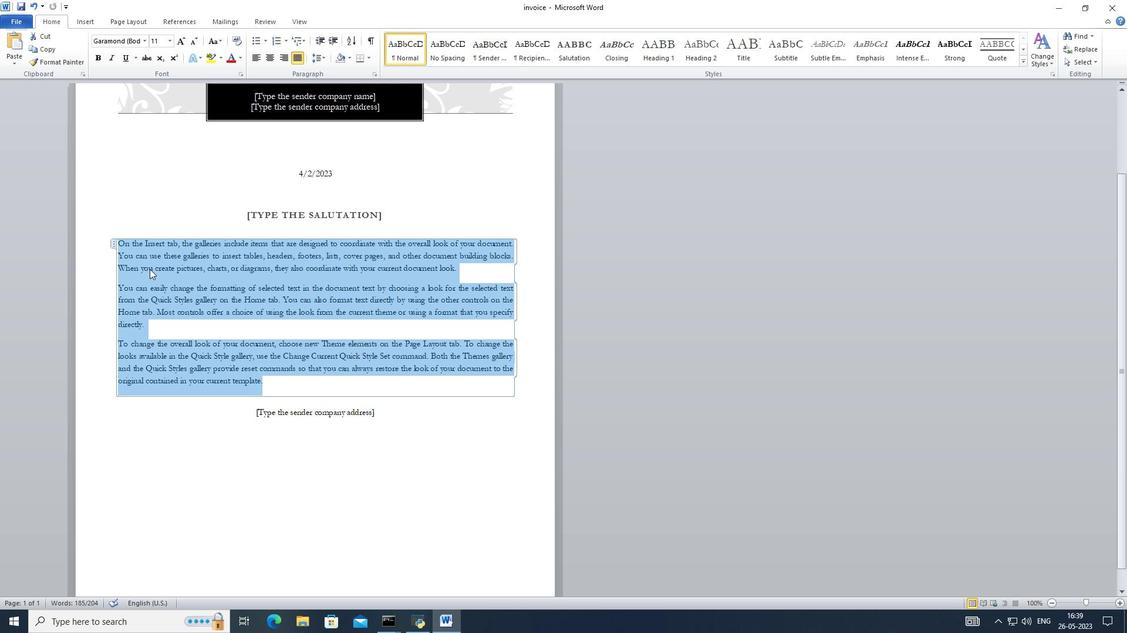 
Action: Mouse pressed left at (157, 275)
Screenshot: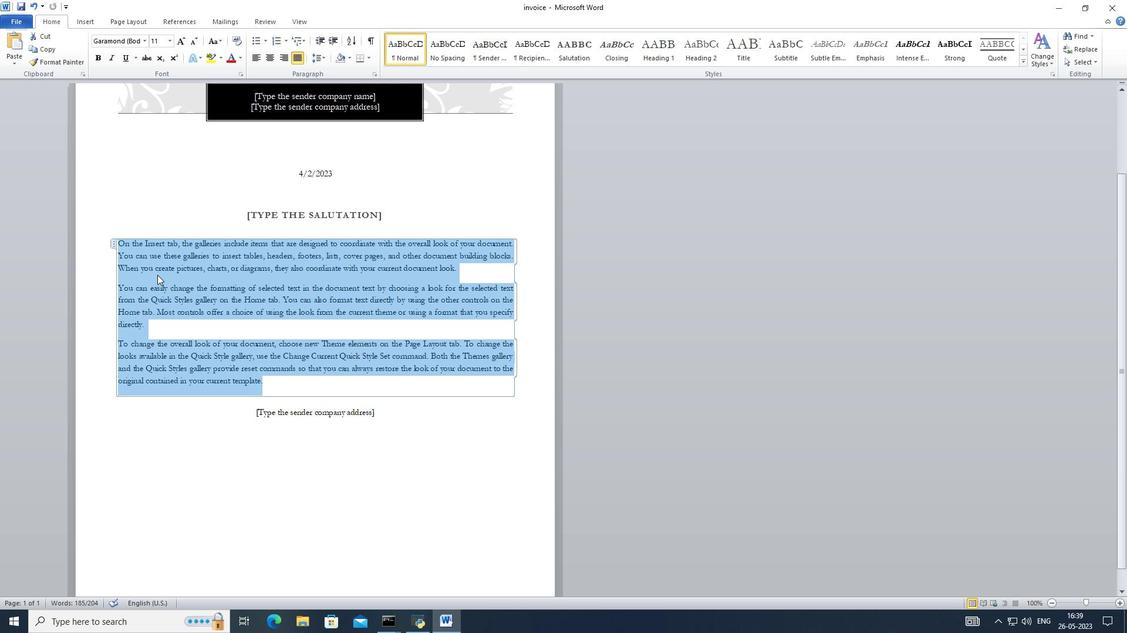 
Action: Mouse moved to (186, 226)
Screenshot: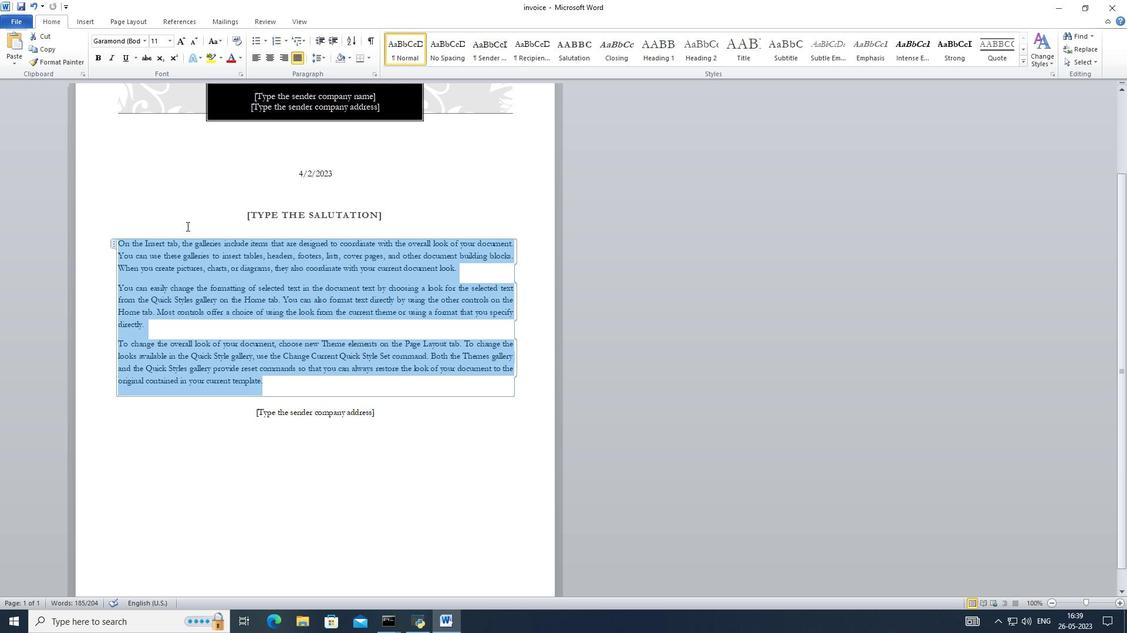 
Action: Mouse pressed left at (186, 226)
Screenshot: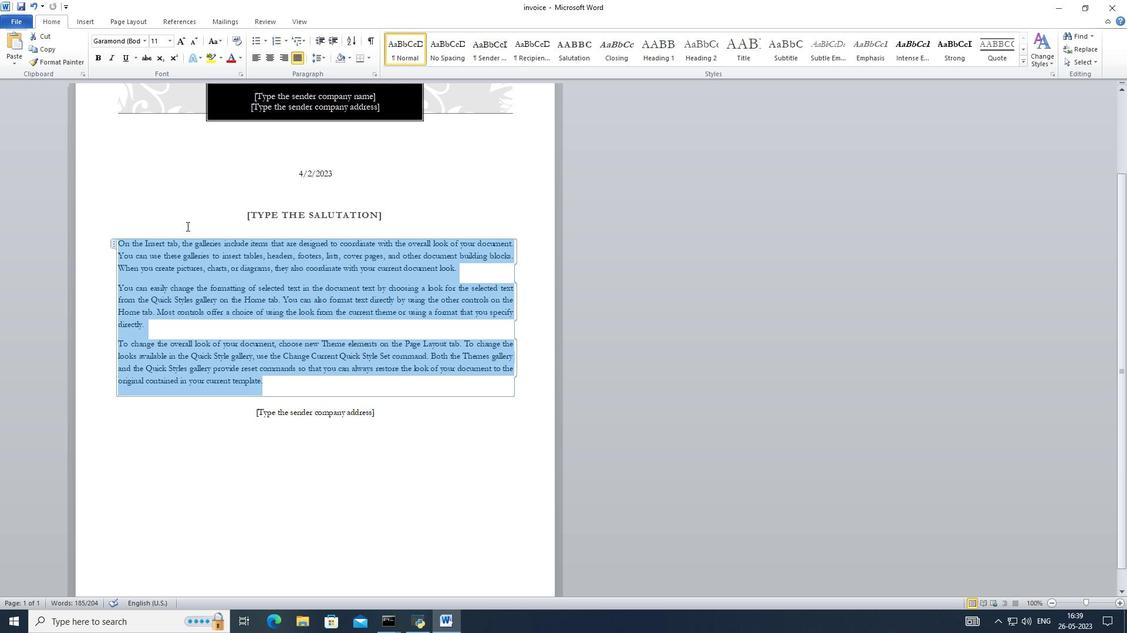 
Action: Mouse moved to (261, 225)
Screenshot: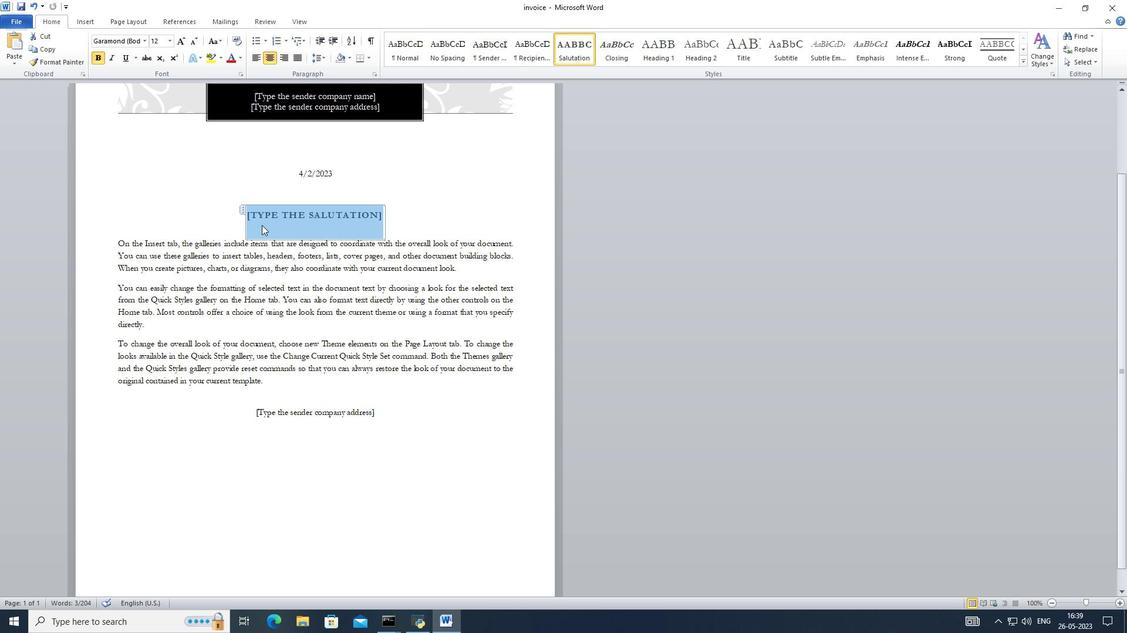 
Action: Key pressed <Key.caps_lock>G<Key.caps_lock>ood<Key.space><Key.caps_lock>A<Key.caps_lock>fternoon
Screenshot: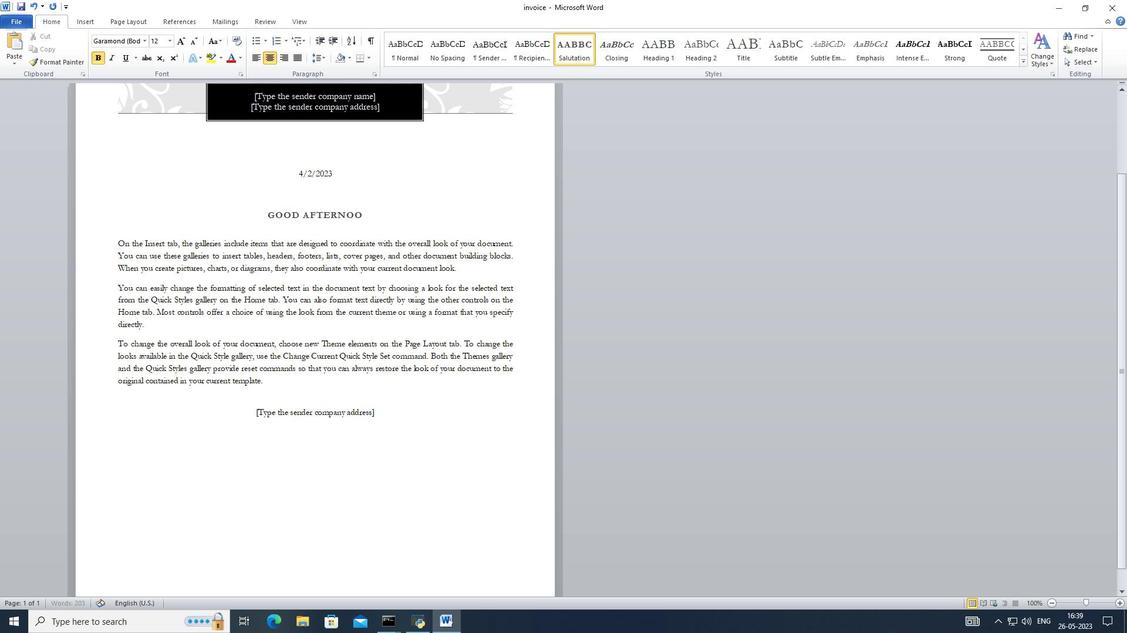 
Action: Mouse moved to (187, 281)
Screenshot: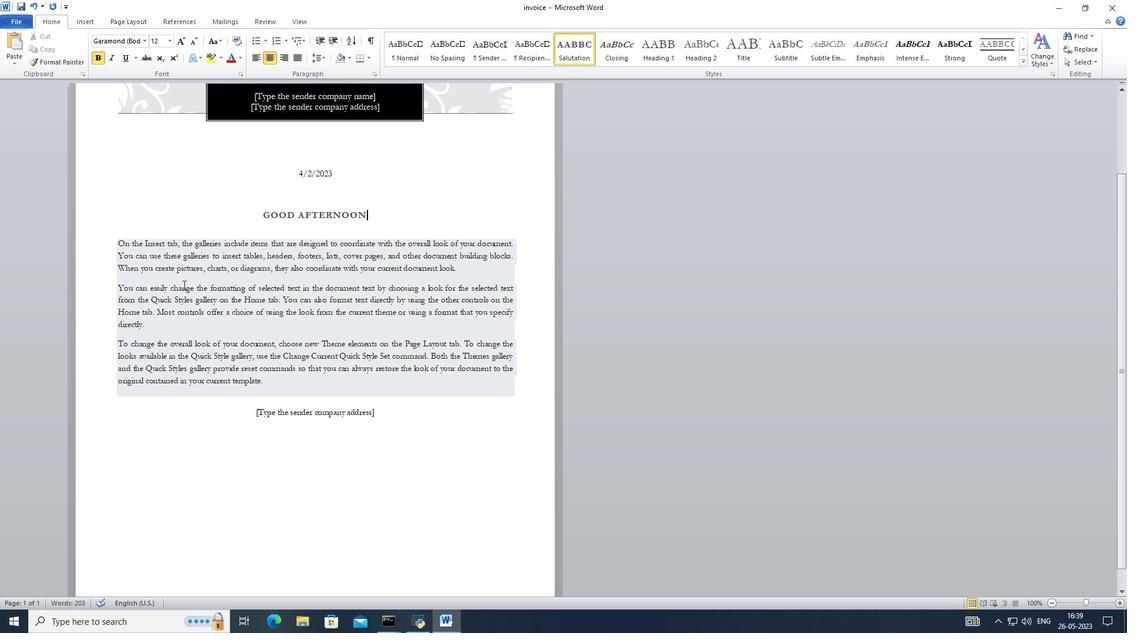 
Action: Mouse pressed left at (187, 281)
Screenshot: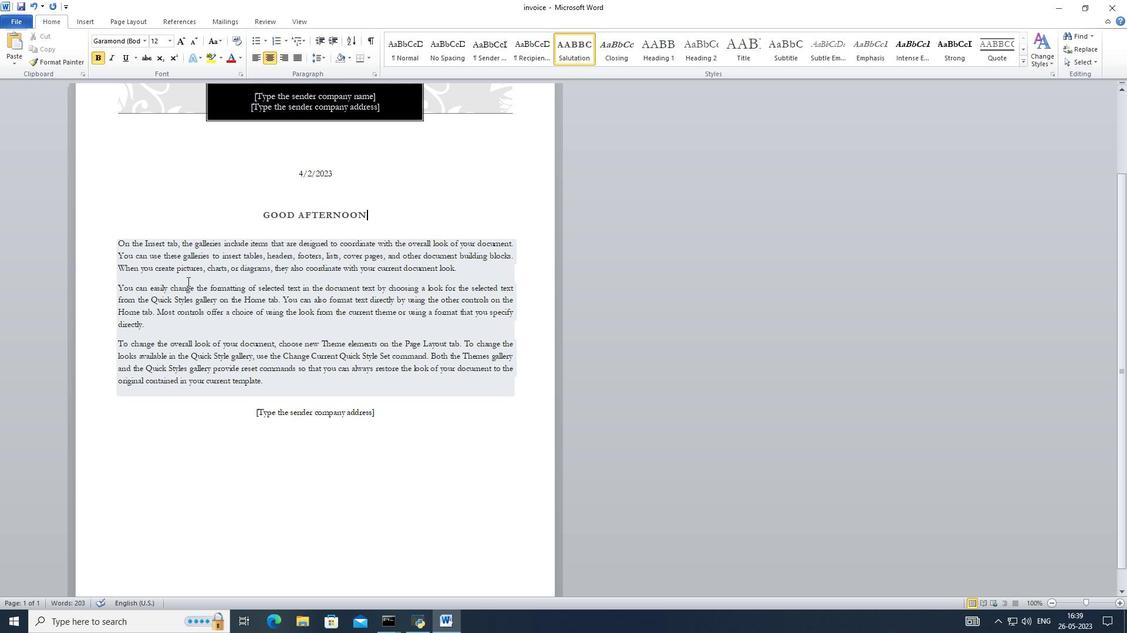 
Action: Mouse moved to (165, 249)
Screenshot: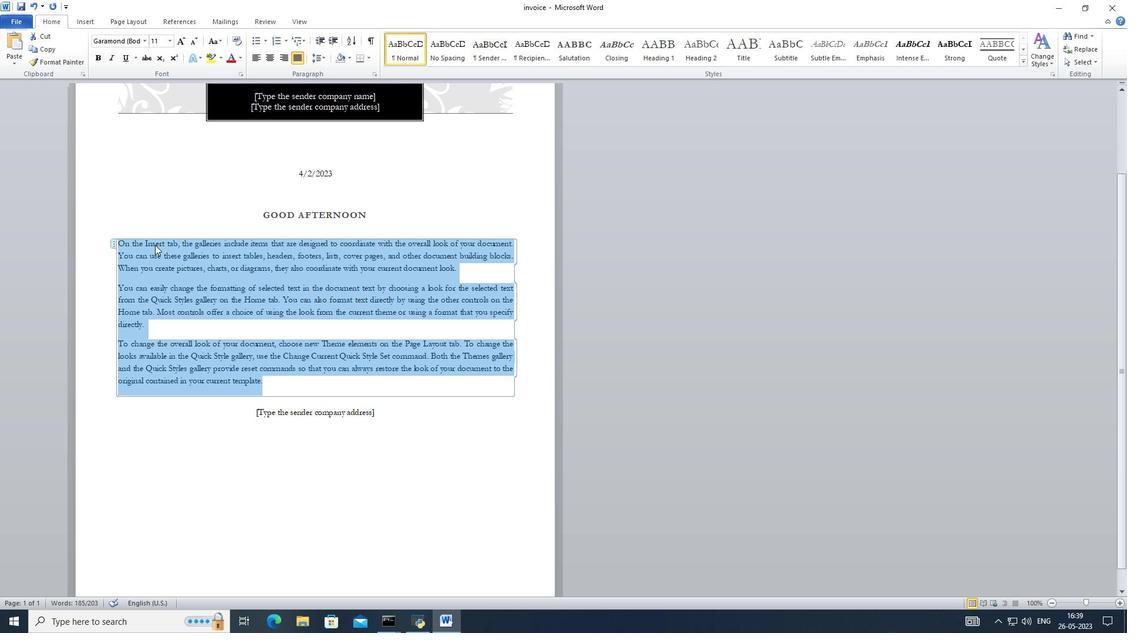 
Action: Key pressed <Key.caps_lock>I<Key.caps_lock><Key.space>m<Key.space>writib<Key.backspace><Key.backspace><Key.backspace>ting<Key.space>to<Key.space>extend<Key.space>my<Key.space>warmest<Key.space>congratulations<Key.space>on<Key.space>your<Key.space>wedding<Key.space>.<Key.space><Key.caps_lock>M<Key.caps_lock>ay<Key.space>thid<Key.space><Key.backspace><Key.backspace><Key.backspace>is<Key.space>special<Key.space>day<Key.space>mark<Key.space>the<Key.space>beginning<Key.space>of<Key.space>a<Key.space>beautifu<Key.backspace><Key.backspace>fuk<Key.backspace>l<Key.space>and<Key.space>joyous<Key.space>h=journey<Key.space>toget<Key.f12>
Screenshot: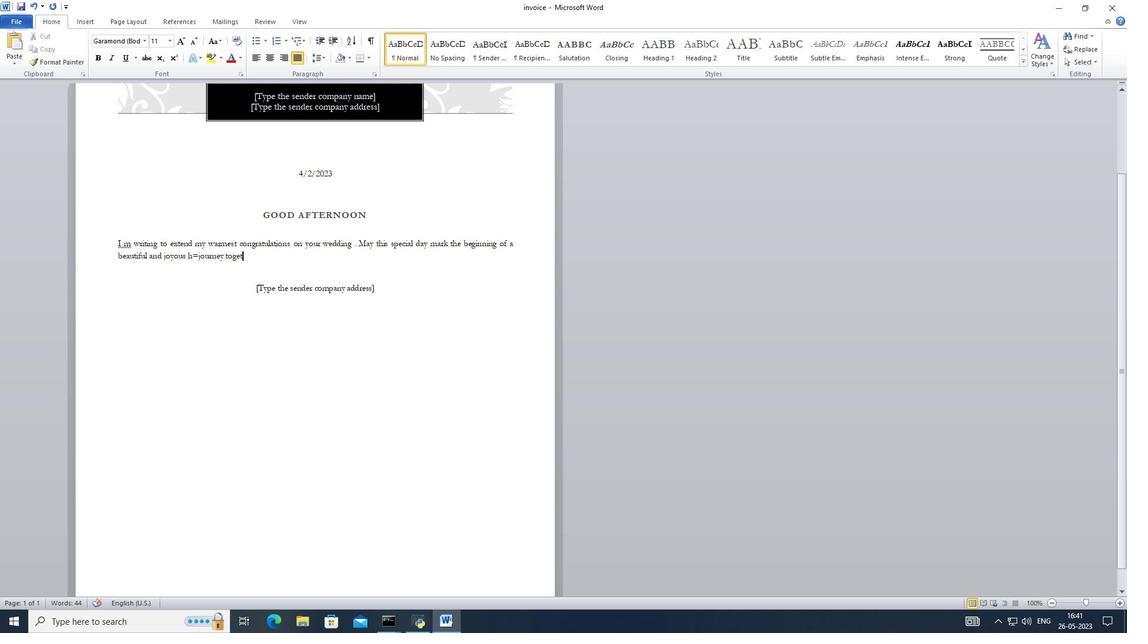 
Action: Mouse moved to (528, 317)
Screenshot: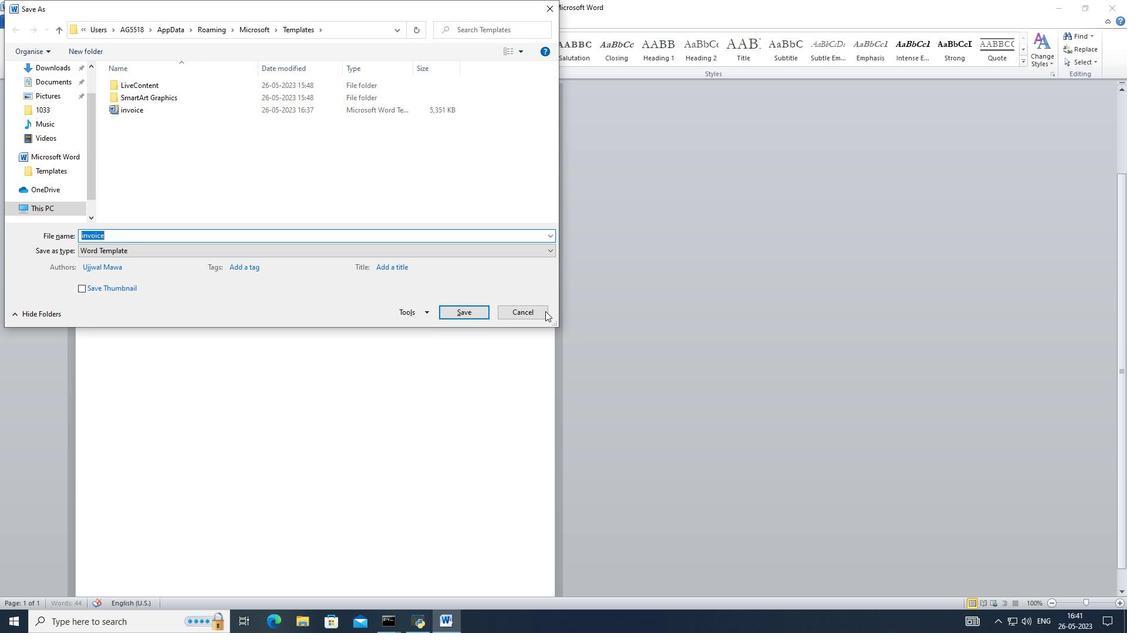 
Action: Mouse pressed left at (528, 317)
Screenshot: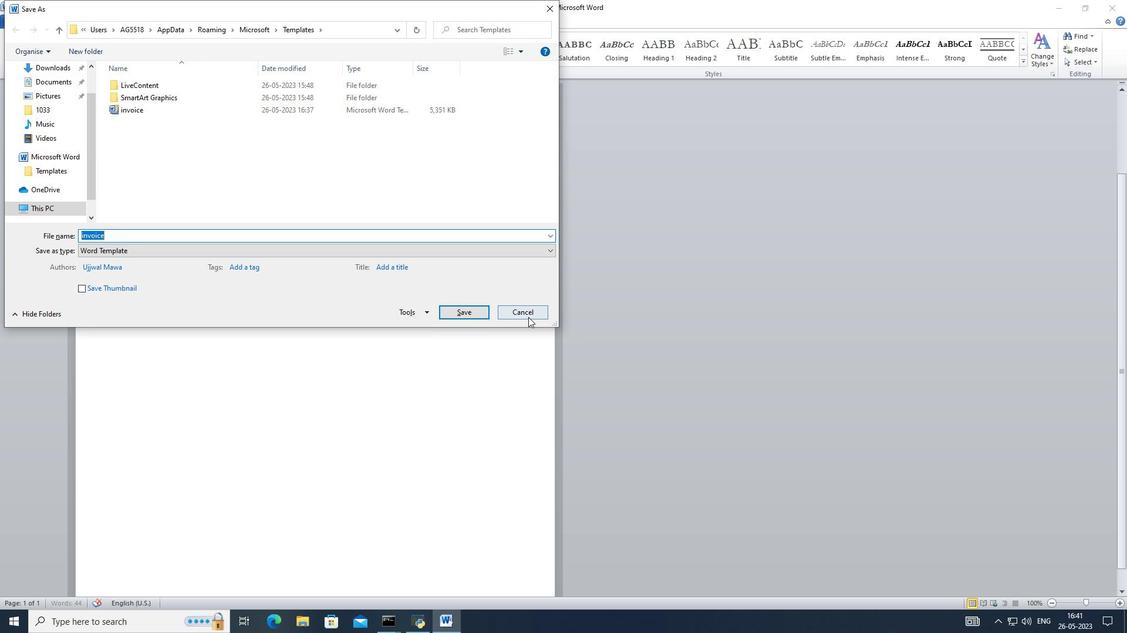 
Action: Mouse moved to (241, 254)
Screenshot: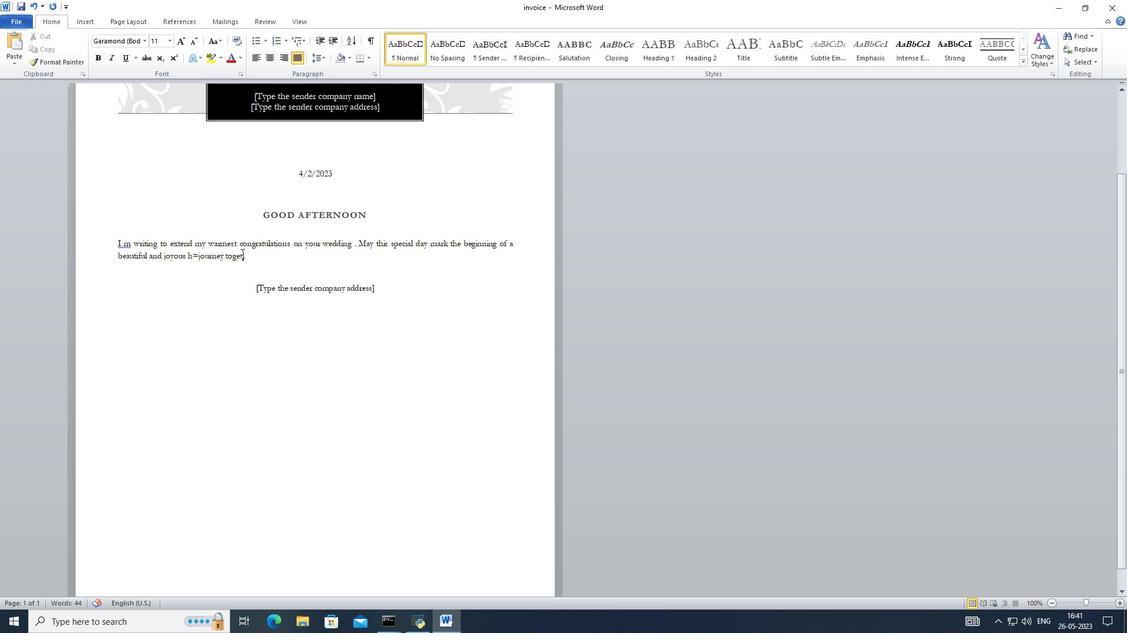 
Action: Mouse pressed left at (241, 254)
Screenshot: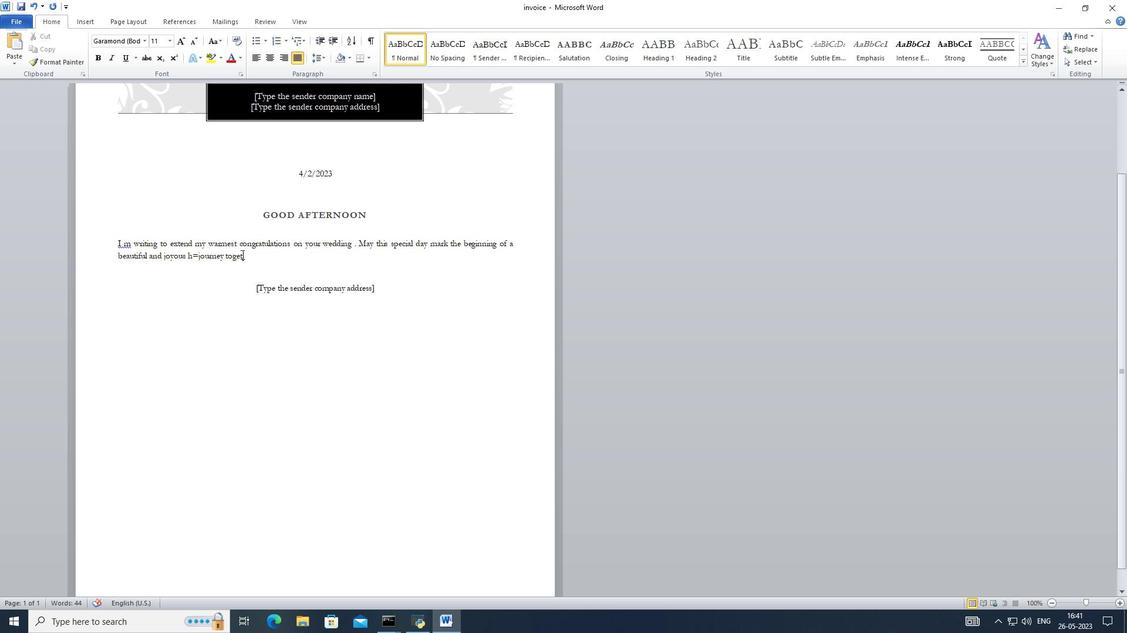 
Action: Mouse moved to (212, 257)
Screenshot: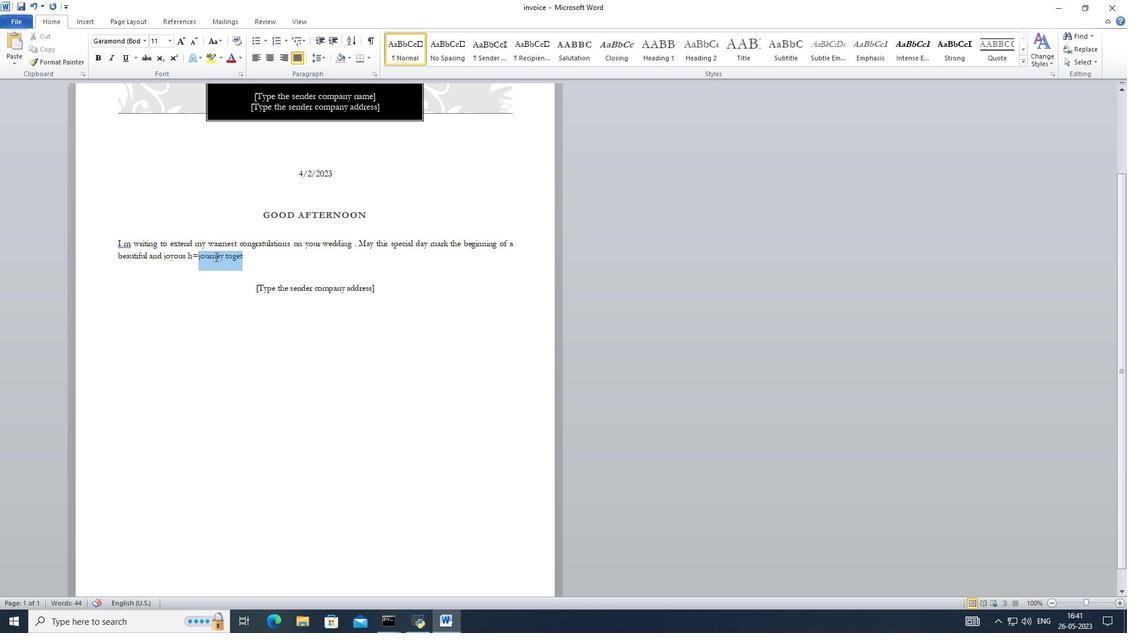 
Action: Key pressed <Key.backspace><Key.backspace><Key.backspace><Key.backspace><Key.space>journey<Key.space>together<Key.space>.<Key.space><Key.caps_lock>M<Key.caps_lock>ay<Key.space>your<Key.space>love<Key.space>gri=o<Key.backspace><Key.backspace><Key.backspace>ow<Key.space>strioger<Key.space>with<Key.space>each<Key.space>passing<Key.space>say<Key.backspace><Key.backspace><Key.backspace><Key.backspace><Key.backspace><Key.backspace><Key.backspace><Key.backspace><Key.backspace><Key.backspace><Key.backspace><Key.backspace><Key.backspace><Key.backspace><Key.backspace><Key.backspace><Key.backspace><Key.backspace><Key.backspace><Key.backspace><Key.backspace><Key.backspace><Key.backspace><Key.backspace><Key.backspace><Key.backspace><Key.backspace><Key.backspace>onger<Key.space><Key.backspace><Key.backspace><Key.backspace><Key.backspace><Key.backspace><Key.backspace><Key.backspace>tronger<Key.space>with<Key.space>each<Key.space>passing<Key.space>day<Key.space>,<Key.space>and<Key.space>may<Key.space>you<Key.space>find<Key.space>happiness<Key.space>and<Key.space>fullfillment<Key.space>in<Key.space>your<Key.space>shared<Key.space>life,<Key.backspace>.<Key.enter>
Screenshot: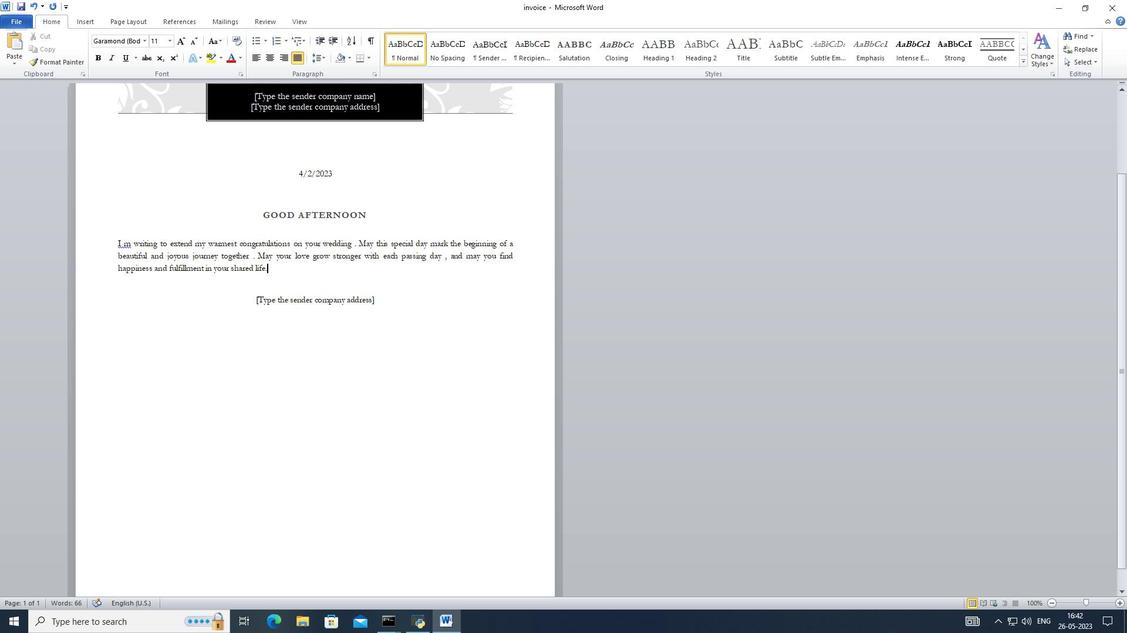 
Action: Mouse moved to (78, 19)
Screenshot: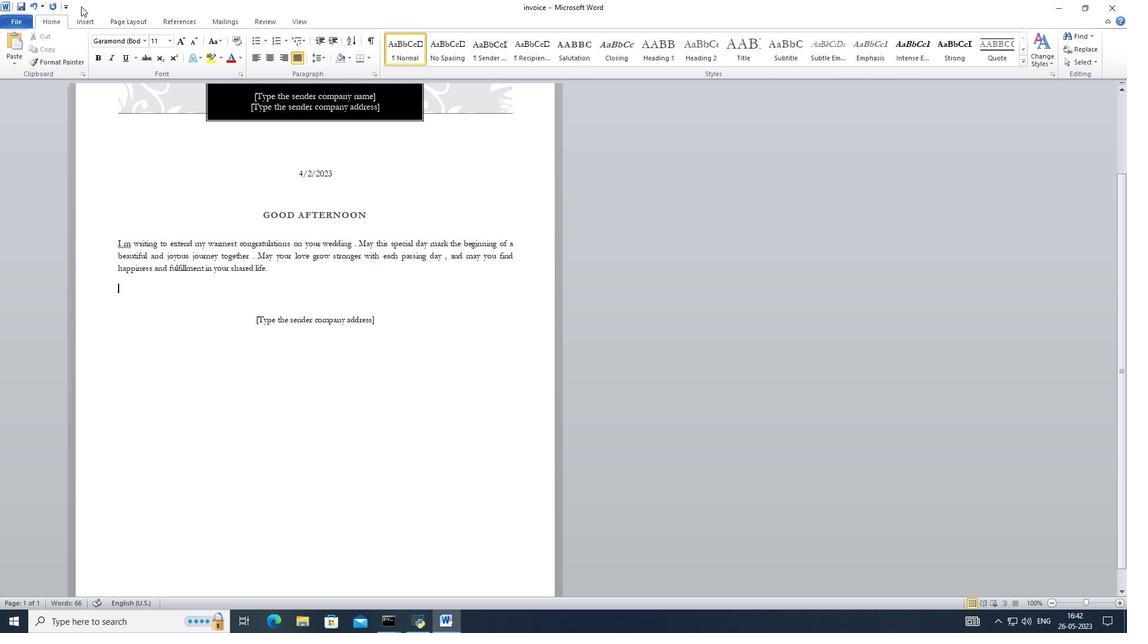 
Action: Mouse pressed left at (78, 19)
Screenshot: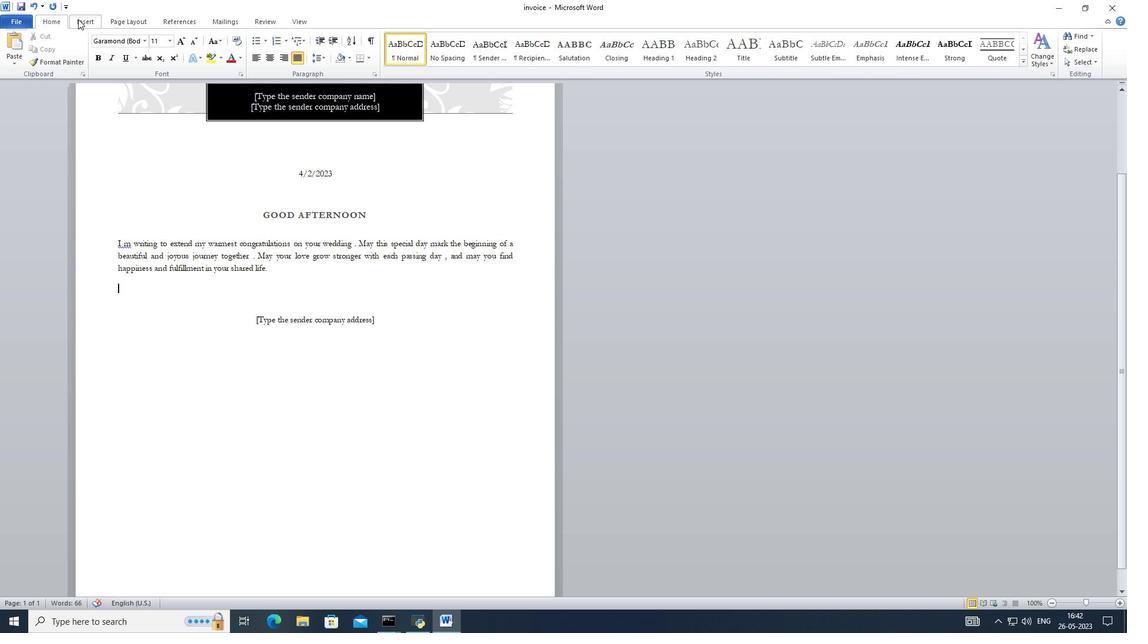
Action: Mouse moved to (129, 18)
Screenshot: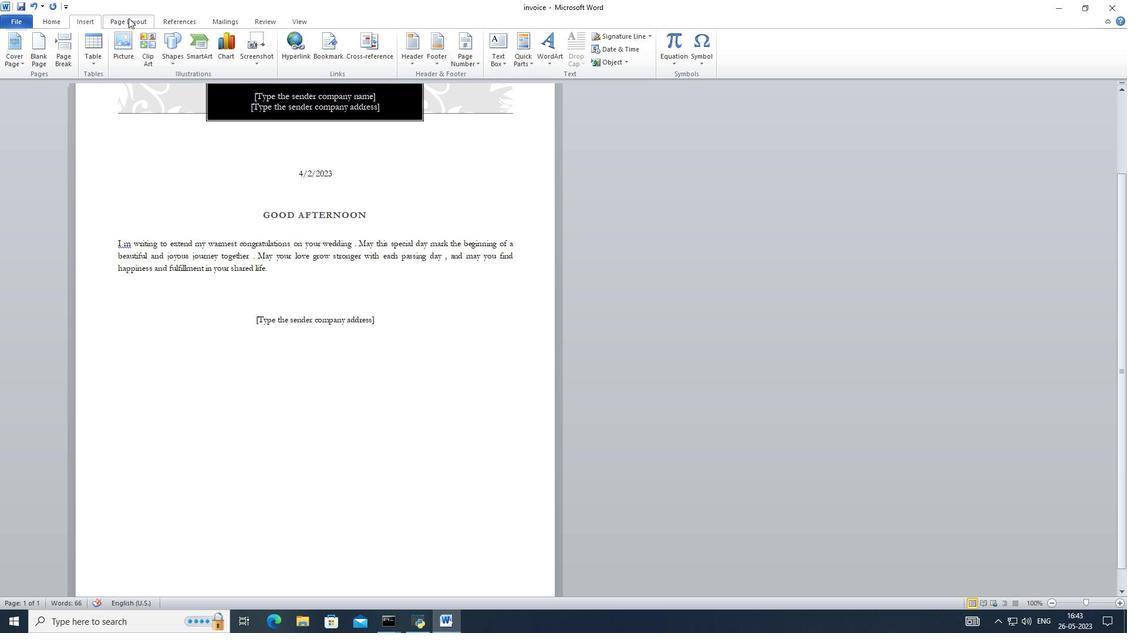 
Action: Mouse pressed left at (129, 18)
Screenshot: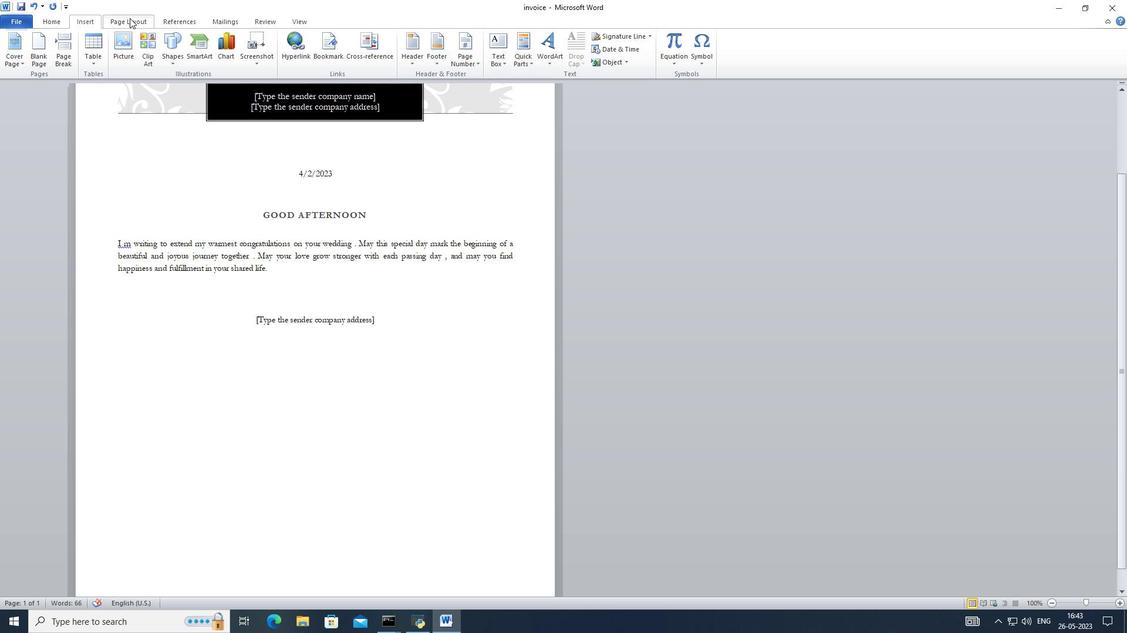 
Action: Mouse moved to (268, 44)
Screenshot: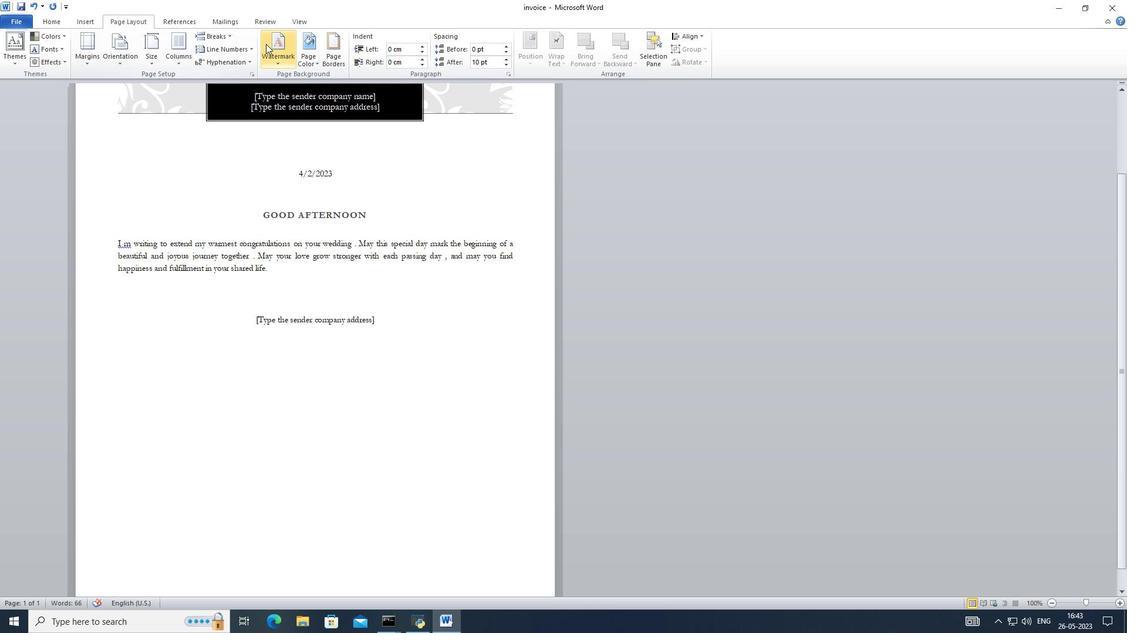 
Action: Mouse pressed left at (268, 44)
Screenshot: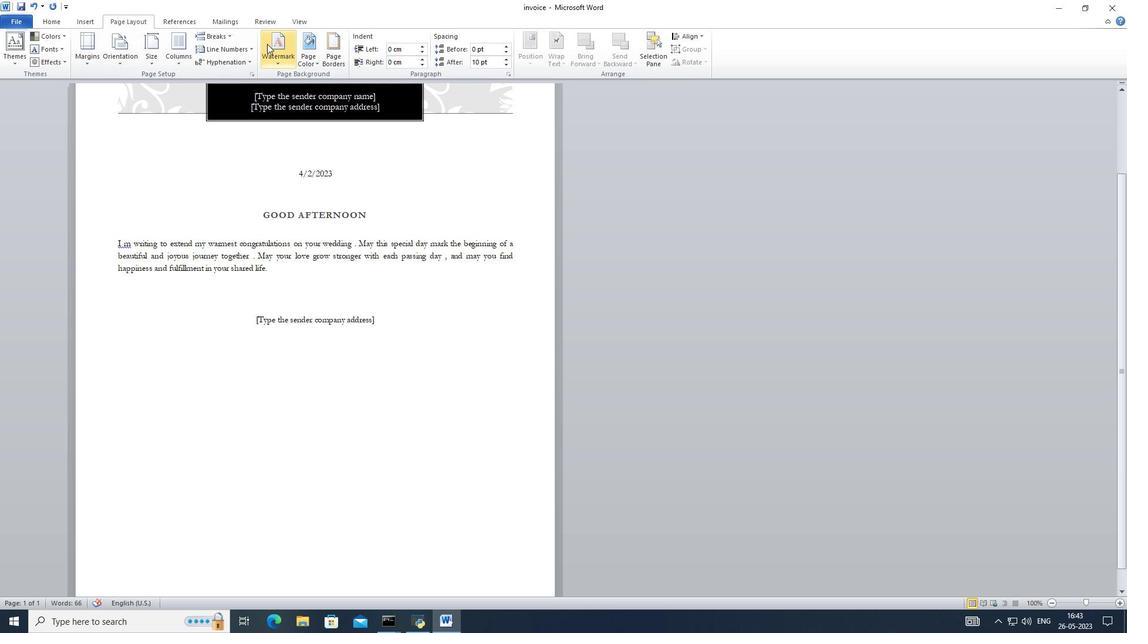 
Action: Mouse moved to (321, 292)
Screenshot: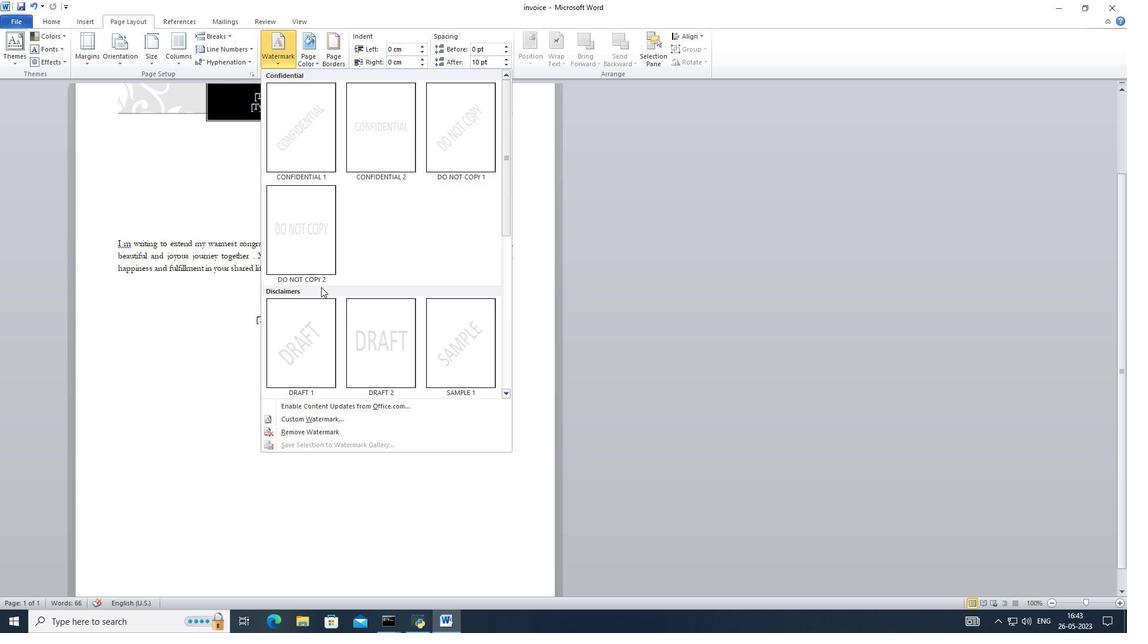 
Action: Mouse scrolled (321, 292) with delta (0, 0)
Screenshot: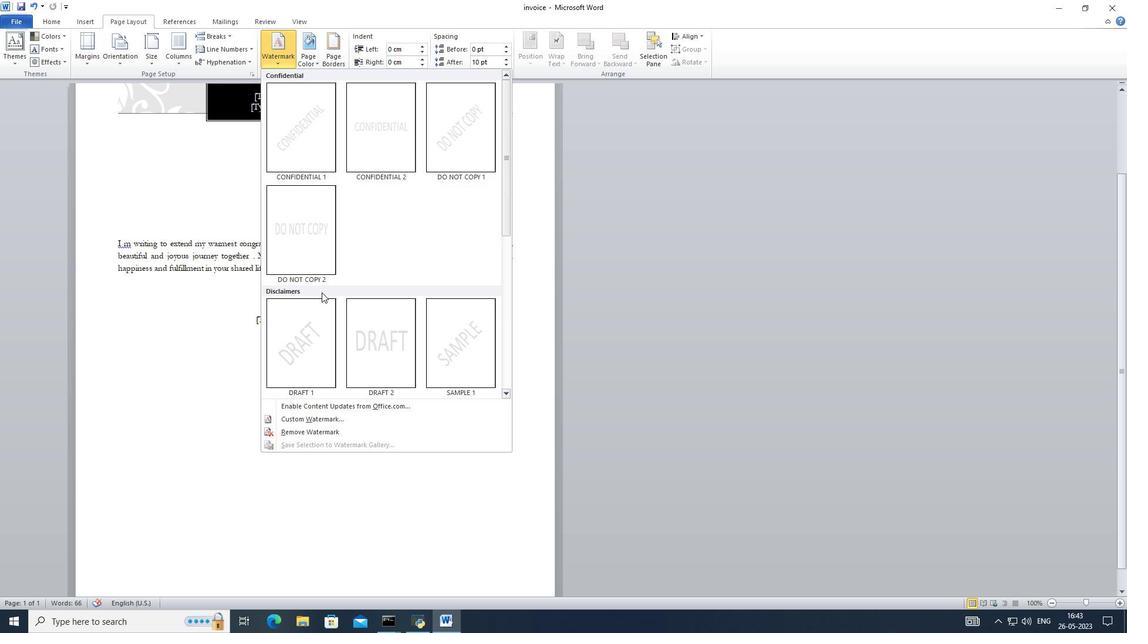 
Action: Mouse scrolled (321, 292) with delta (0, 0)
Screenshot: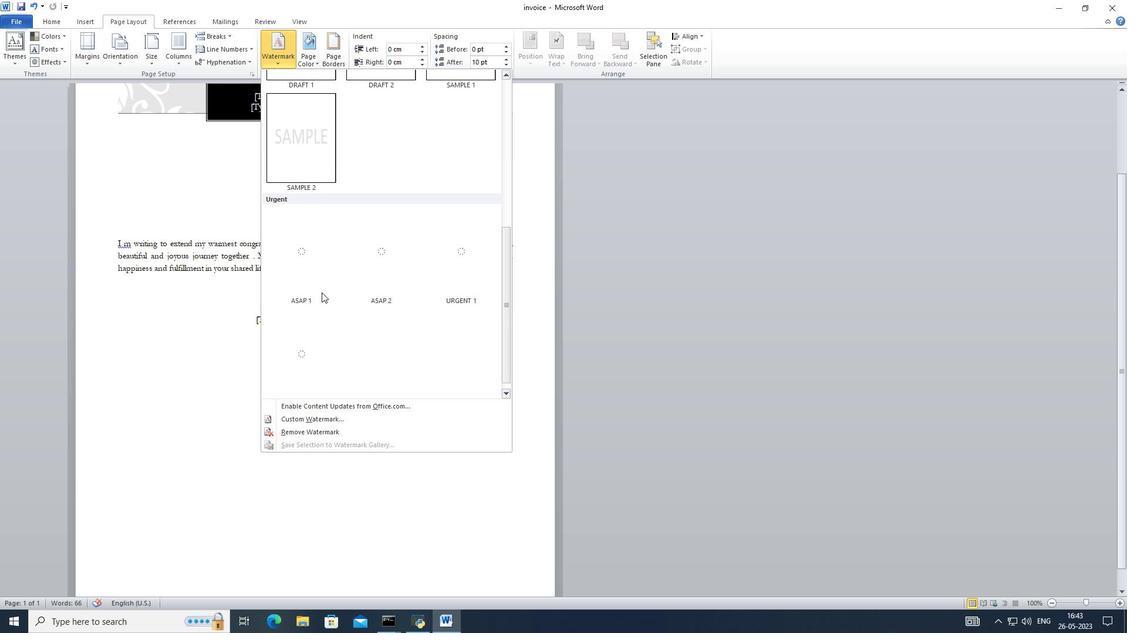 
Action: Mouse moved to (320, 336)
Screenshot: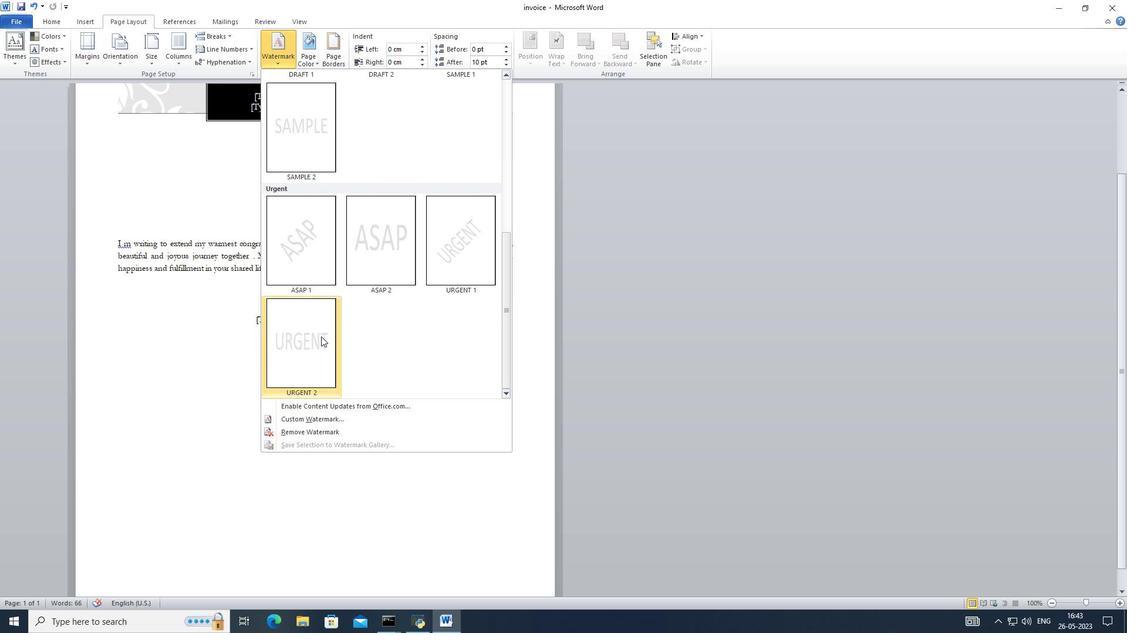 
Action: Mouse scrolled (320, 336) with delta (0, 0)
Screenshot: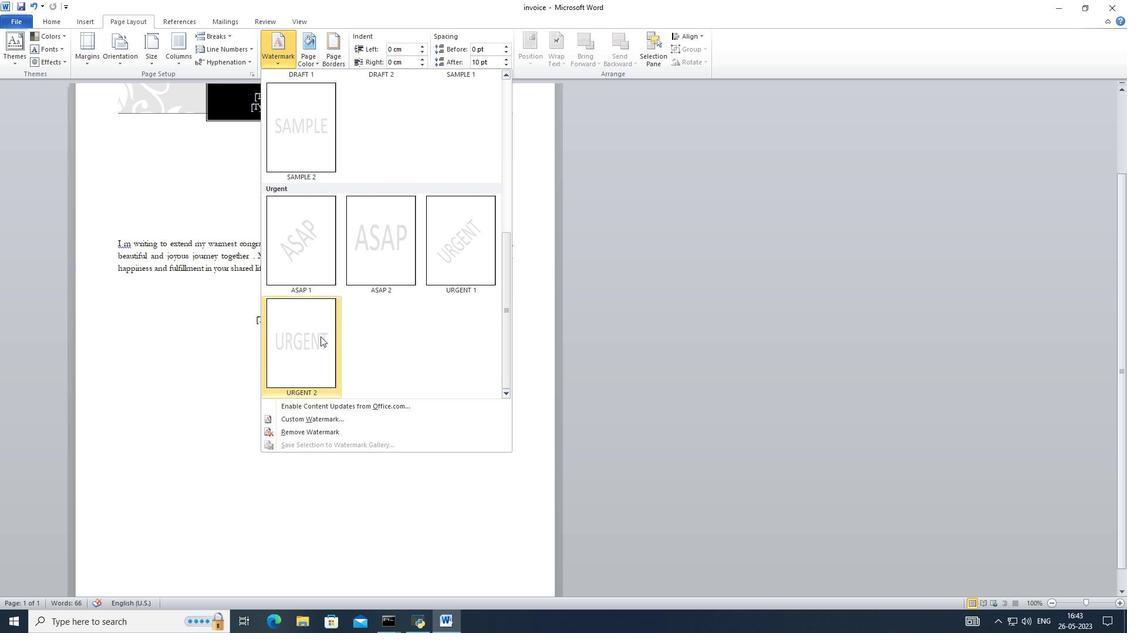 
Action: Mouse moved to (314, 421)
Screenshot: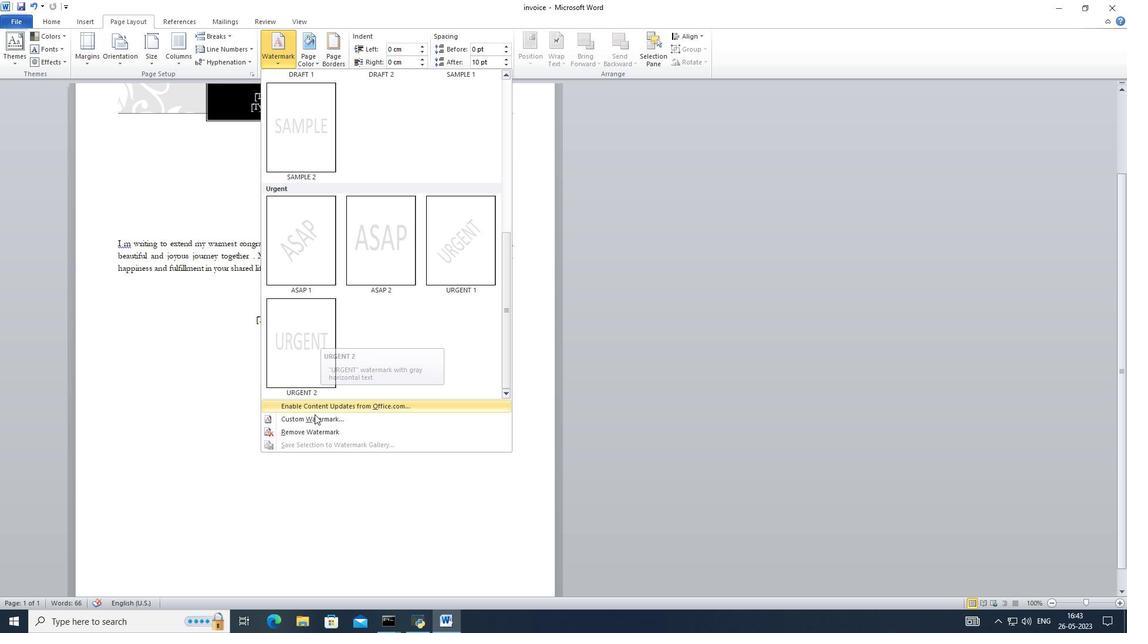 
Action: Mouse pressed left at (314, 421)
Screenshot: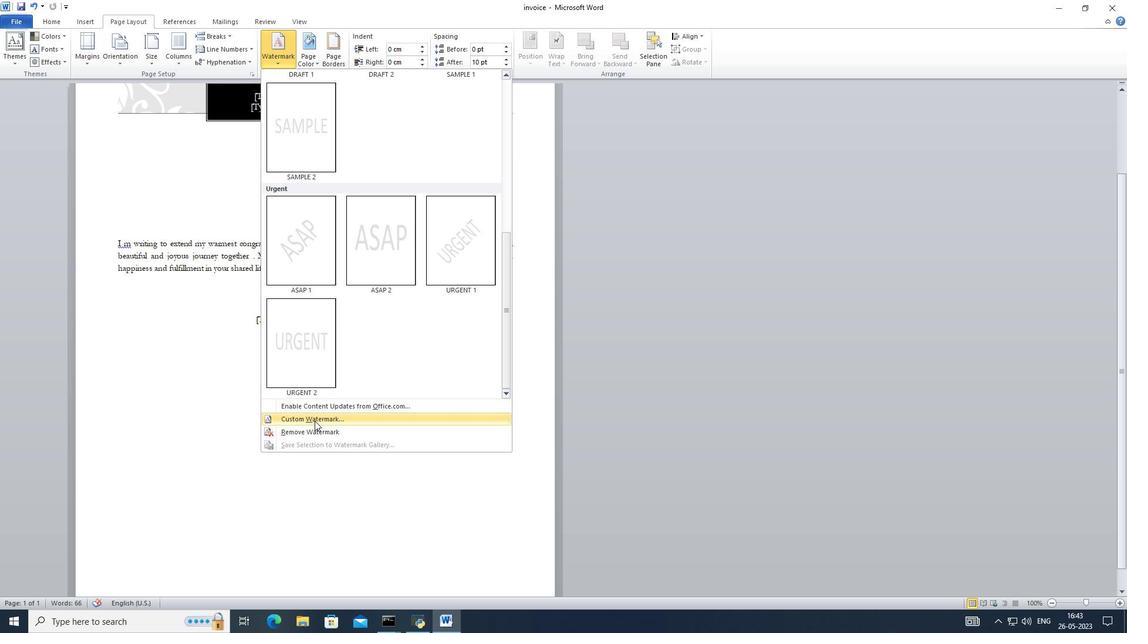 
Action: Mouse moved to (658, 219)
Screenshot: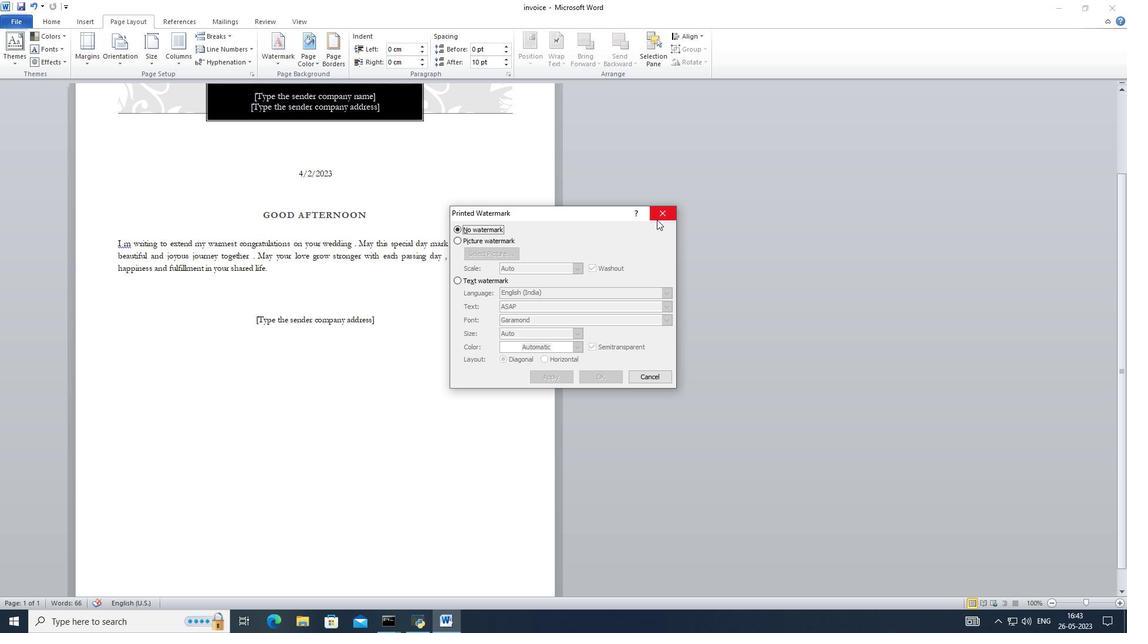 
Action: Mouse pressed left at (657, 220)
Screenshot: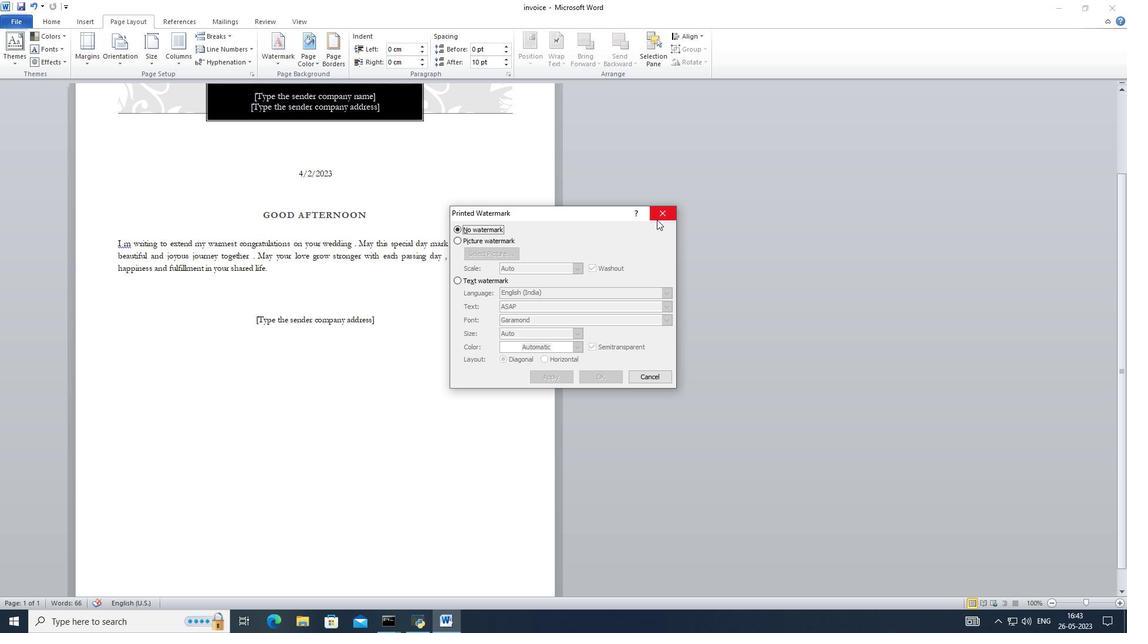
Action: Mouse moved to (285, 44)
Screenshot: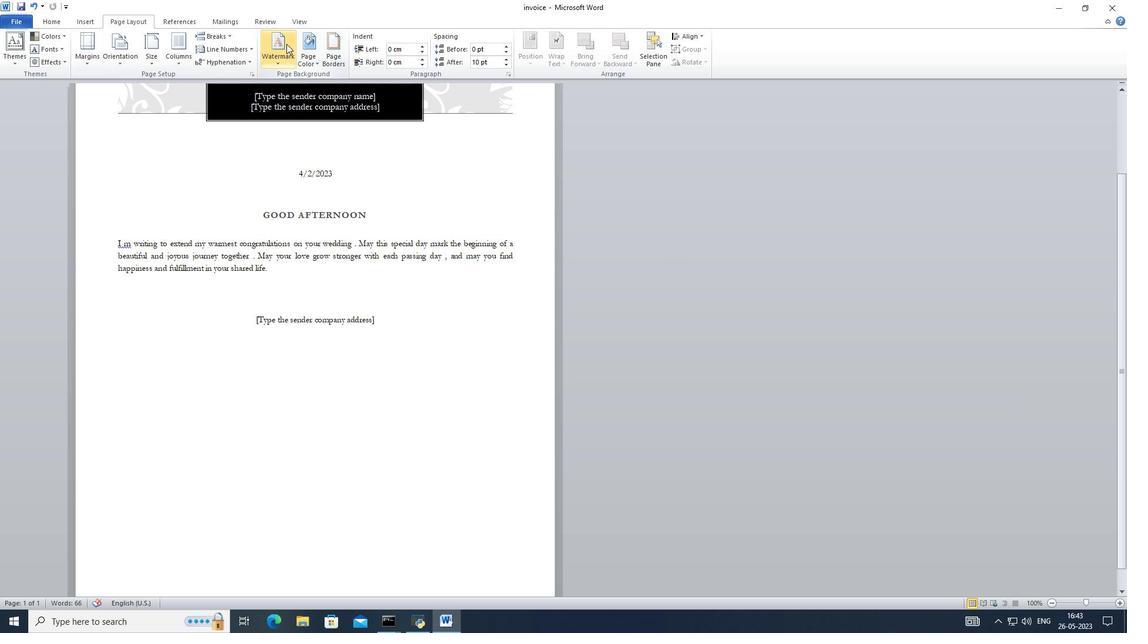 
Action: Mouse pressed left at (285, 44)
Screenshot: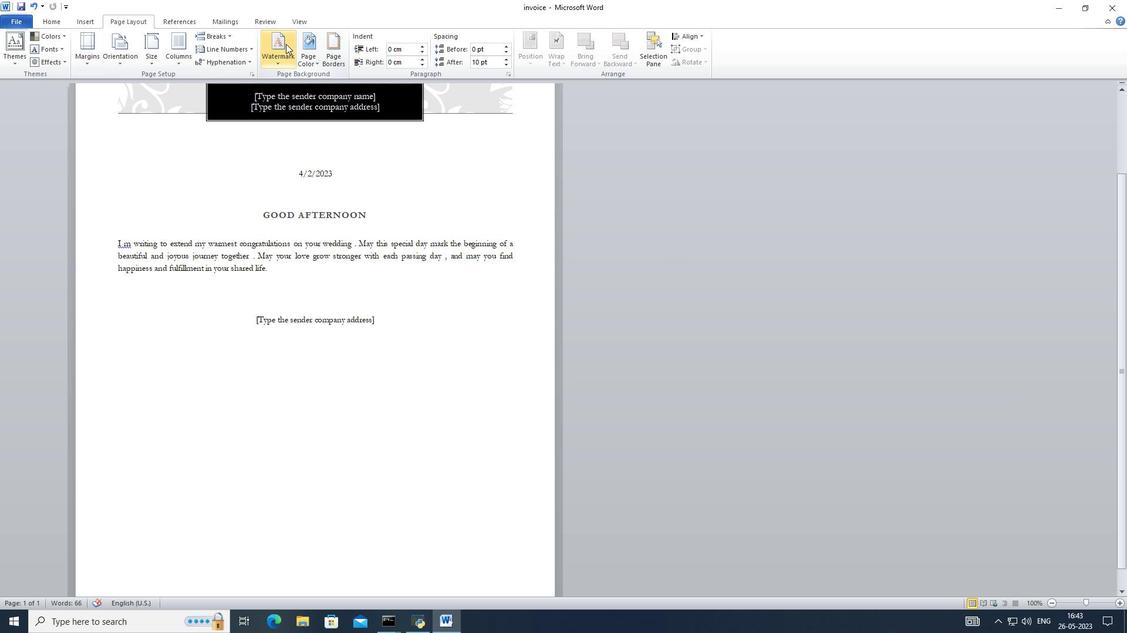 
Action: Mouse moved to (305, 258)
Screenshot: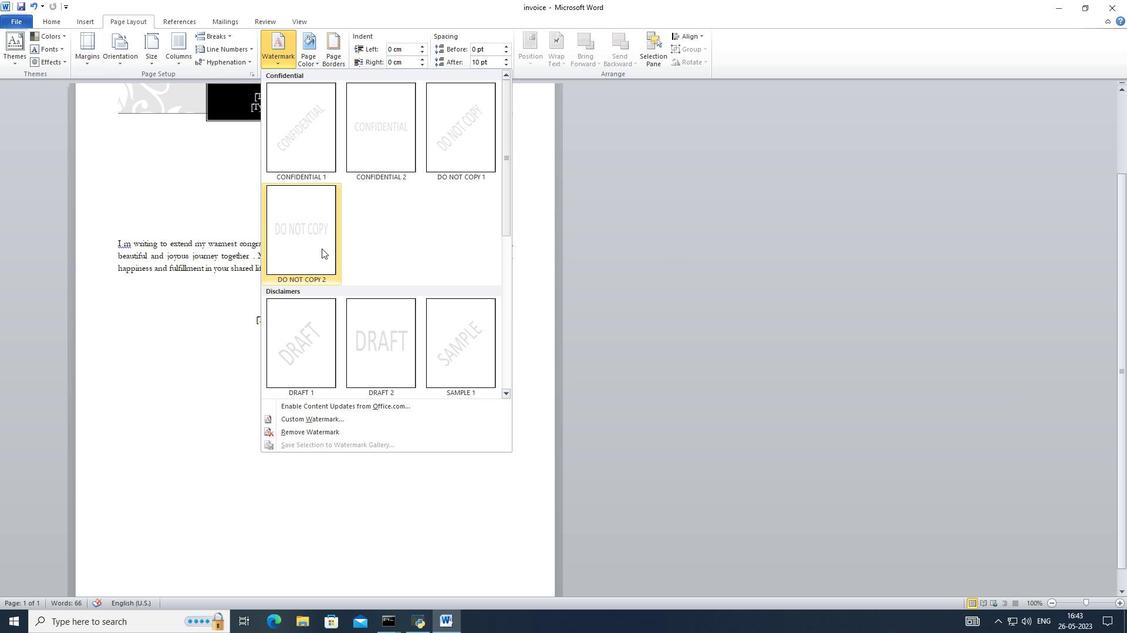
Action: Mouse pressed left at (305, 258)
Screenshot: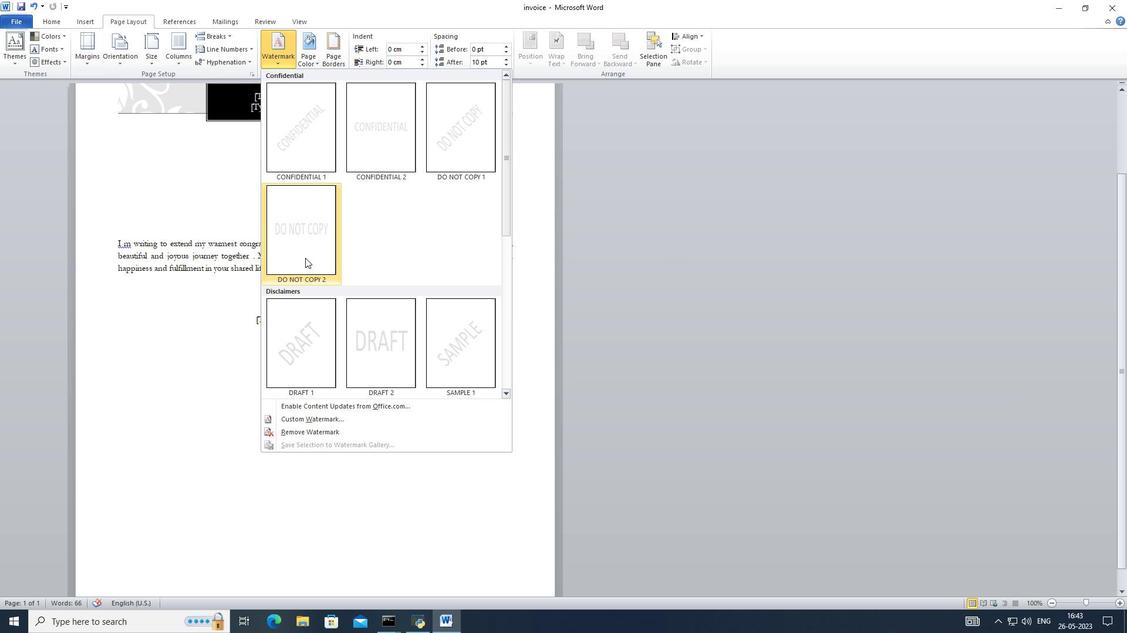 
Action: Mouse moved to (226, 232)
Screenshot: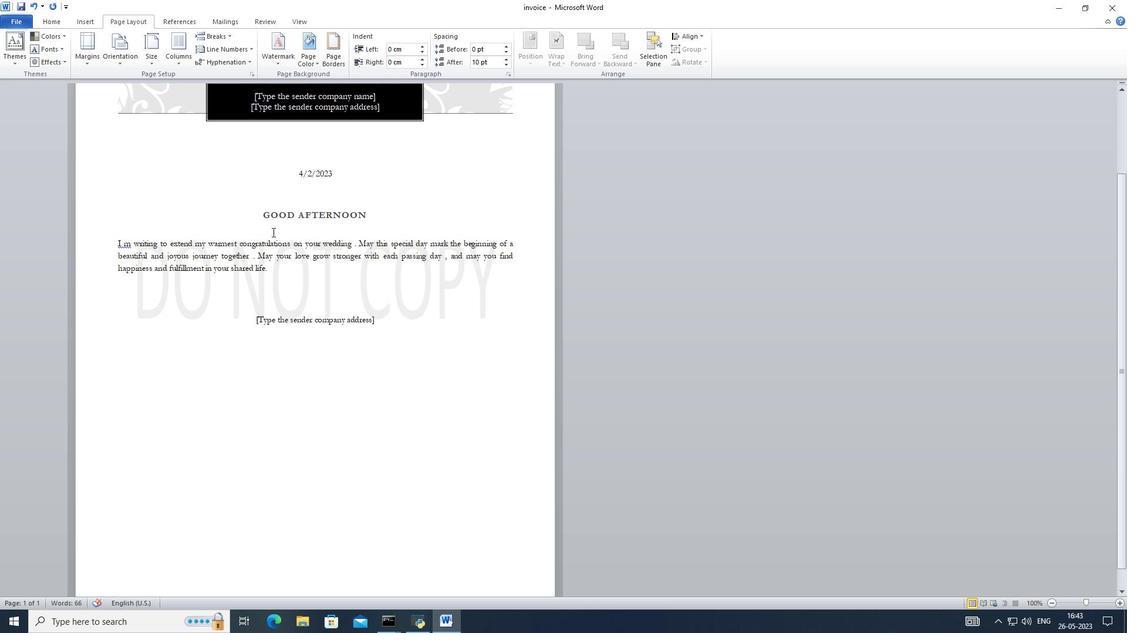
Action: Mouse scrolled (226, 233) with delta (0, 0)
Screenshot: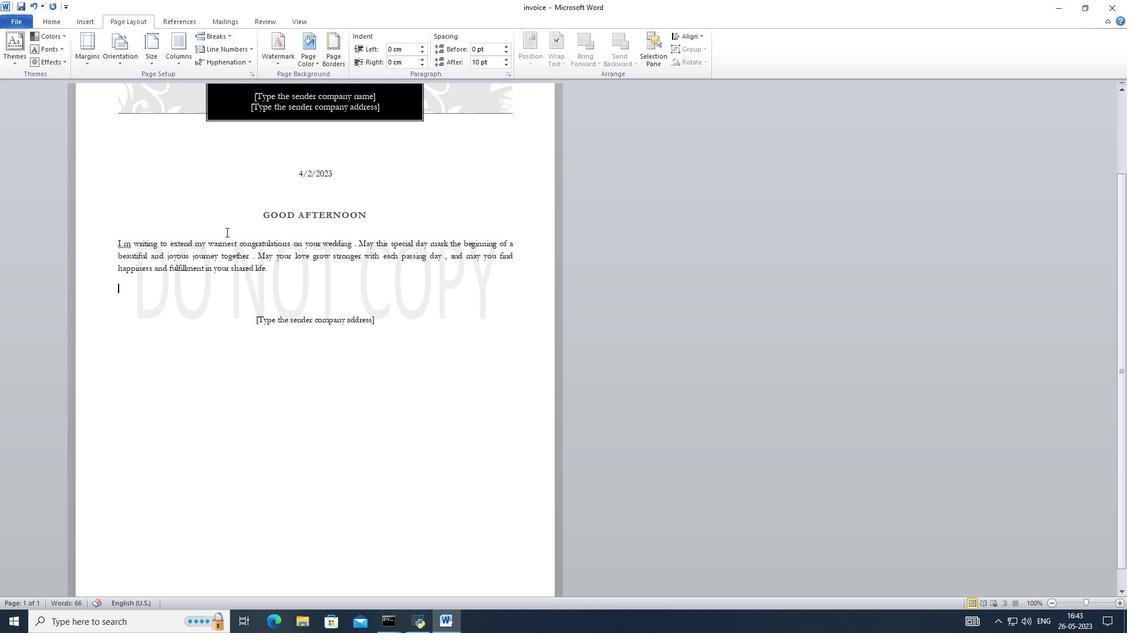 
Action: Mouse moved to (124, 271)
Screenshot: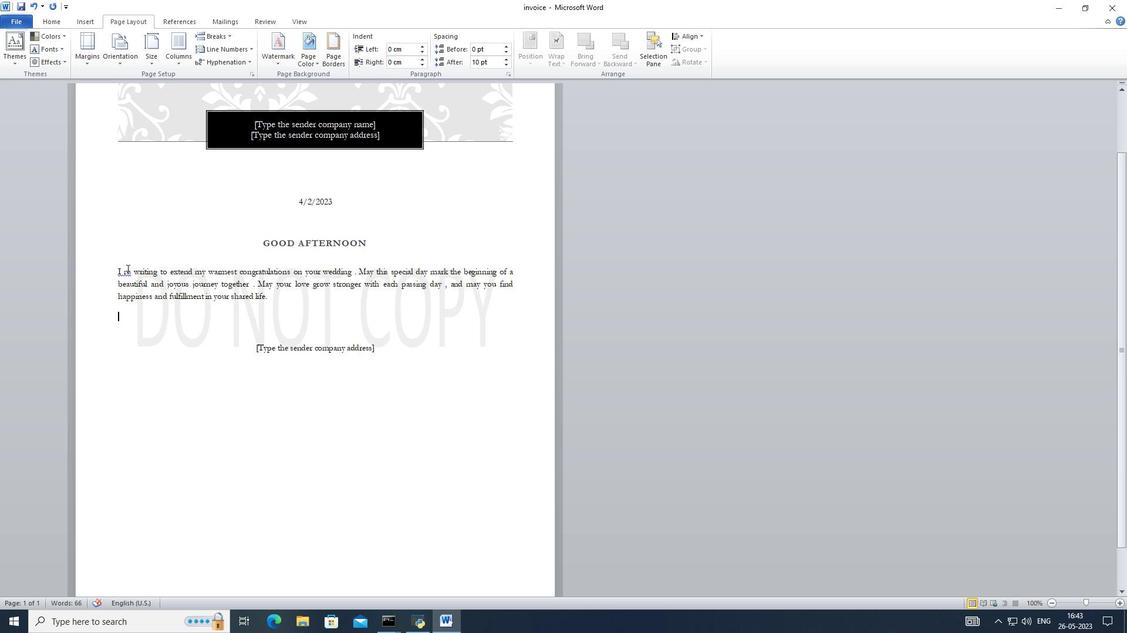 
Action: Mouse pressed left at (124, 271)
Screenshot: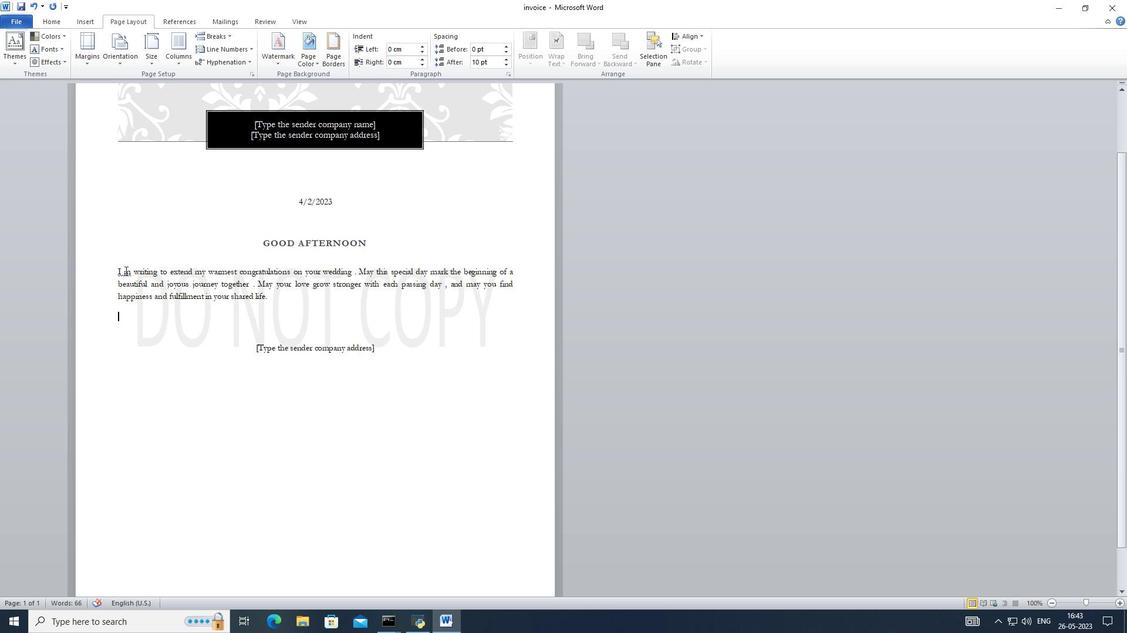 
Action: Key pressed a
Screenshot: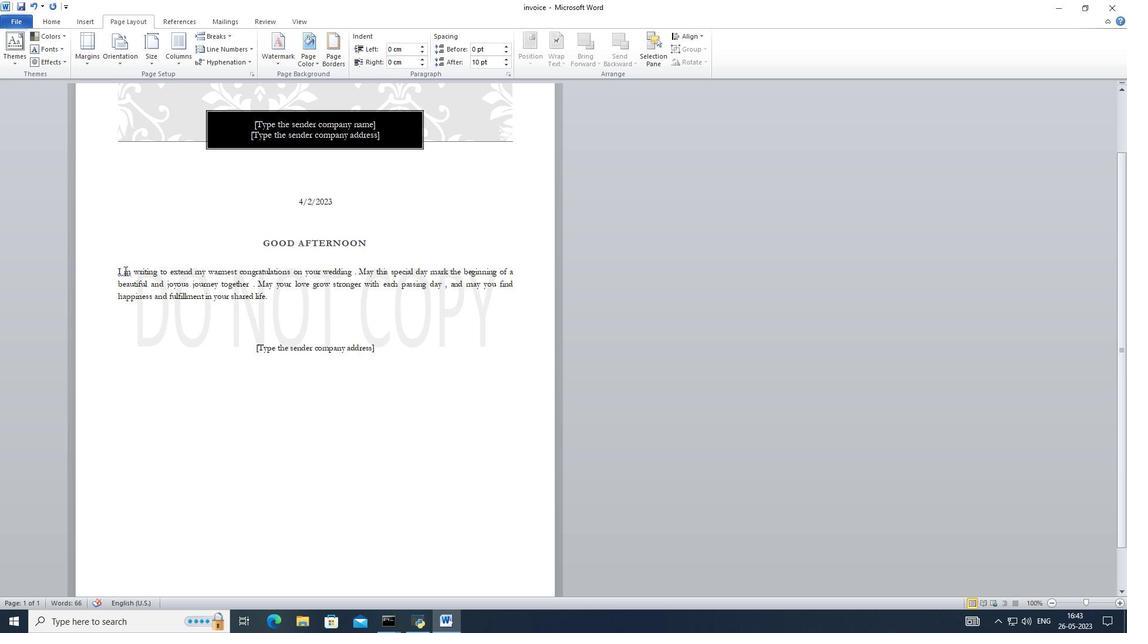 
Action: Mouse moved to (168, 378)
Screenshot: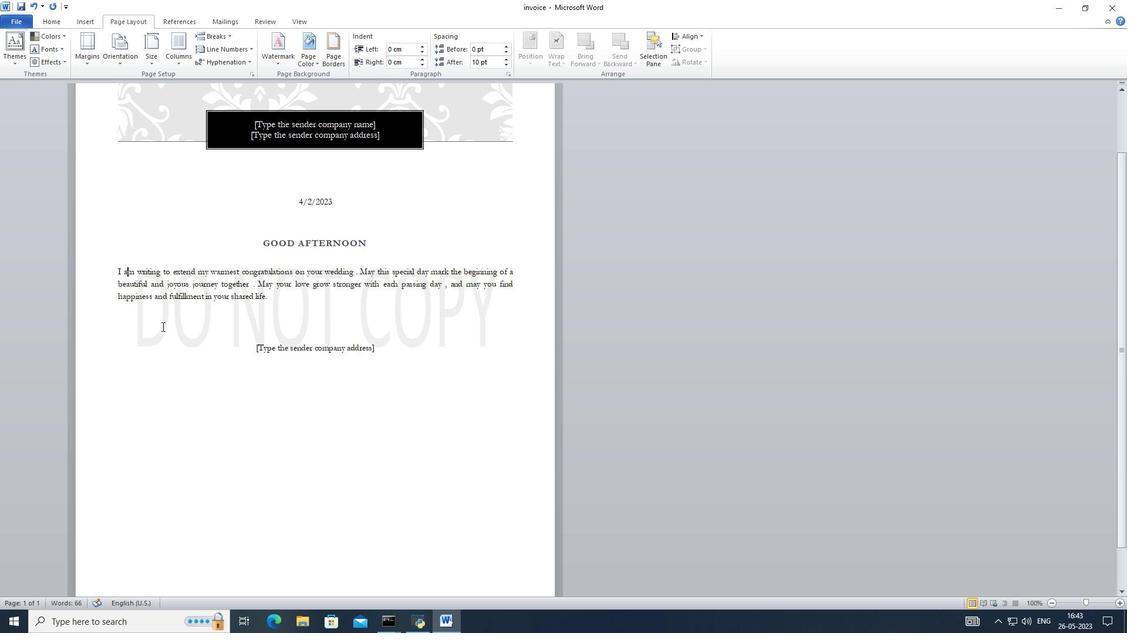 
Action: Mouse pressed left at (168, 378)
Screenshot: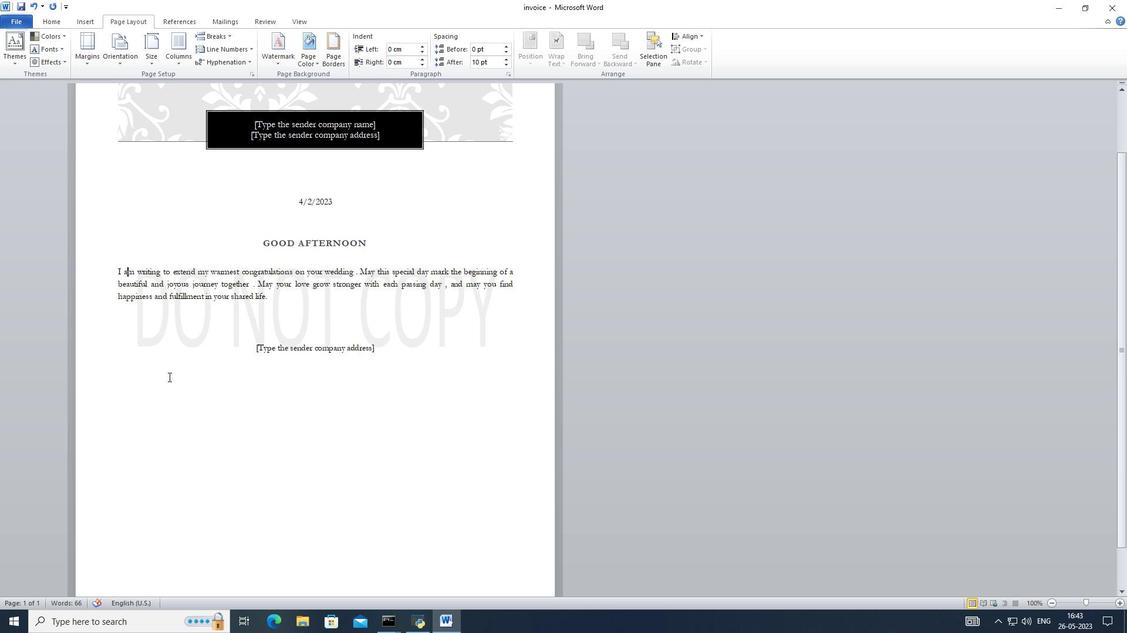 
Action: Mouse moved to (114, 318)
Screenshot: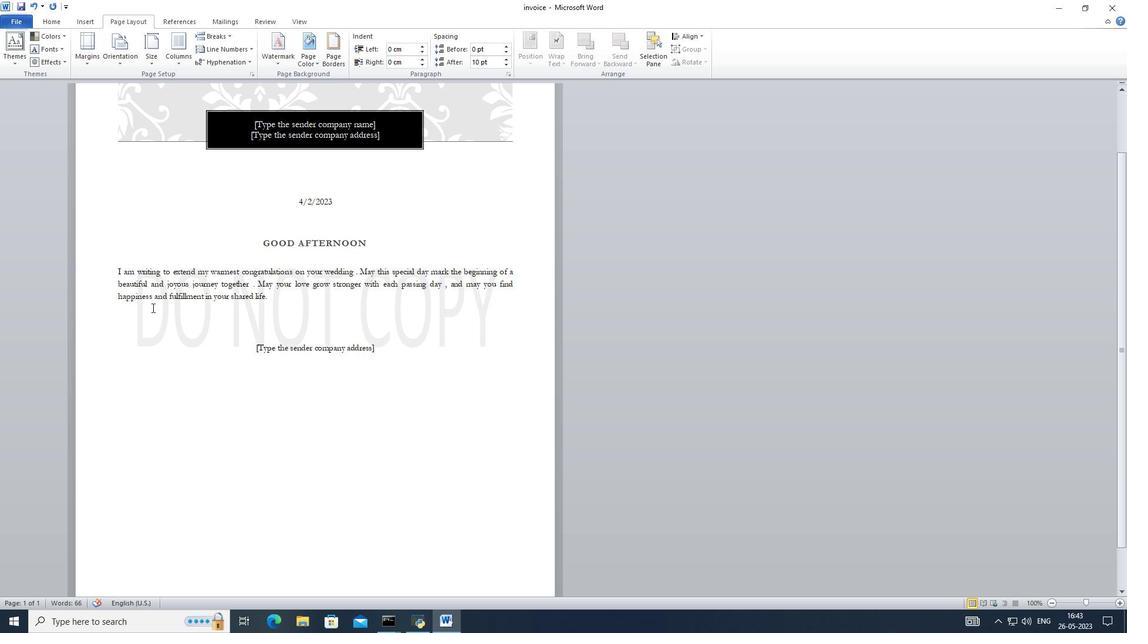 
Action: Mouse scrolled (114, 319) with delta (0, 0)
Screenshot: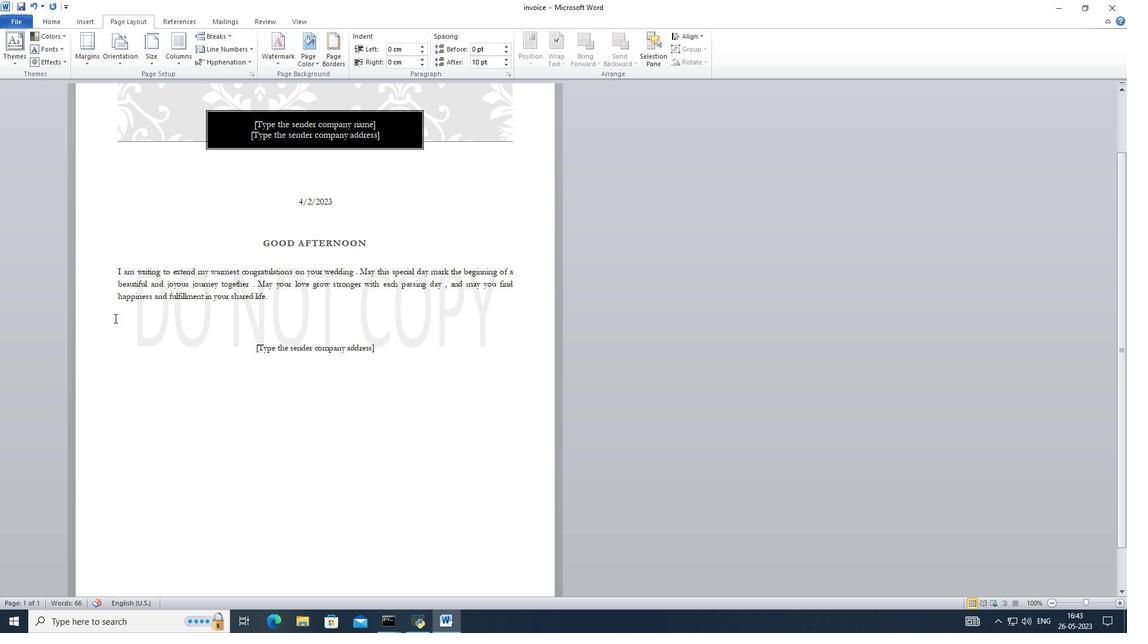 
Action: Mouse scrolled (114, 319) with delta (0, 0)
Screenshot: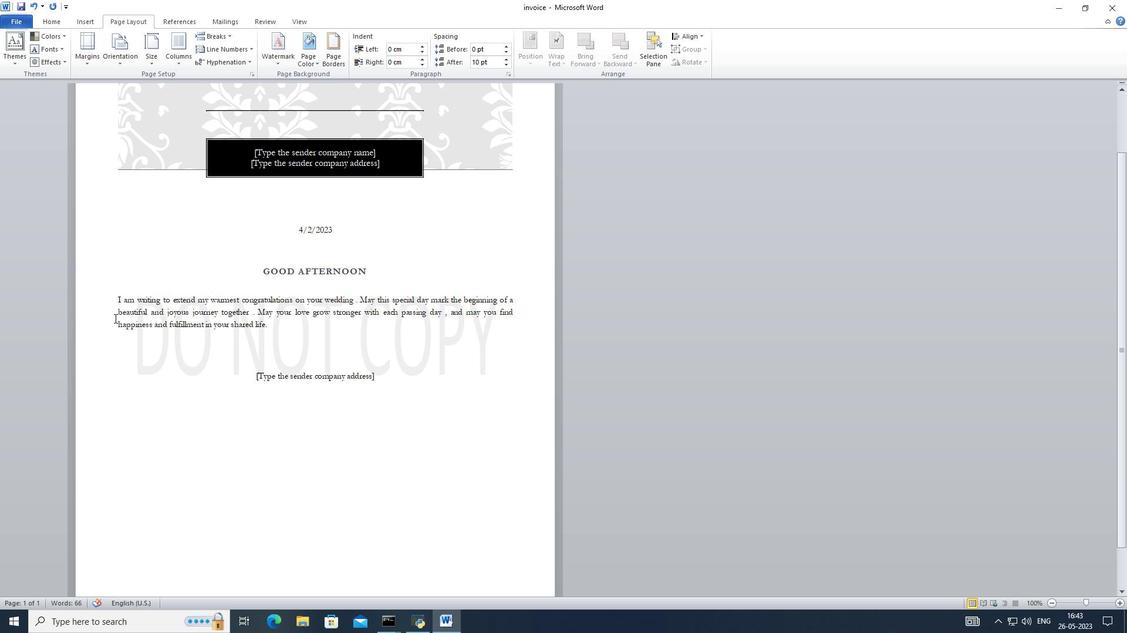 
Action: Mouse scrolled (114, 319) with delta (0, 0)
Screenshot: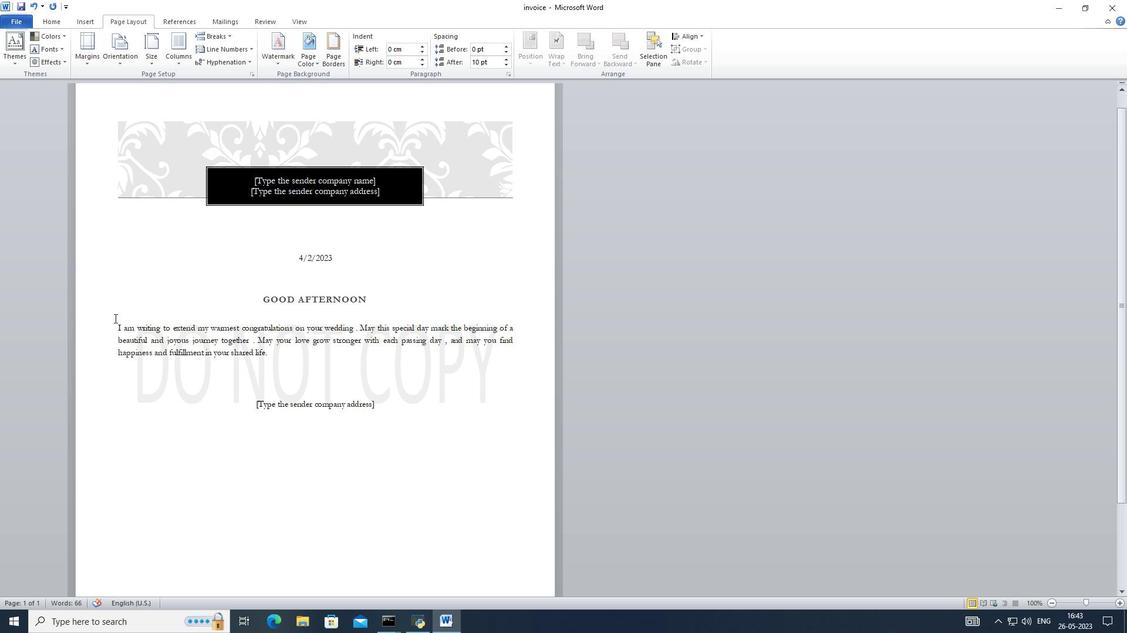 
Action: Mouse moved to (230, 207)
Screenshot: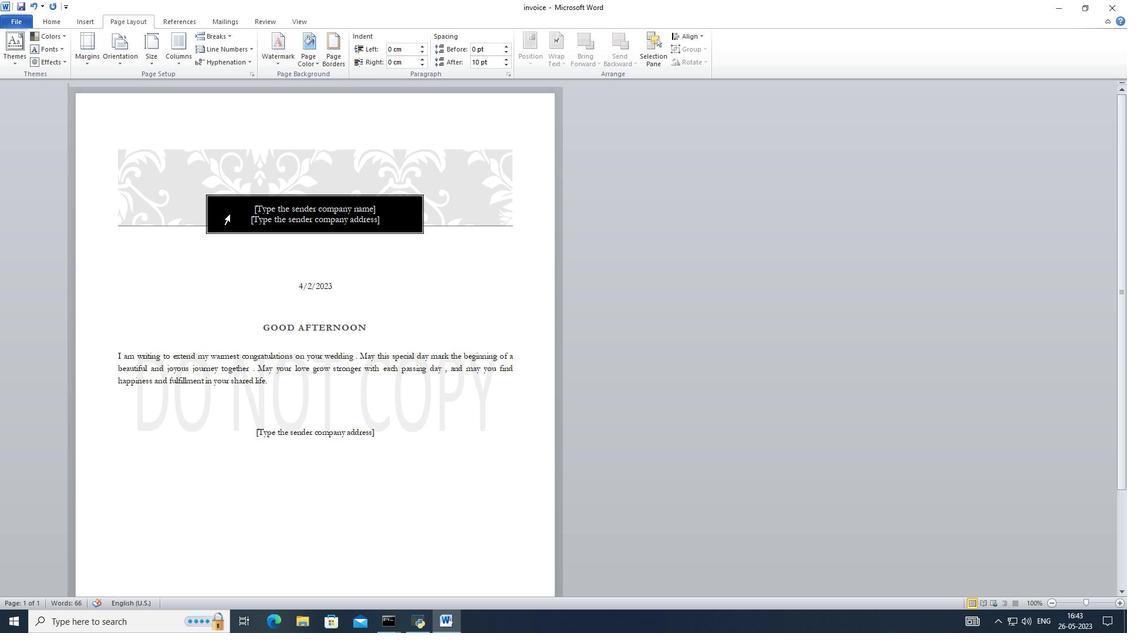 
